 Task: Find connections with filter location José de Freitas with filter topic #blockchainwith filter profile language Potuguese with filter current company HealthKart with filter school Mohanlal Sukhadia University with filter industry Rail Transportation with filter service category Headshot Photography with filter keywords title Hair Stylist
Action: Mouse moved to (560, 193)
Screenshot: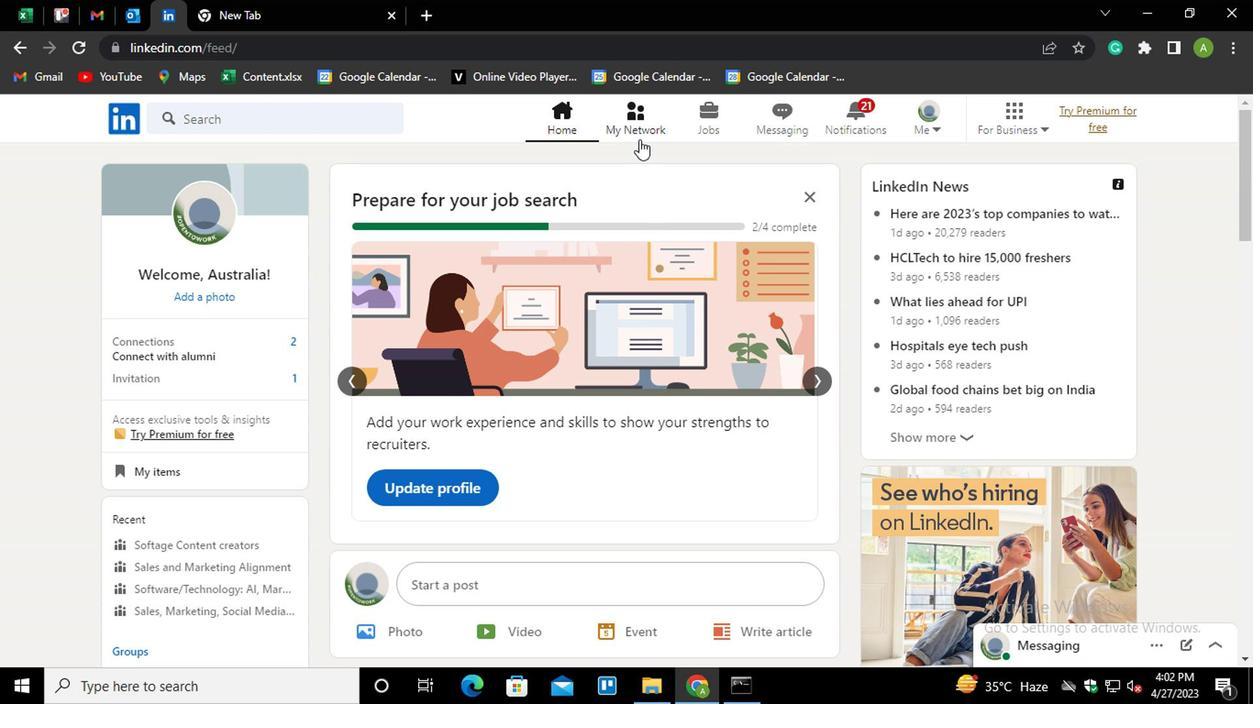 
Action: Mouse pressed left at (560, 193)
Screenshot: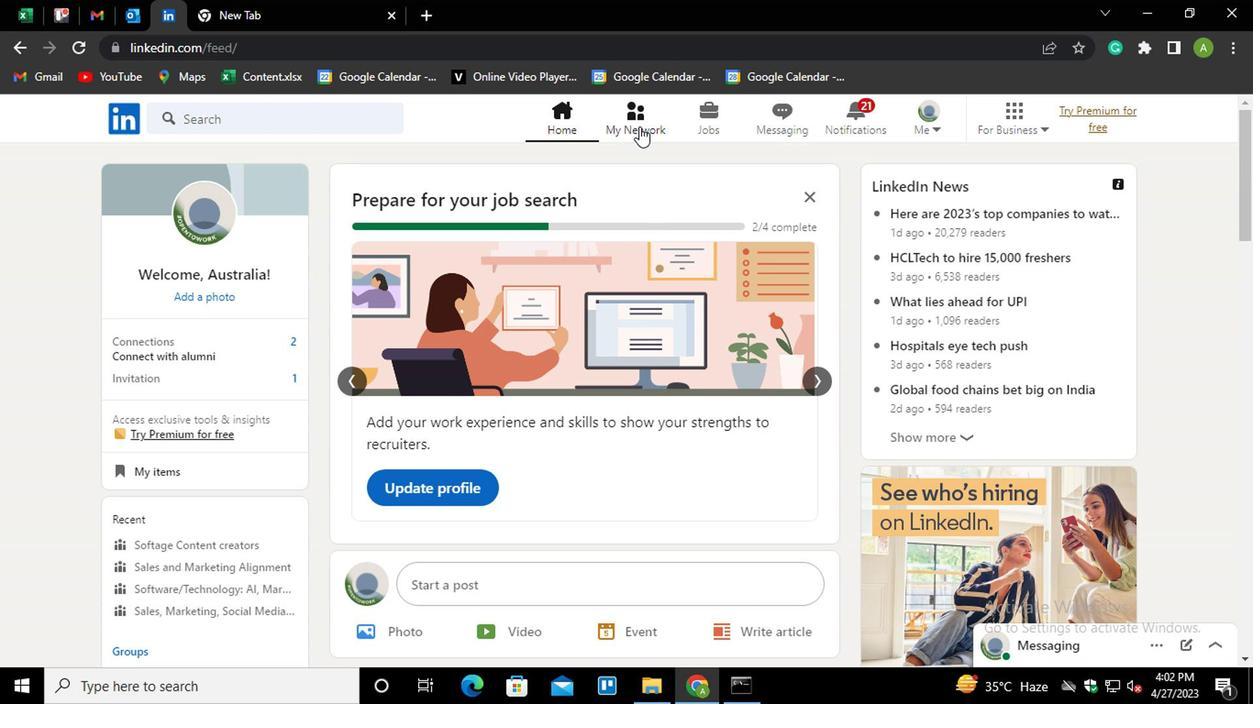 
Action: Mouse moved to (251, 259)
Screenshot: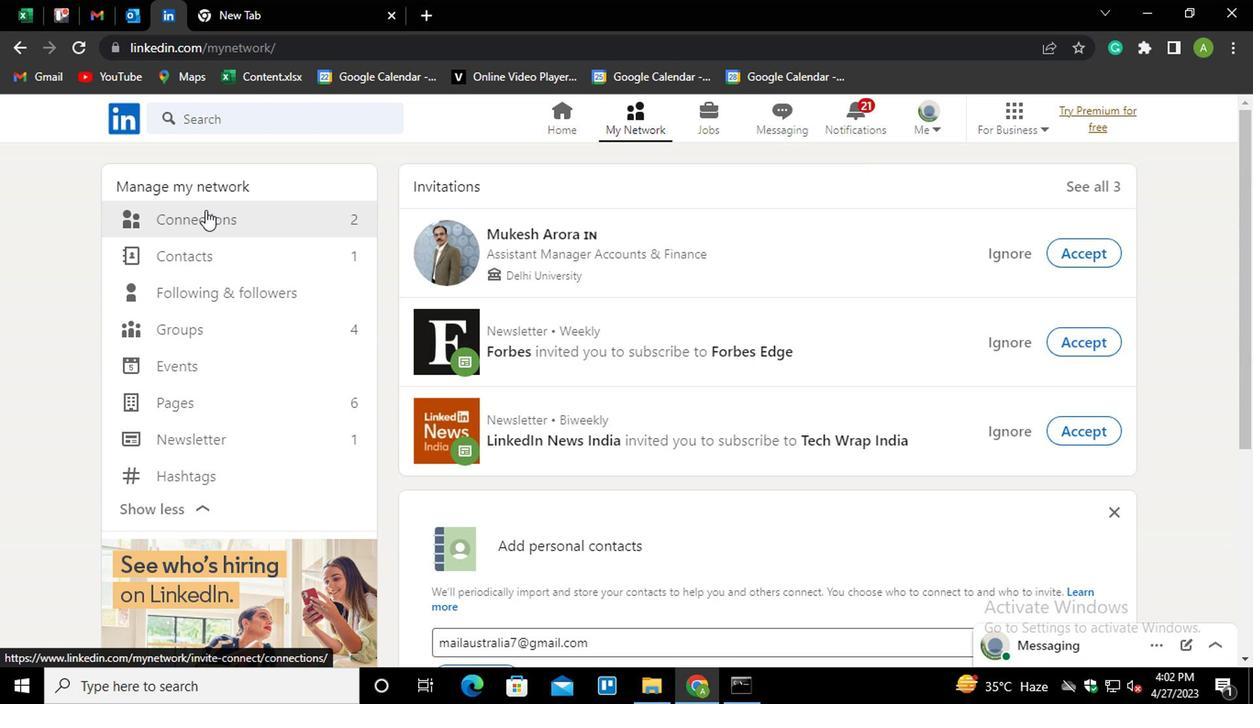 
Action: Mouse pressed left at (251, 259)
Screenshot: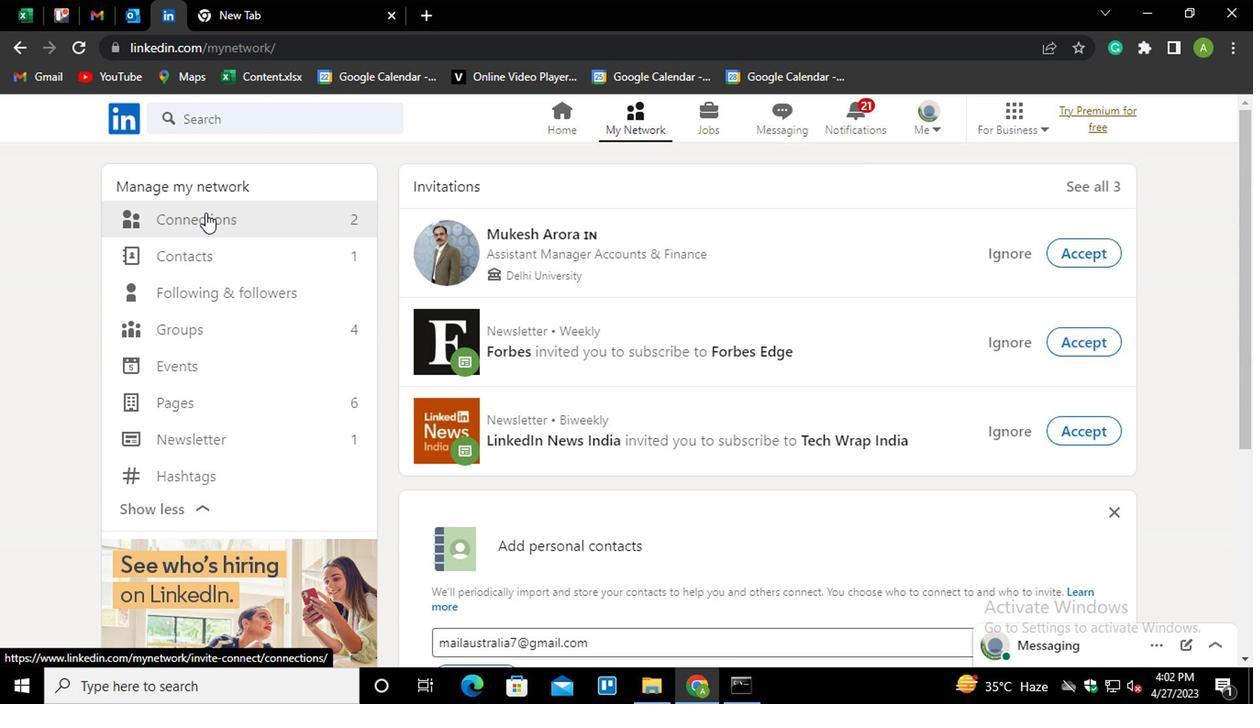 
Action: Mouse moved to (643, 264)
Screenshot: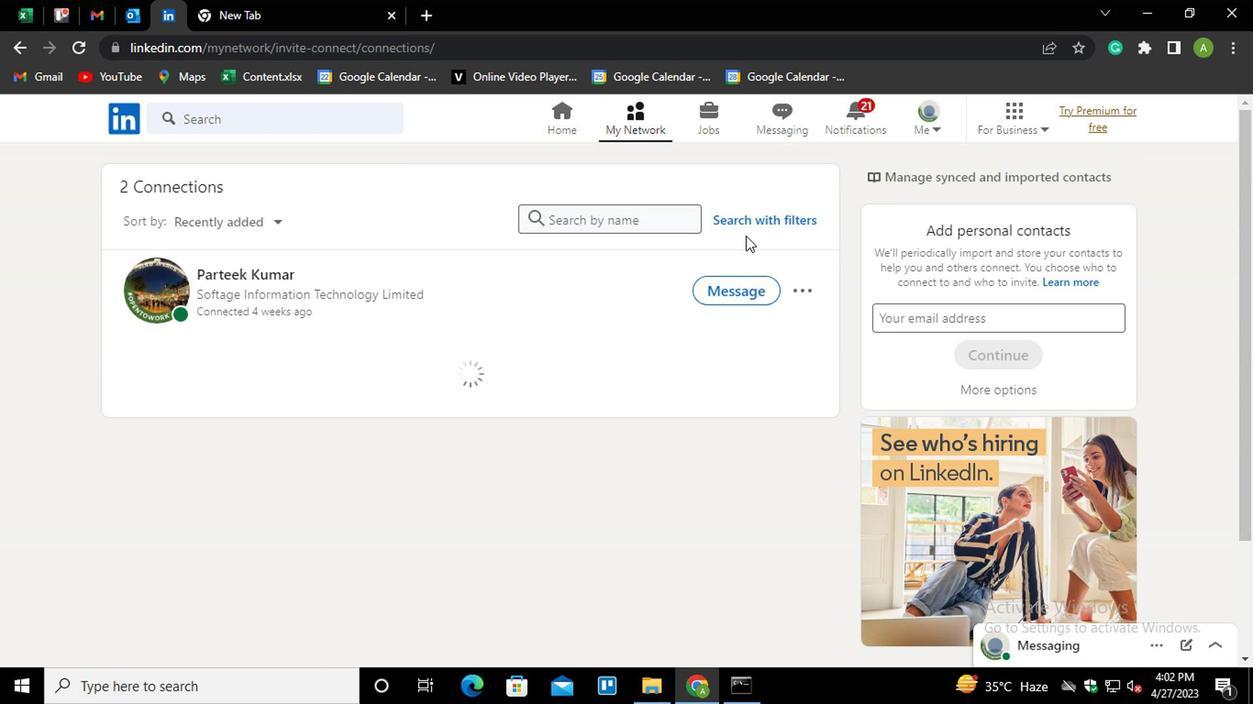 
Action: Mouse pressed left at (643, 264)
Screenshot: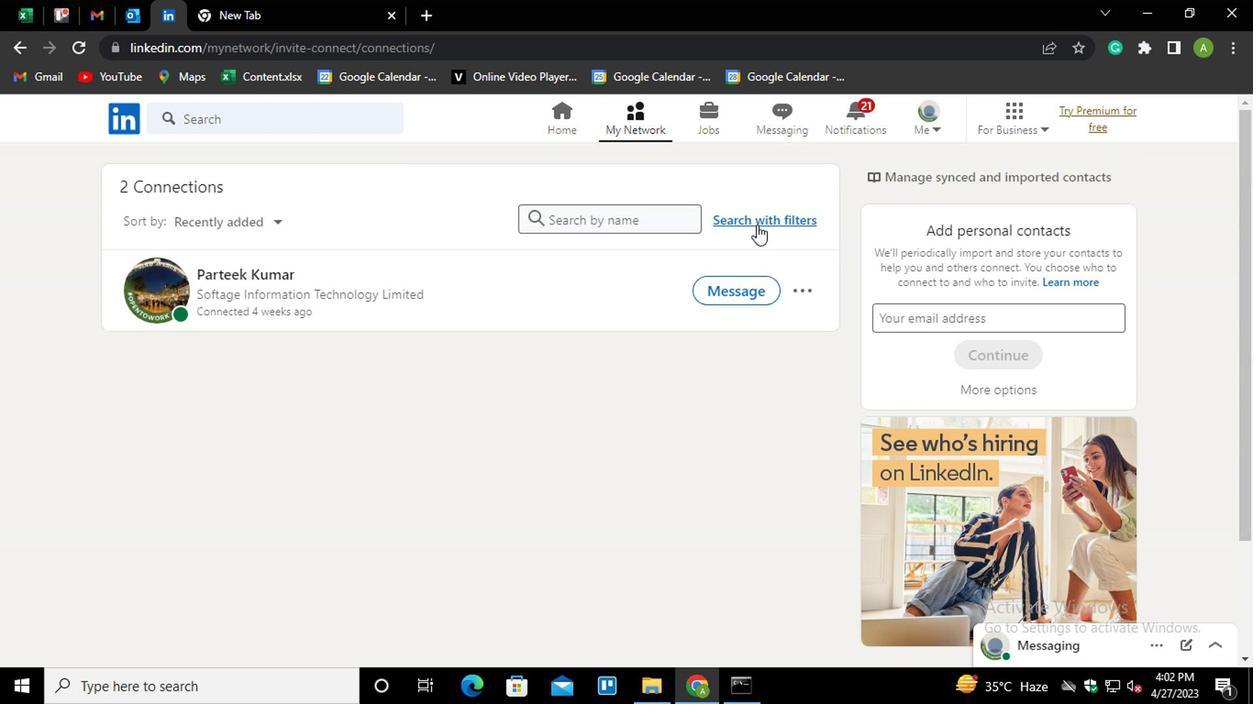 
Action: Mouse moved to (591, 225)
Screenshot: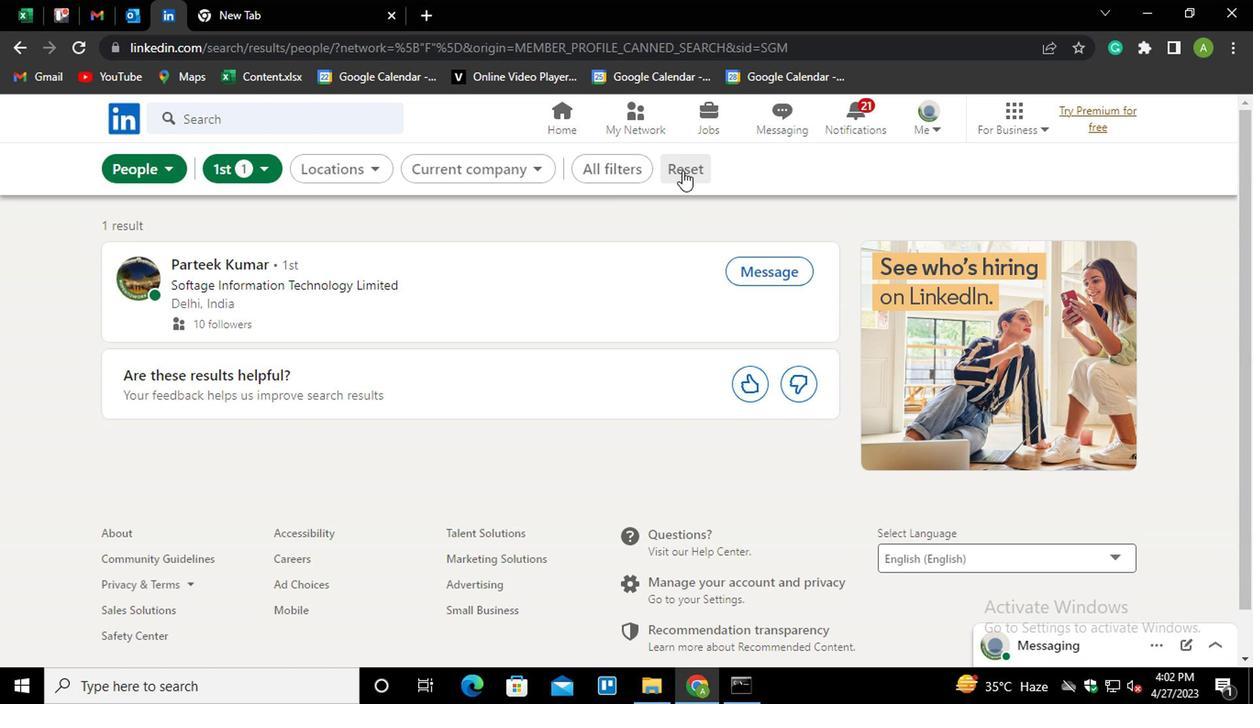 
Action: Mouse pressed left at (591, 225)
Screenshot: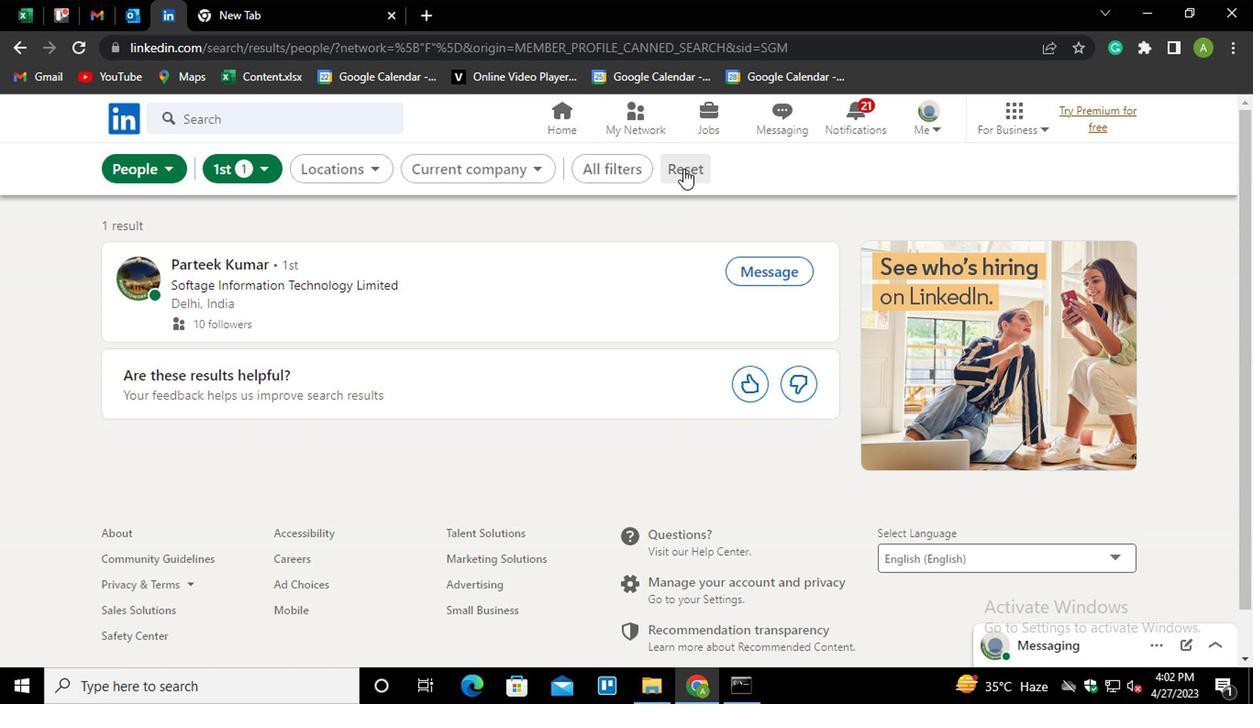 
Action: Mouse moved to (563, 225)
Screenshot: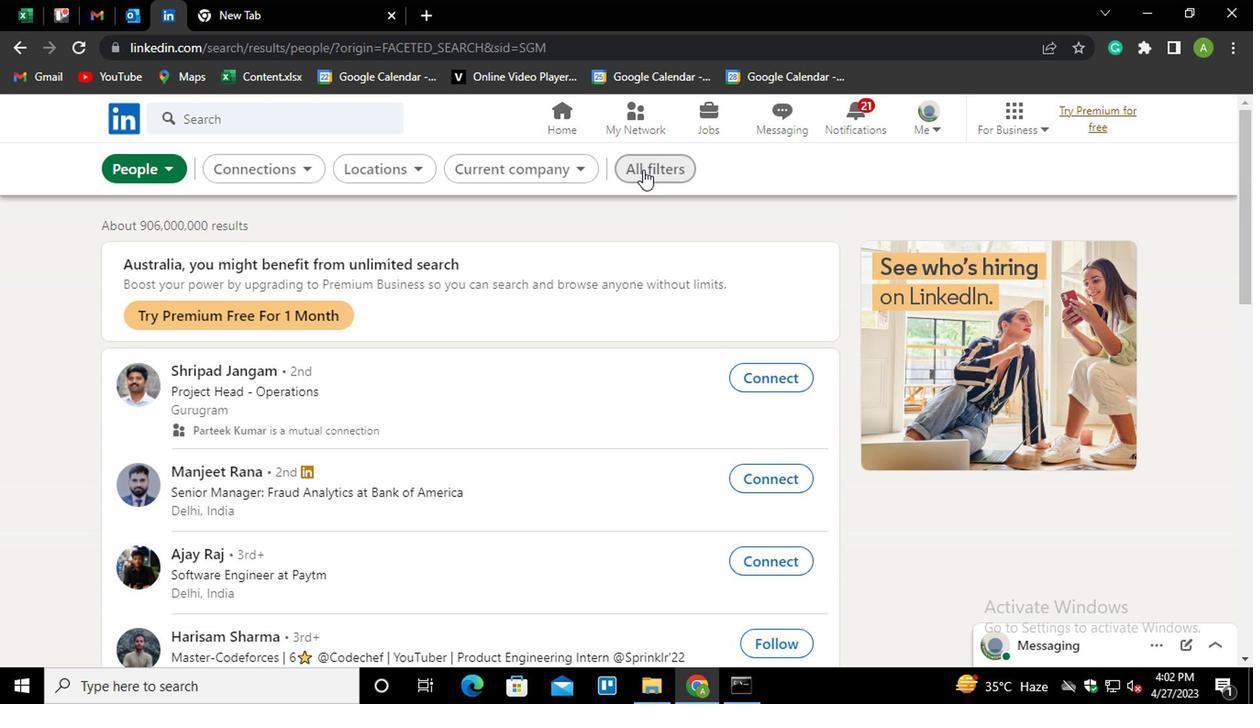 
Action: Mouse pressed left at (563, 225)
Screenshot: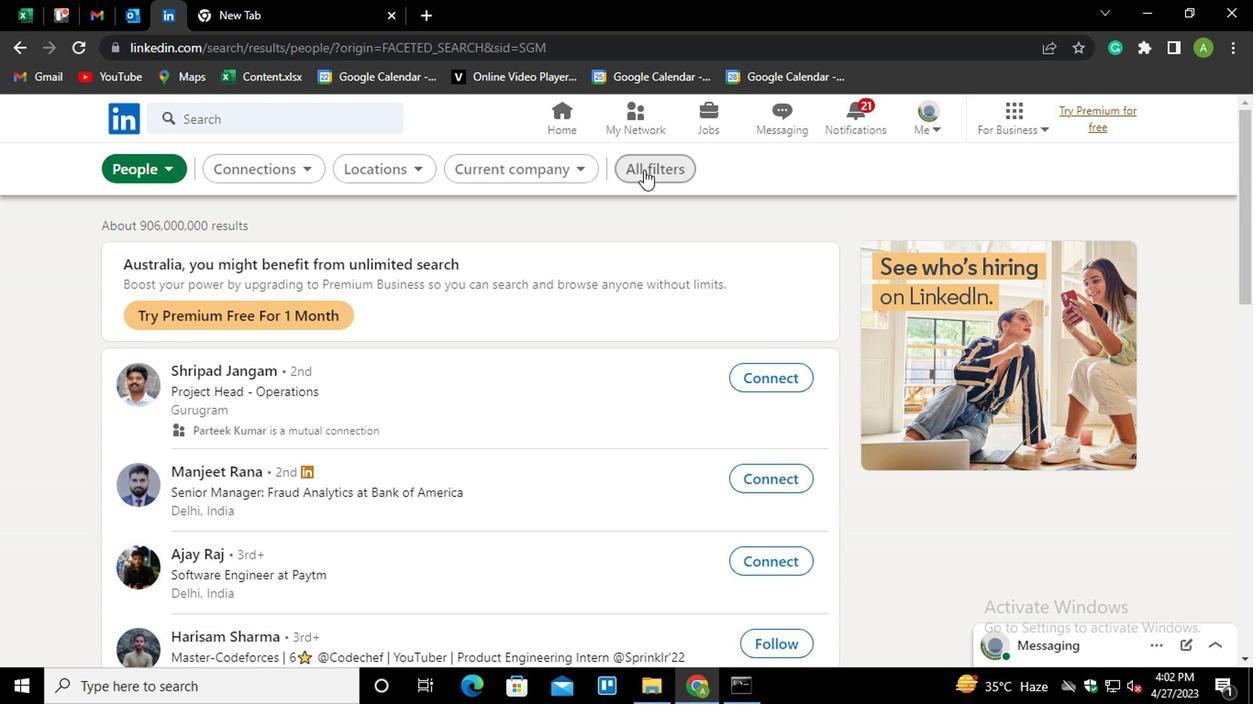 
Action: Mouse moved to (761, 383)
Screenshot: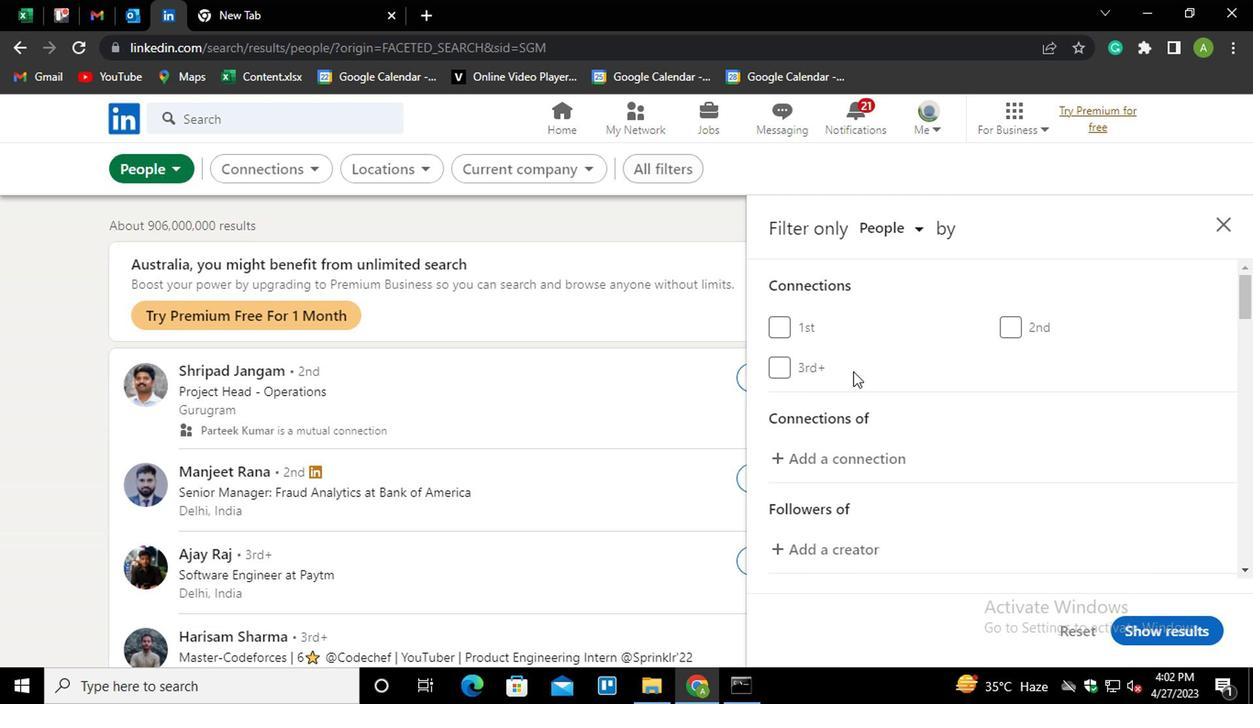
Action: Mouse scrolled (761, 382) with delta (0, 0)
Screenshot: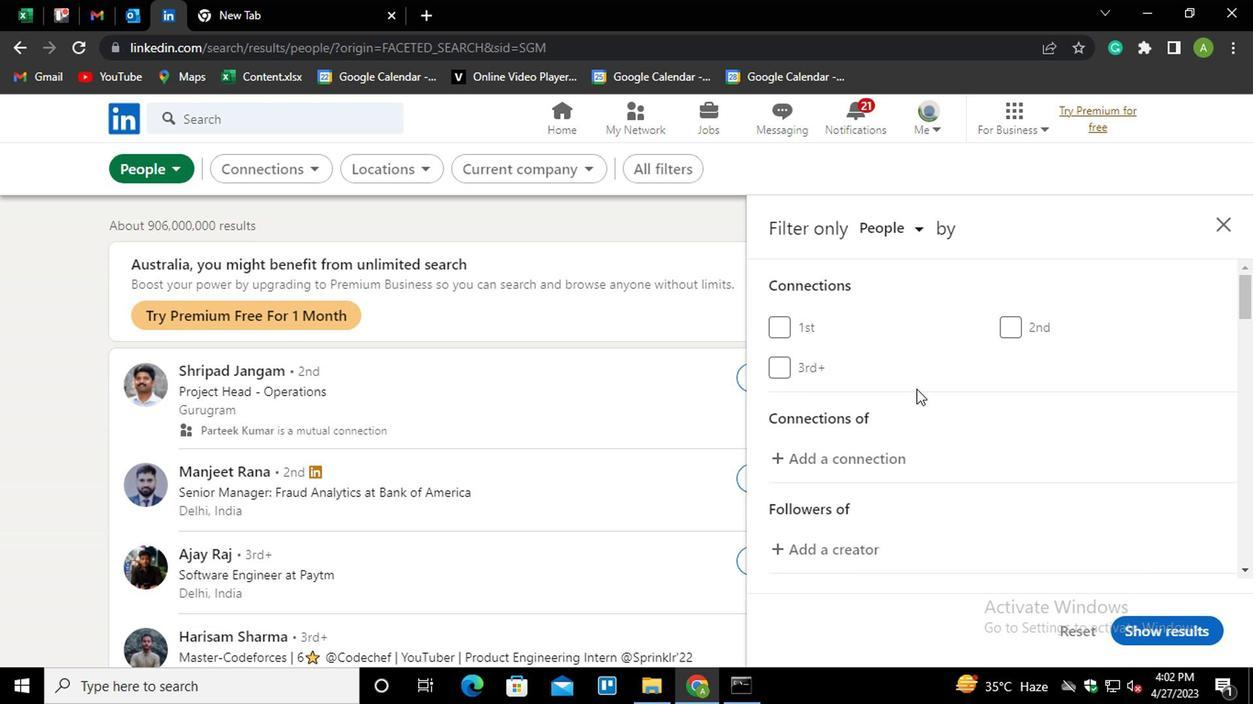 
Action: Mouse scrolled (761, 382) with delta (0, 0)
Screenshot: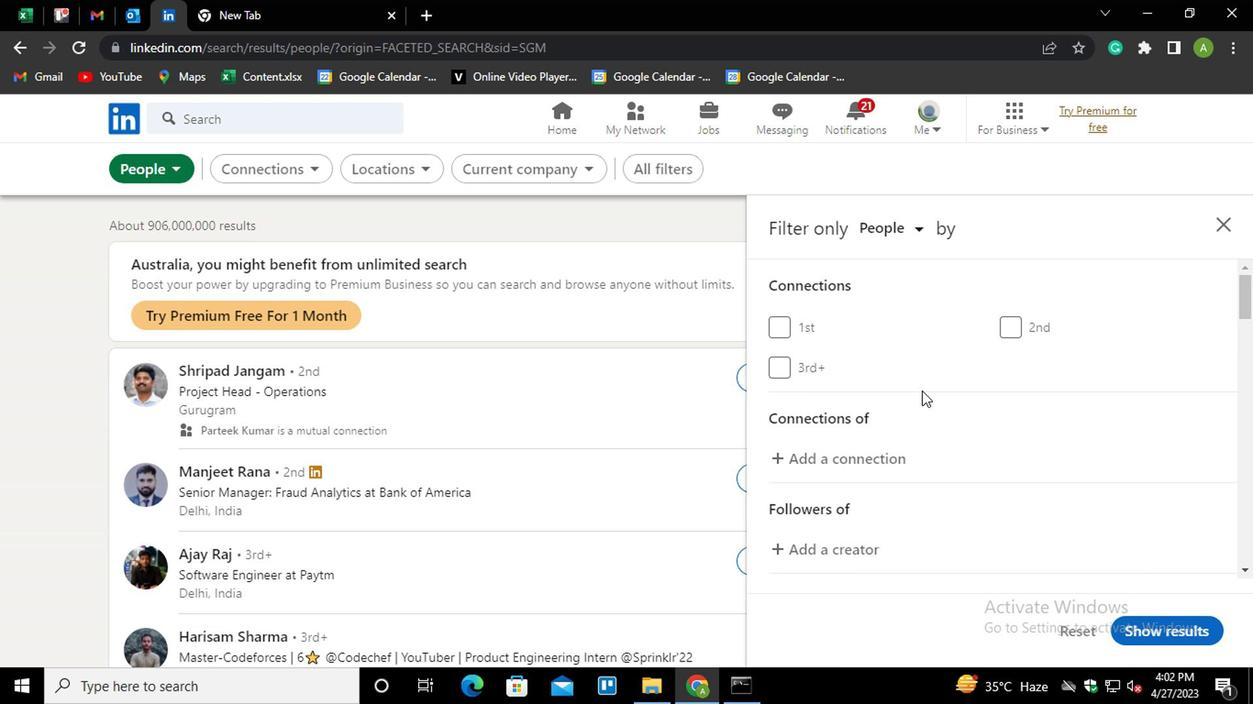 
Action: Mouse scrolled (761, 382) with delta (0, 0)
Screenshot: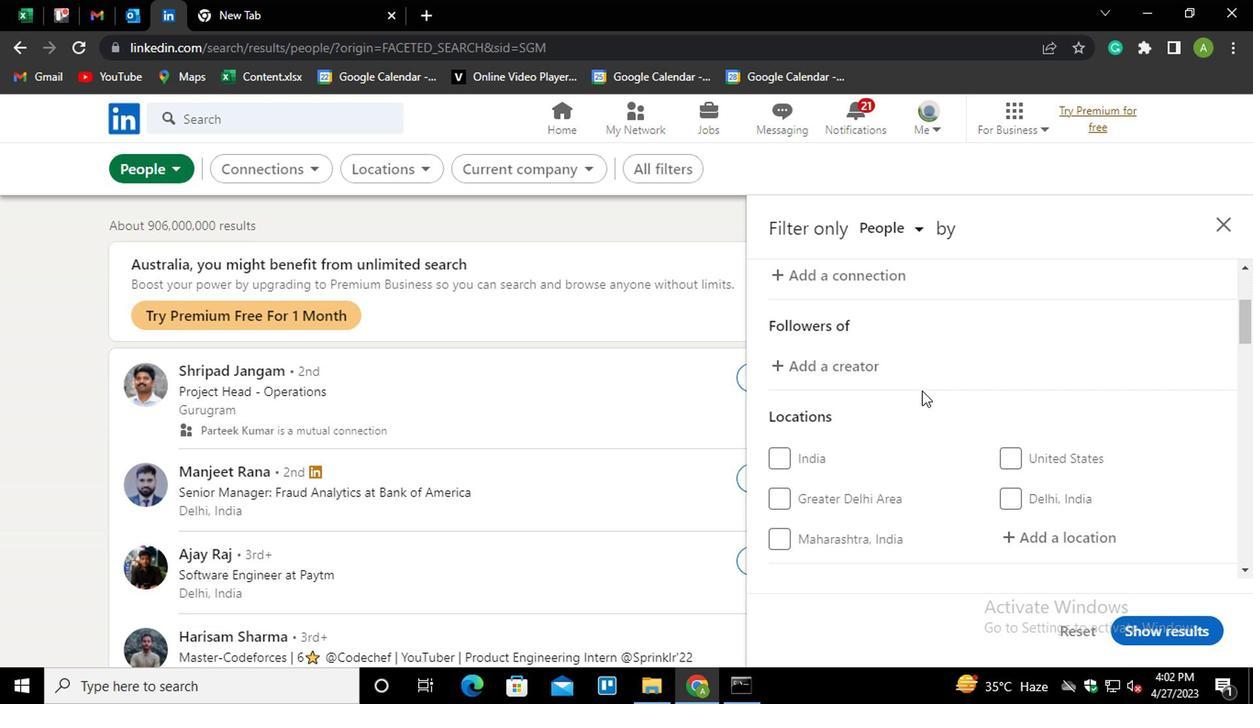 
Action: Mouse scrolled (761, 382) with delta (0, 0)
Screenshot: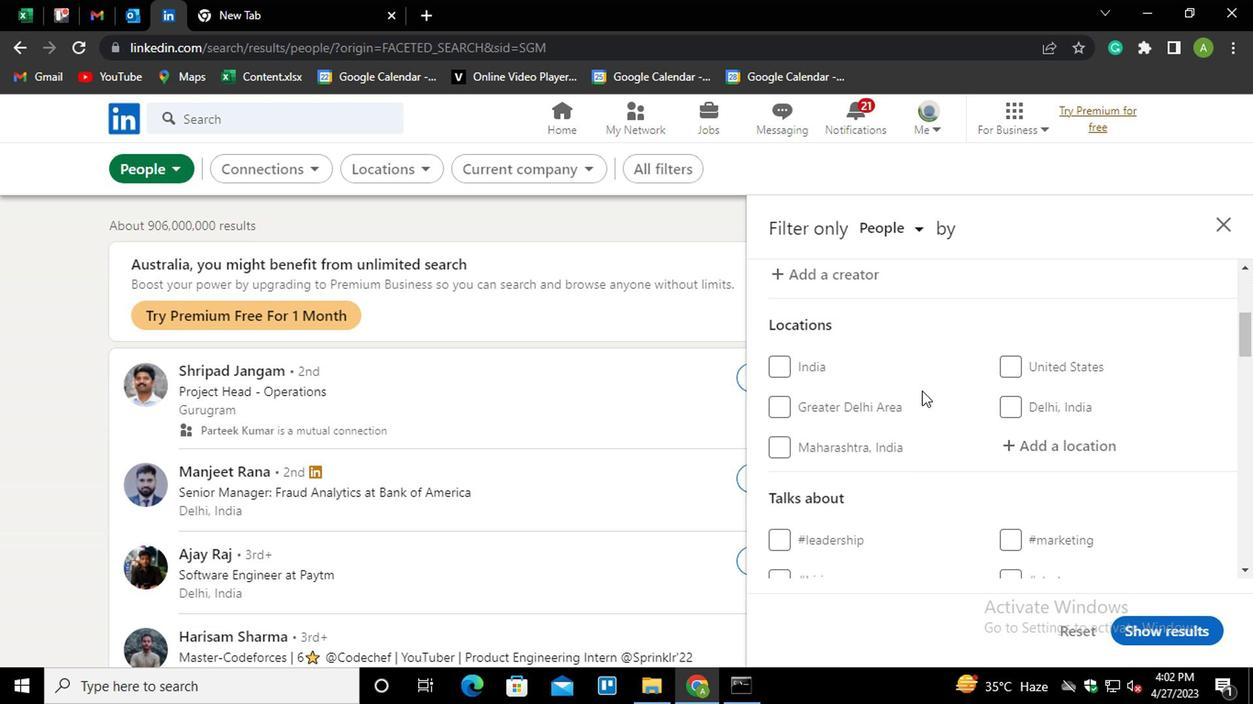 
Action: Mouse moved to (839, 359)
Screenshot: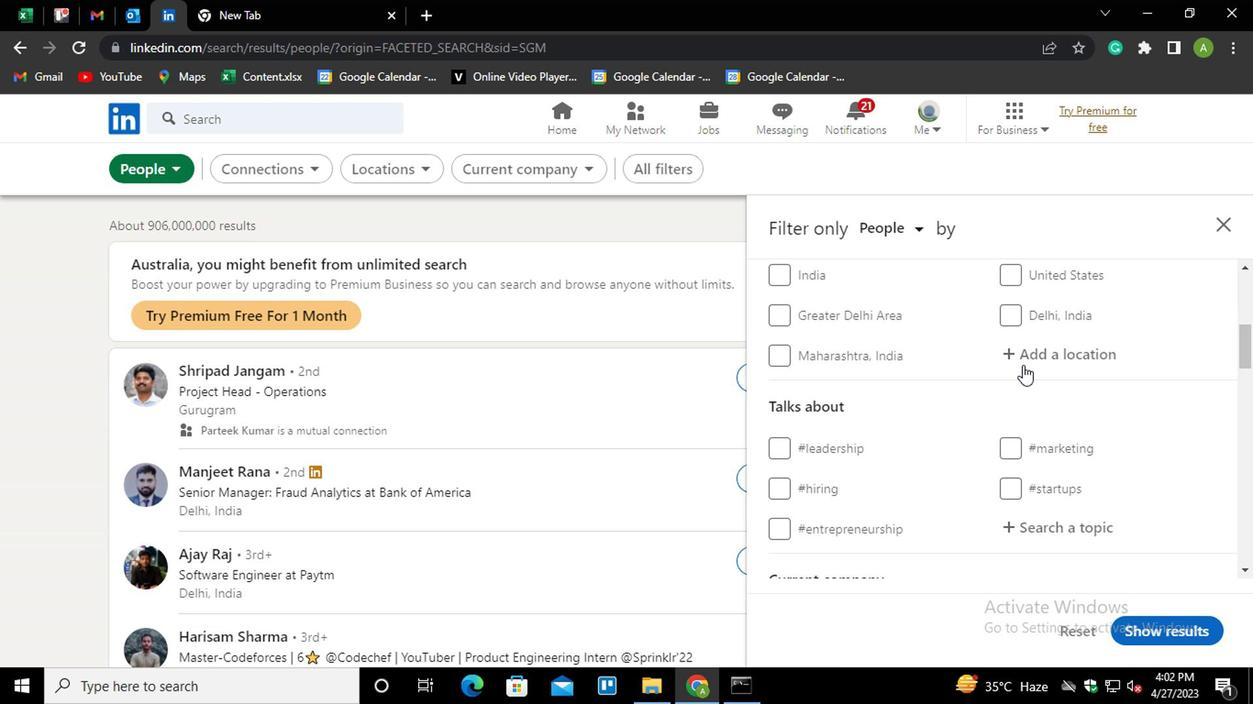 
Action: Mouse pressed left at (839, 359)
Screenshot: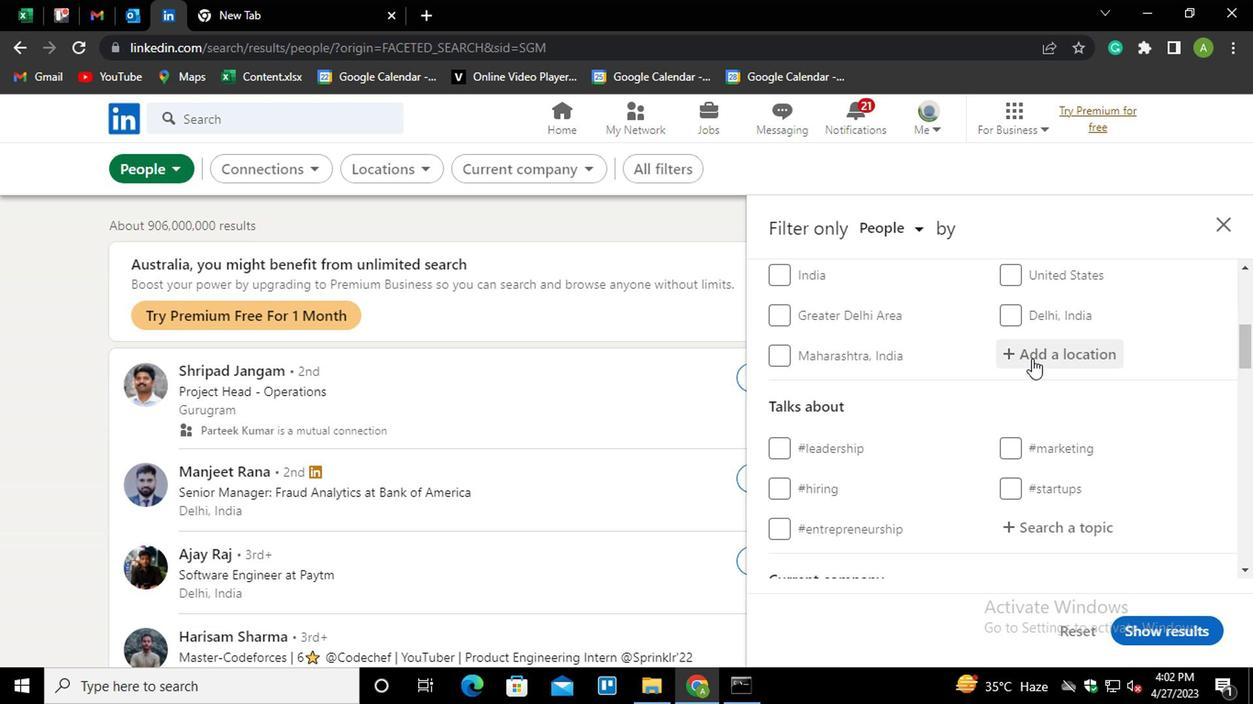 
Action: Mouse moved to (840, 358)
Screenshot: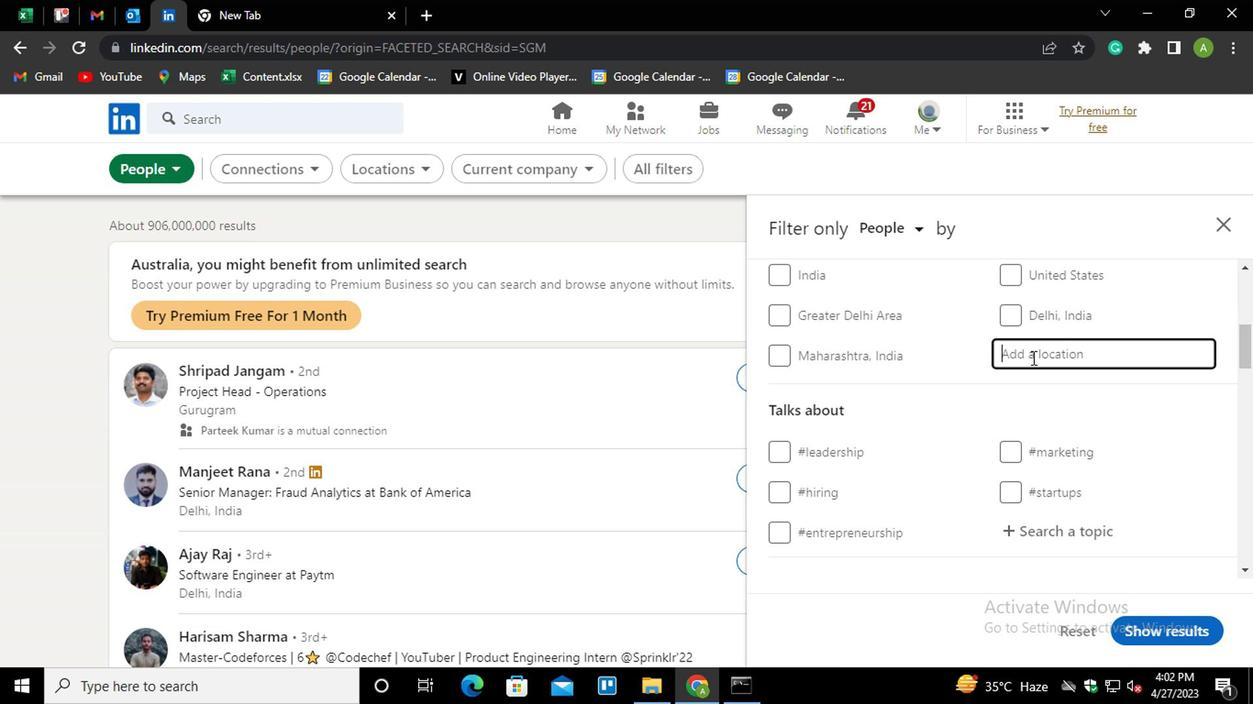 
Action: Mouse pressed left at (840, 358)
Screenshot: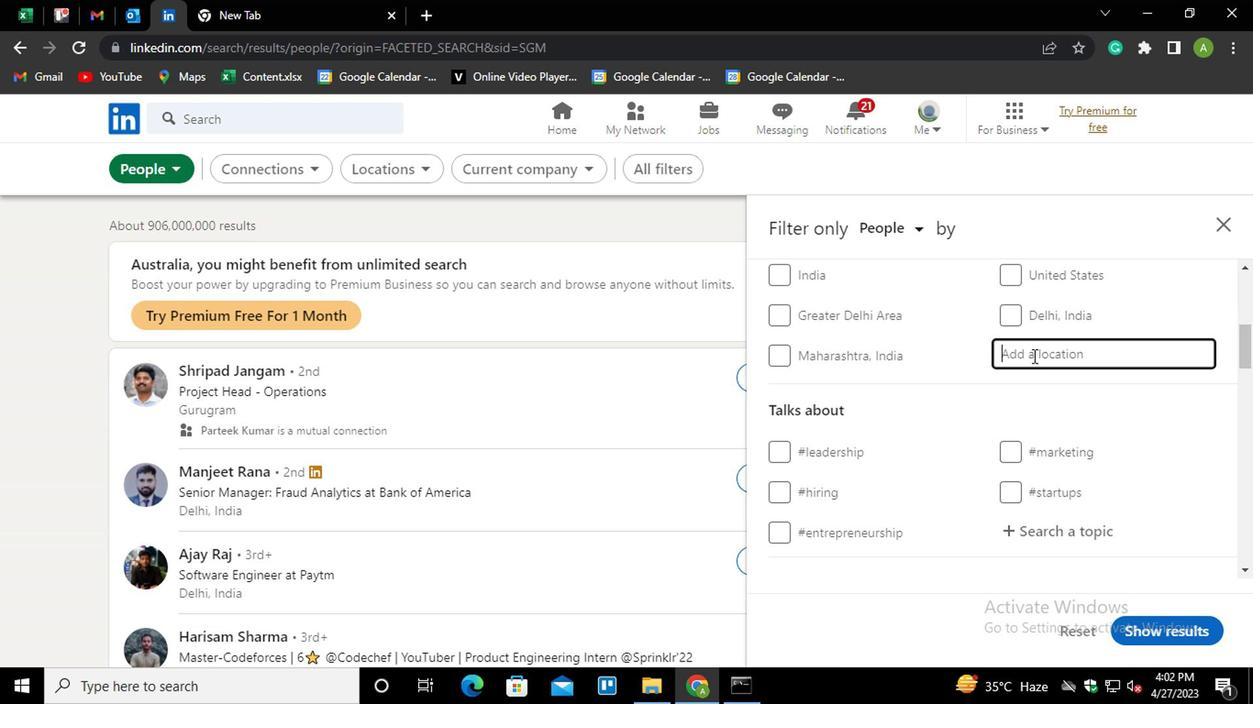 
Action: Key pressed <Key.shift>JOSE<Key.down><Key.down><Key.space>DE<Key.down><Key.down><Key.down><Key.down><Key.down><Key.enter>
Screenshot: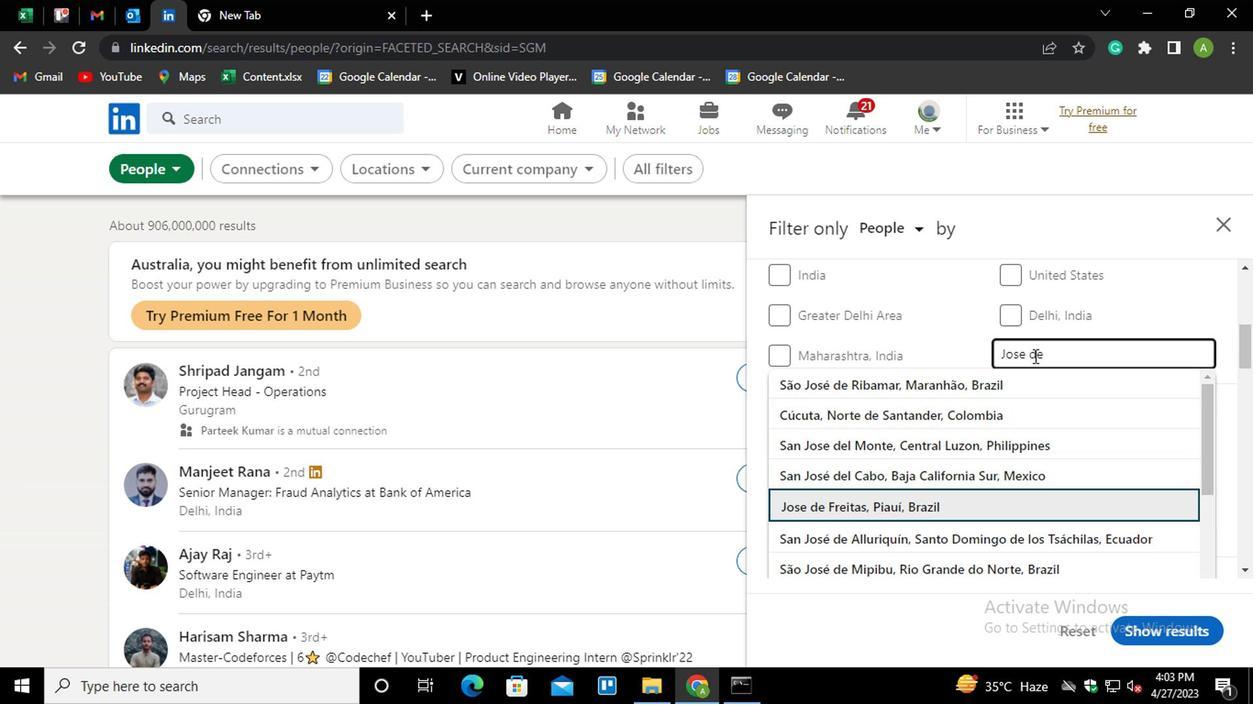 
Action: Mouse scrolled (840, 357) with delta (0, 0)
Screenshot: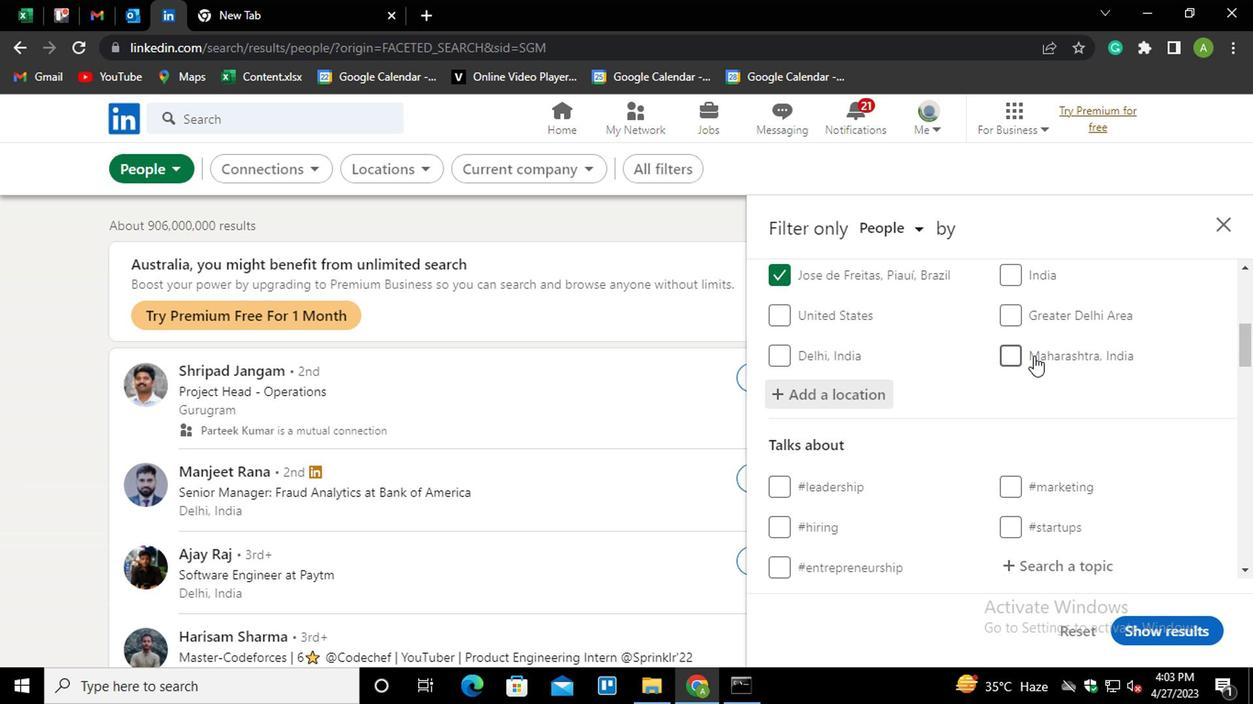 
Action: Mouse scrolled (840, 357) with delta (0, 0)
Screenshot: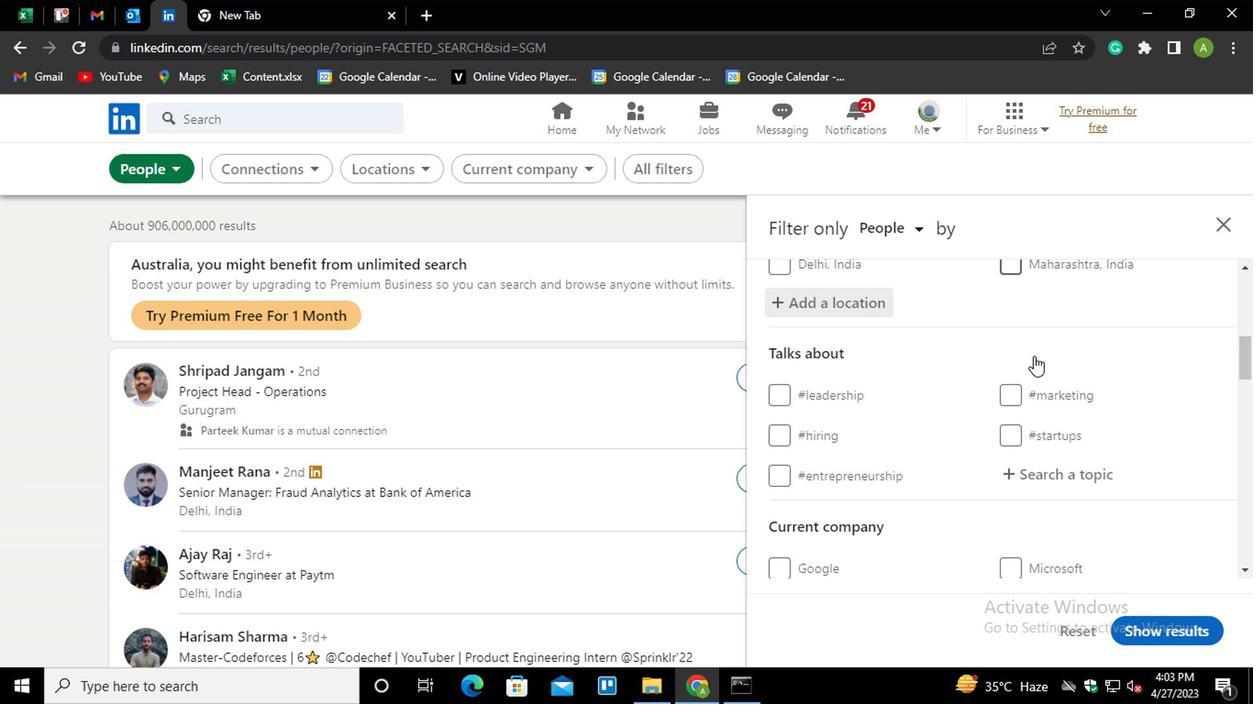
Action: Mouse moved to (847, 375)
Screenshot: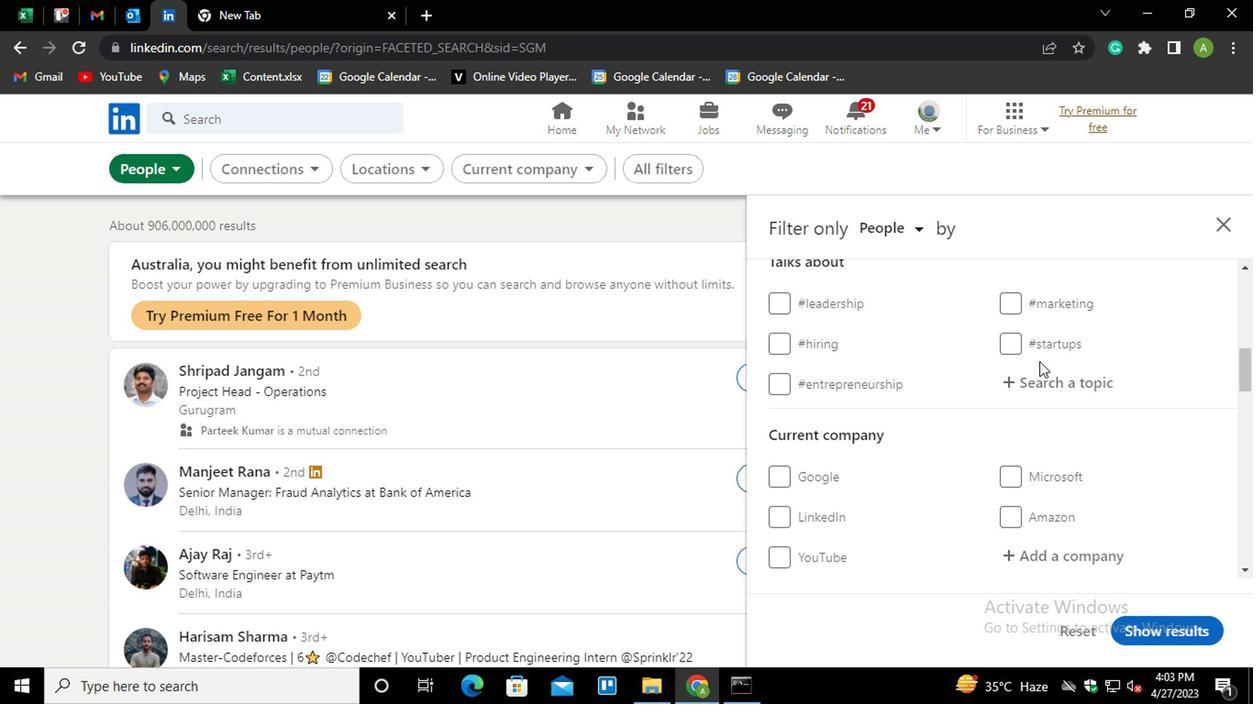 
Action: Mouse pressed left at (847, 375)
Screenshot: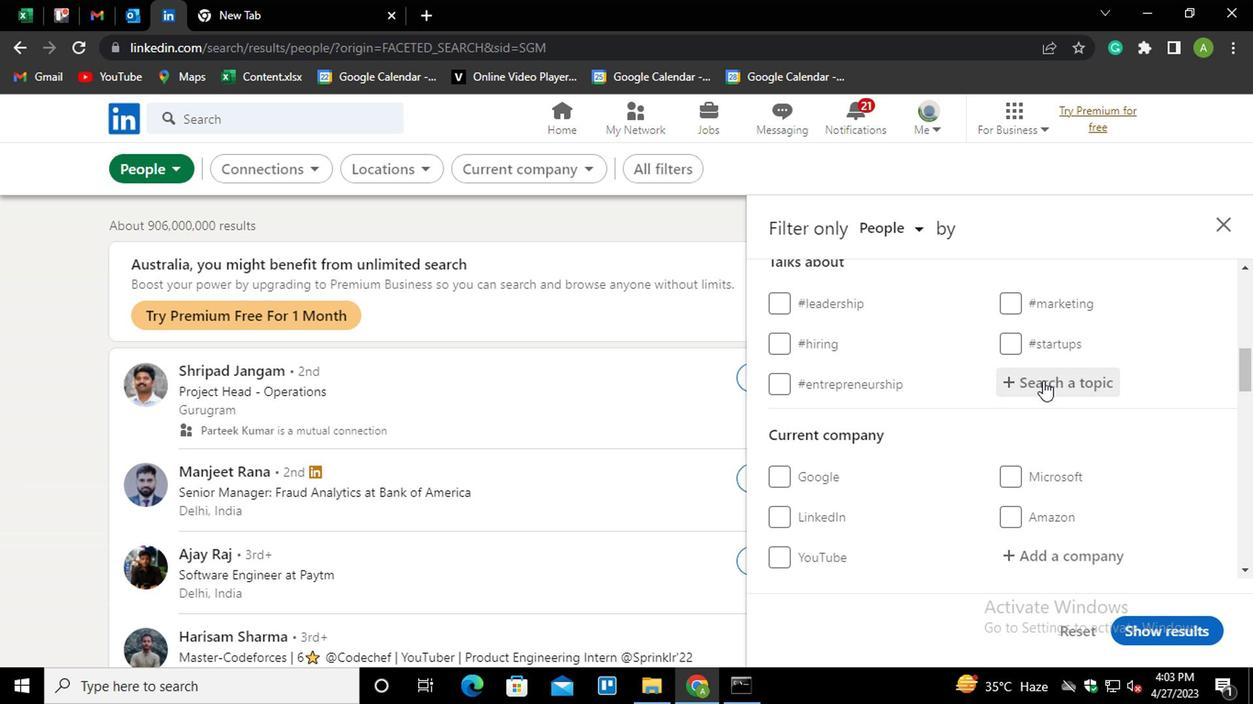 
Action: Mouse moved to (847, 377)
Screenshot: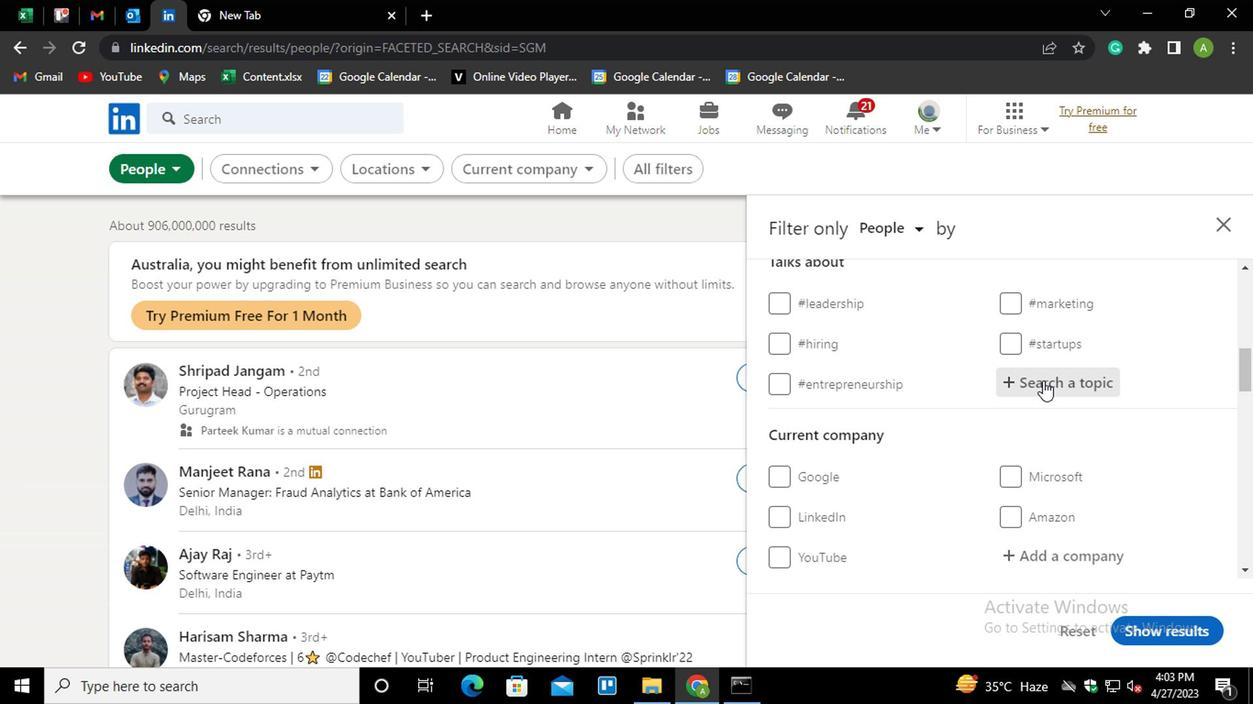 
Action: Key pressed BLACKCHAIN<Key.home><Key.shift>#<Key.right><Key.right><Key.right><Key.right><Key.right><Key.right><Key.right><Key.right><Key.right><Key.right>
Screenshot: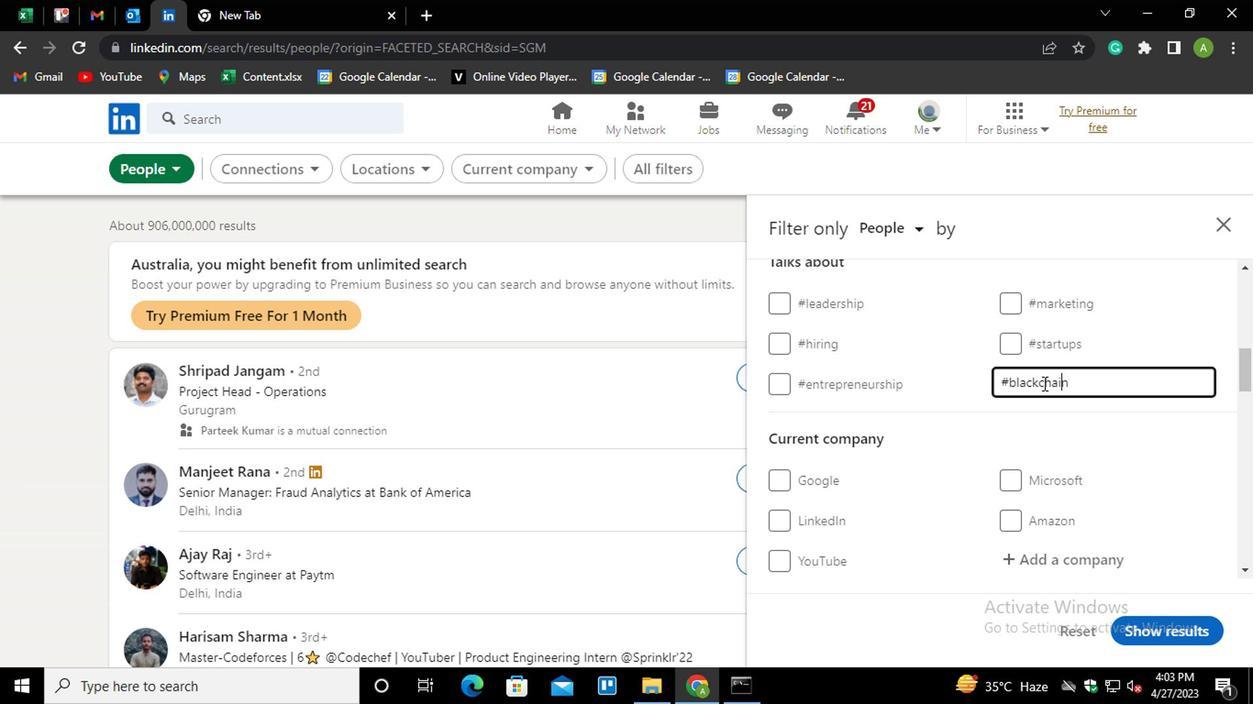
Action: Mouse moved to (860, 407)
Screenshot: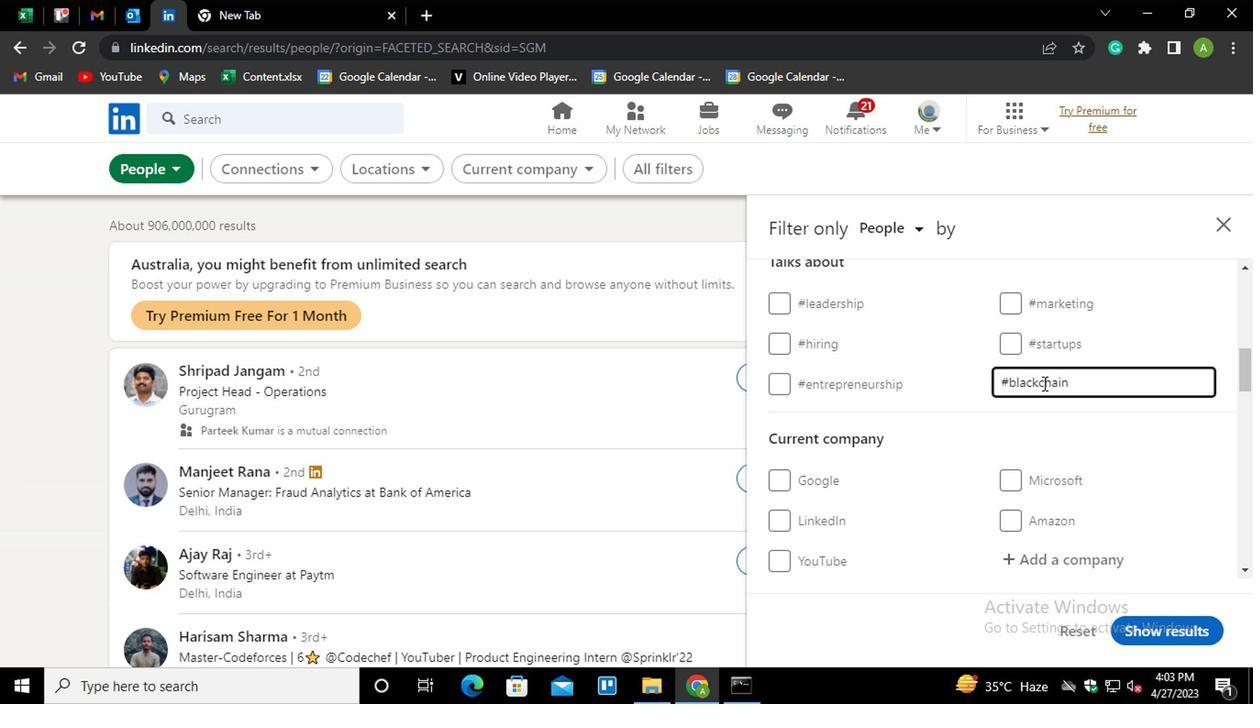 
Action: Mouse pressed left at (860, 407)
Screenshot: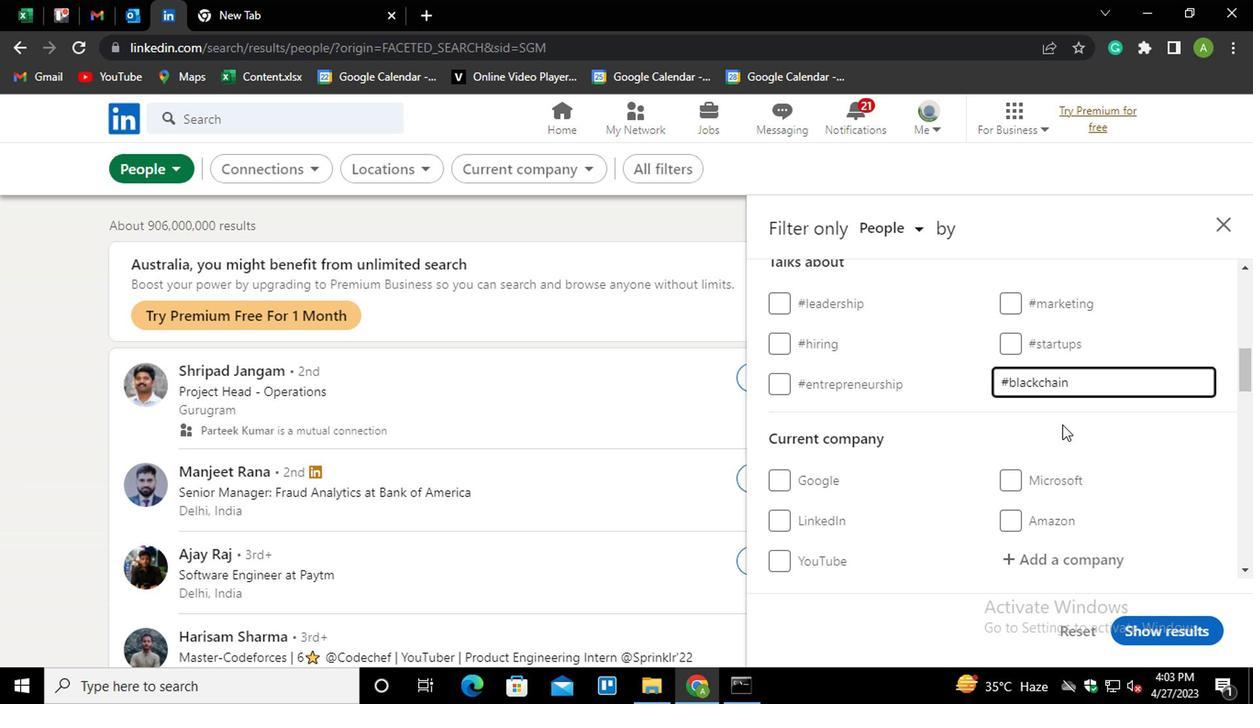 
Action: Mouse scrolled (860, 407) with delta (0, 0)
Screenshot: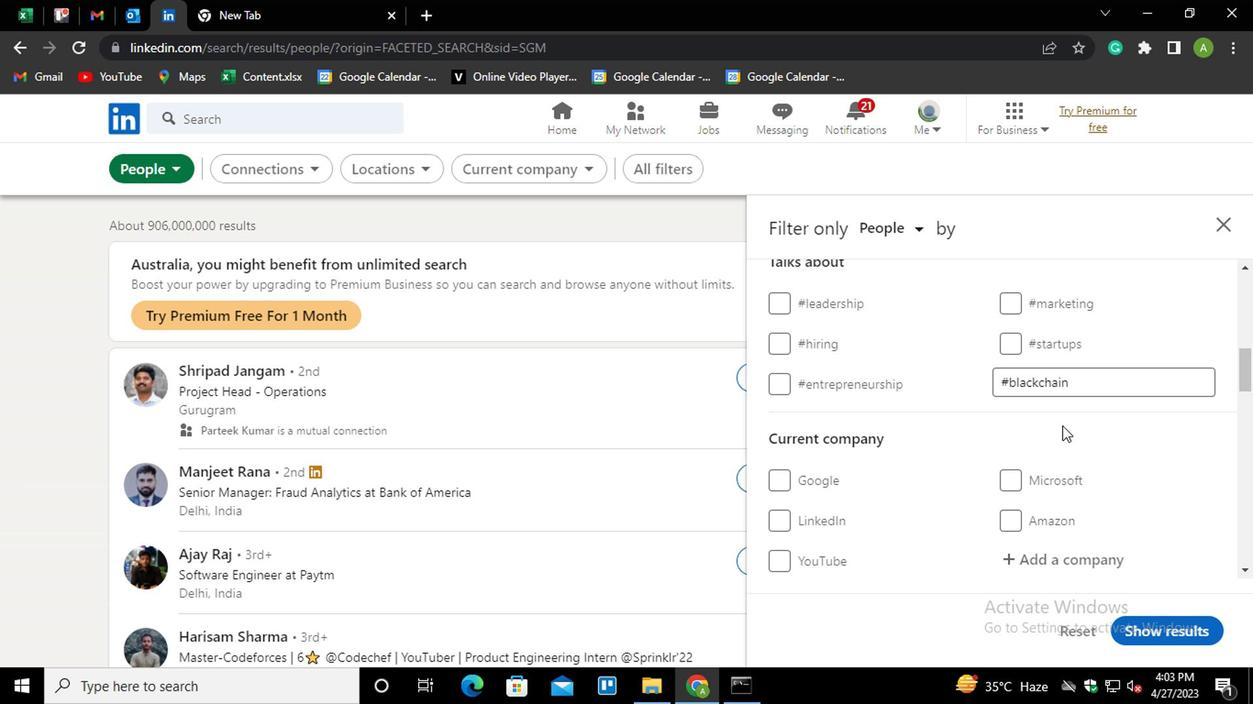 
Action: Mouse scrolled (860, 407) with delta (0, 0)
Screenshot: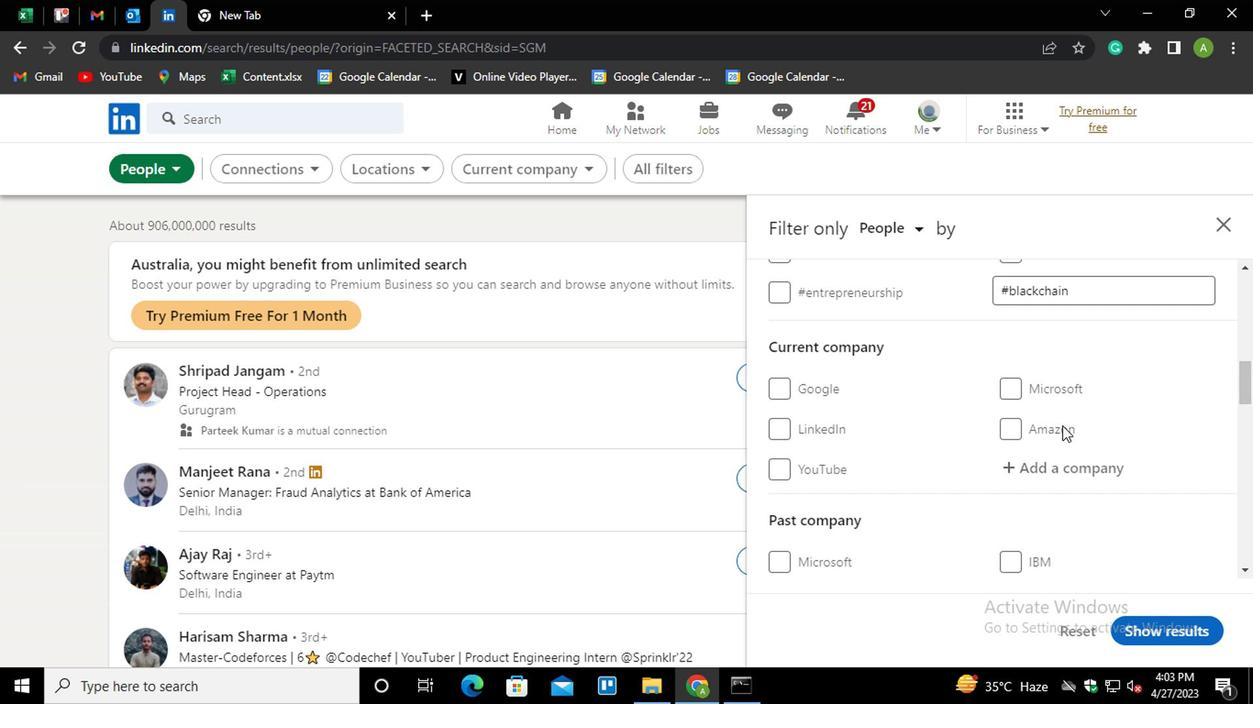 
Action: Mouse moved to (853, 376)
Screenshot: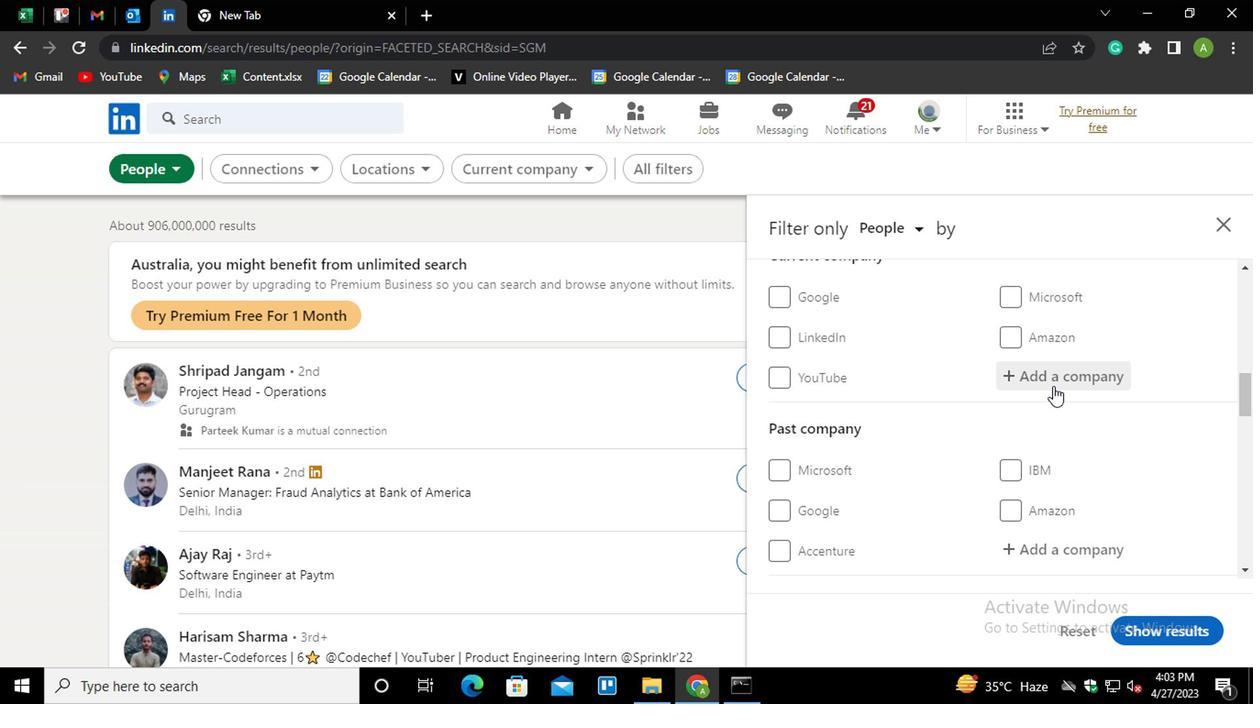 
Action: Mouse scrolled (853, 375) with delta (0, 0)
Screenshot: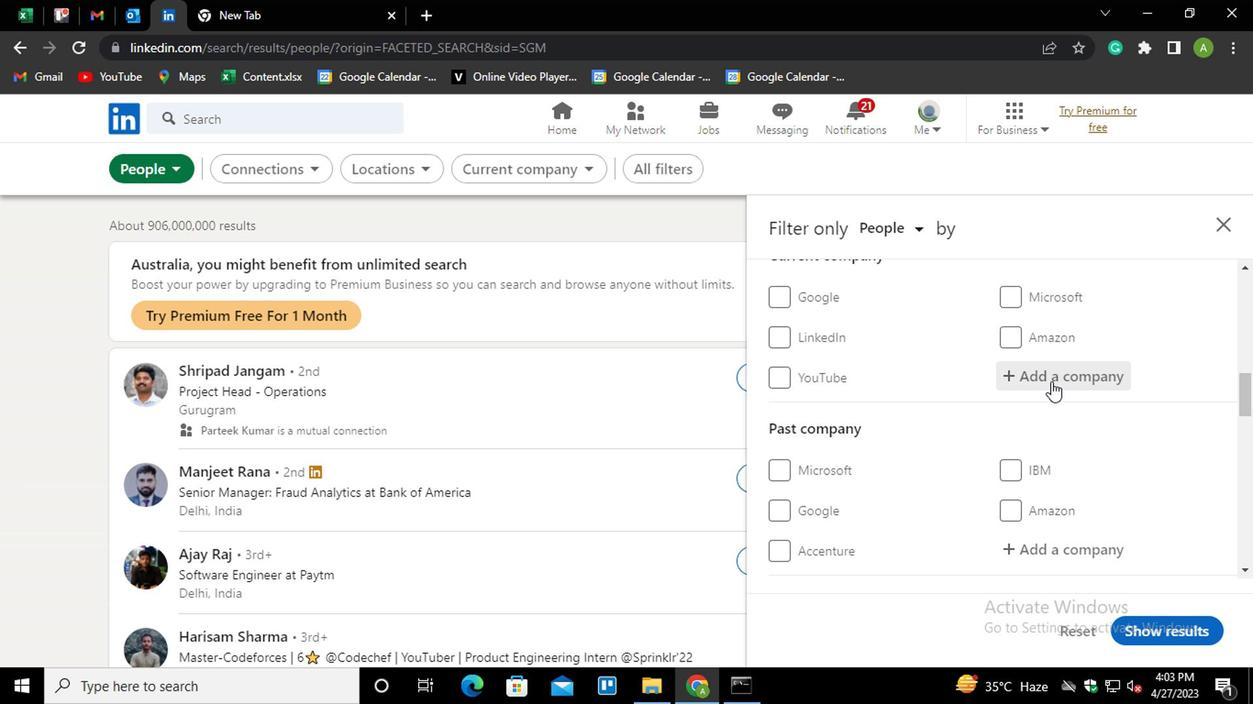 
Action: Mouse scrolled (853, 375) with delta (0, 0)
Screenshot: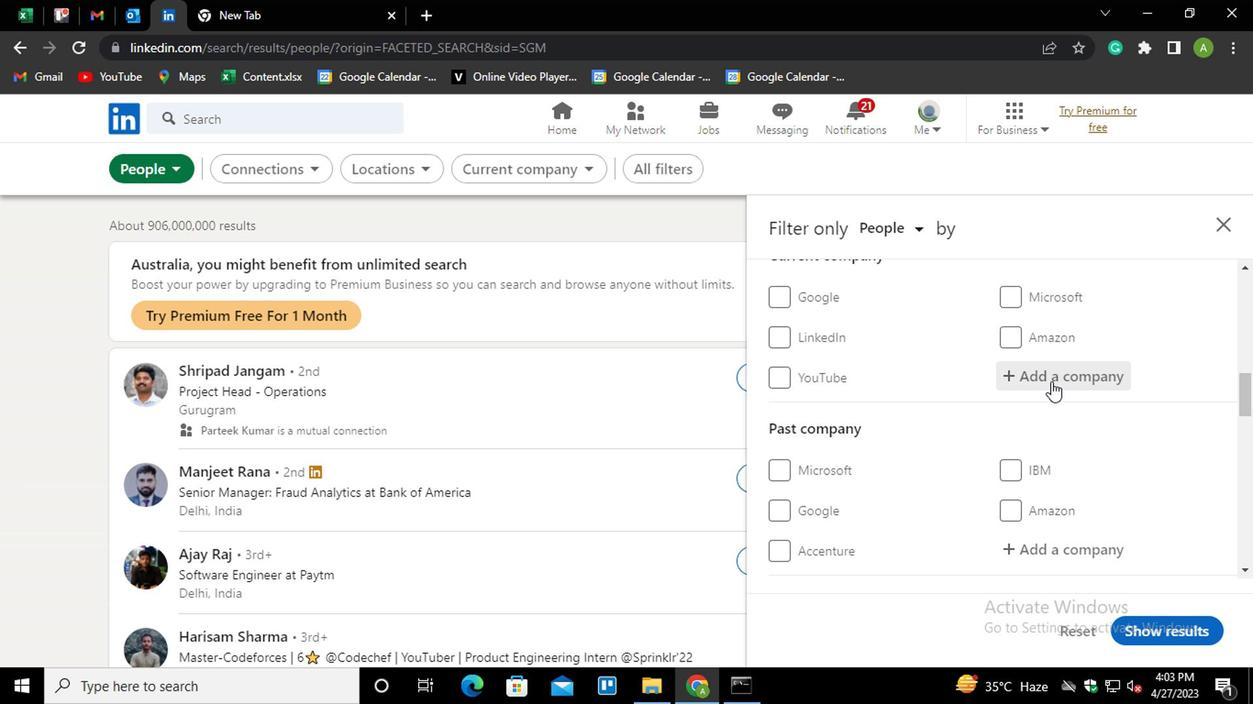 
Action: Mouse scrolled (853, 375) with delta (0, 0)
Screenshot: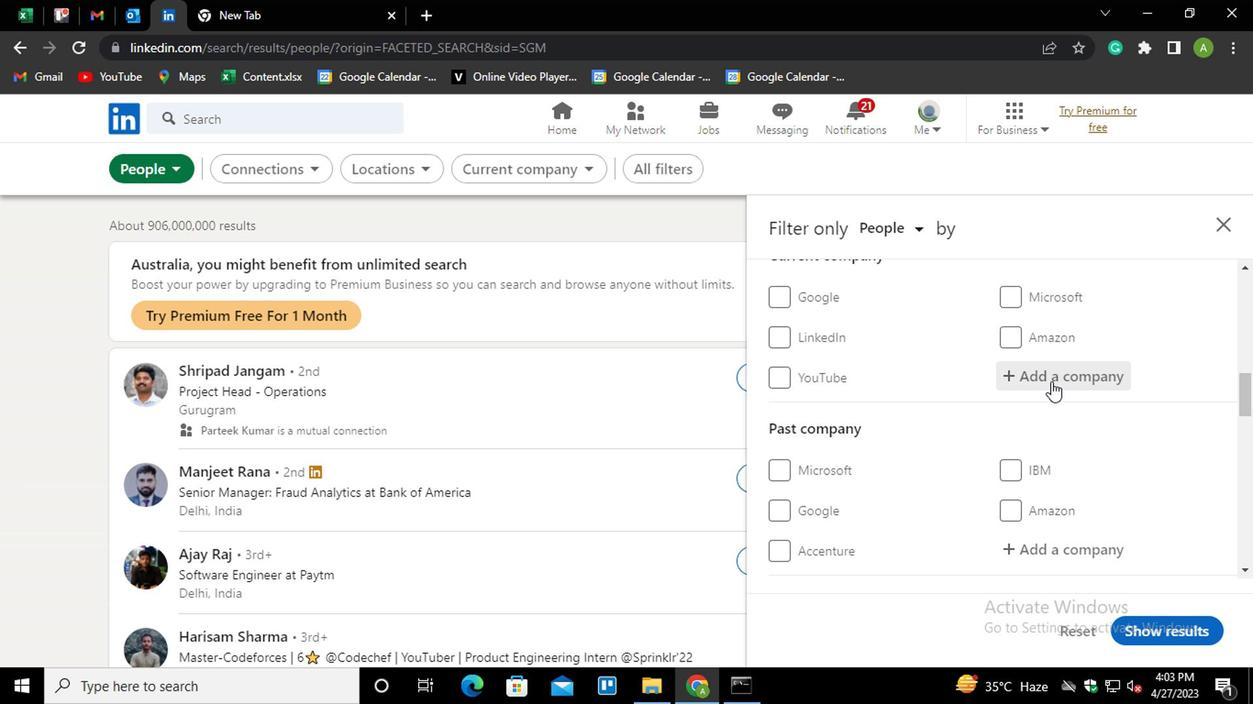 
Action: Mouse scrolled (853, 375) with delta (0, 0)
Screenshot: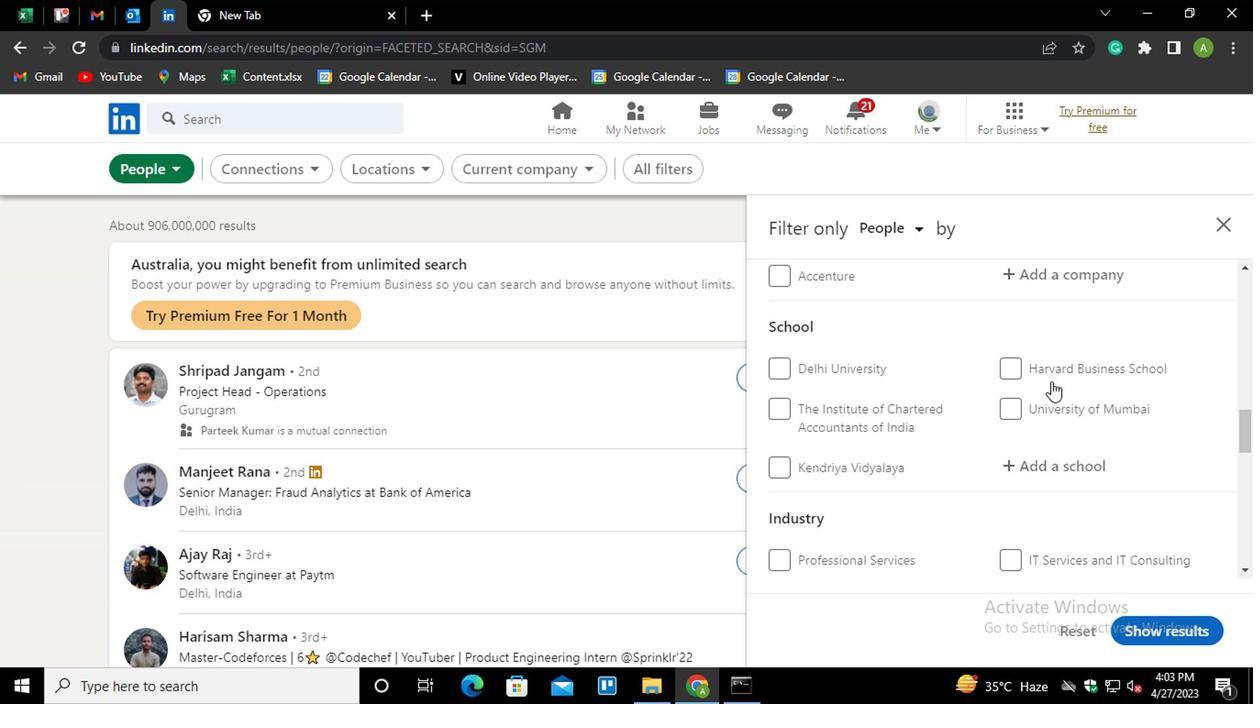 
Action: Mouse scrolled (853, 375) with delta (0, 0)
Screenshot: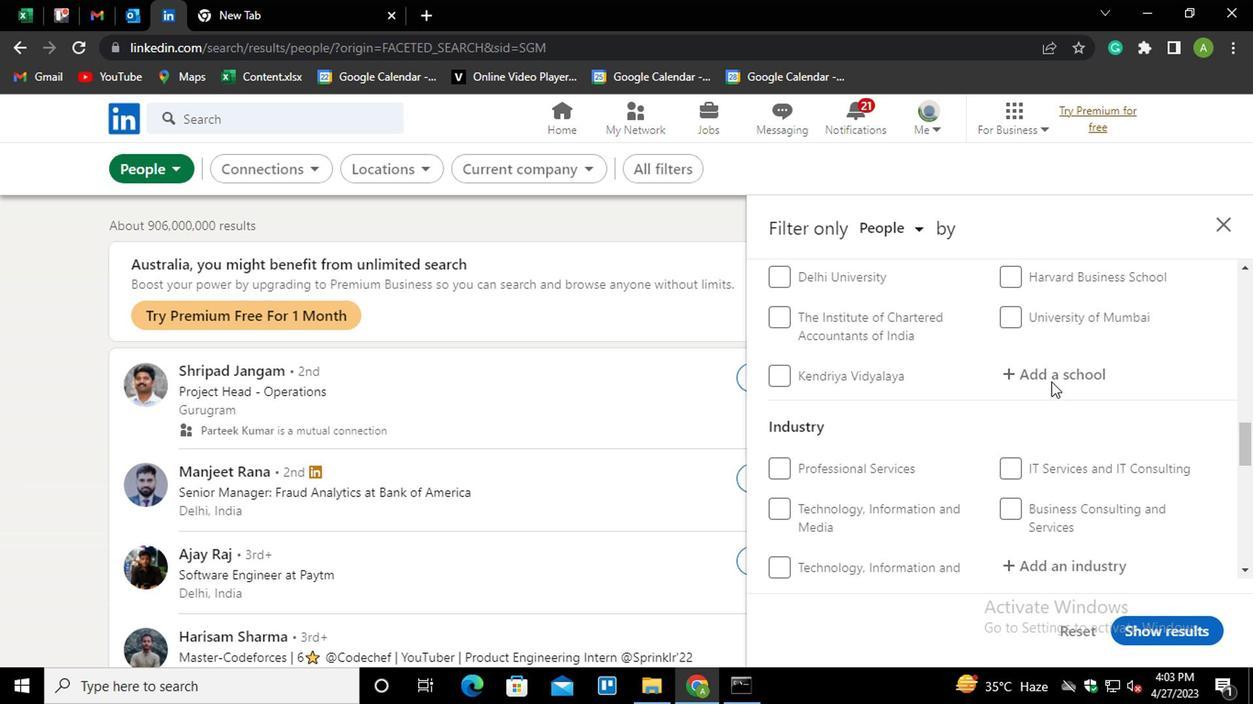 
Action: Mouse scrolled (853, 375) with delta (0, 0)
Screenshot: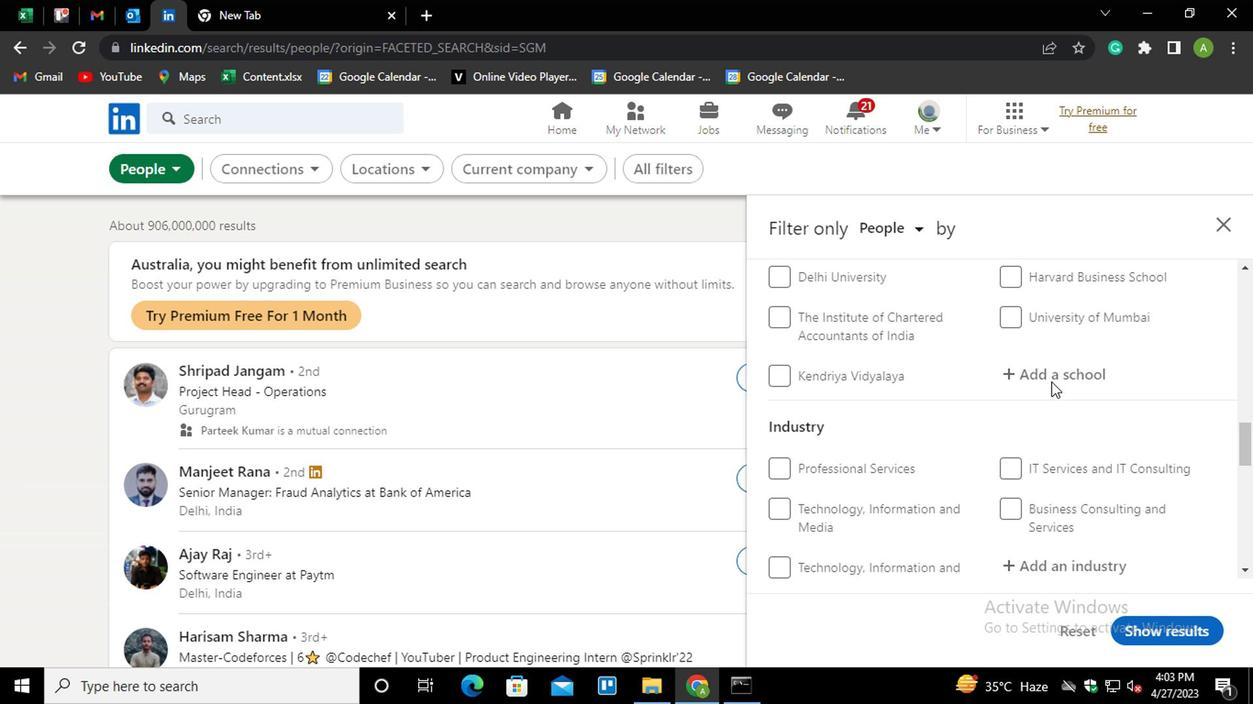 
Action: Mouse scrolled (853, 375) with delta (0, 0)
Screenshot: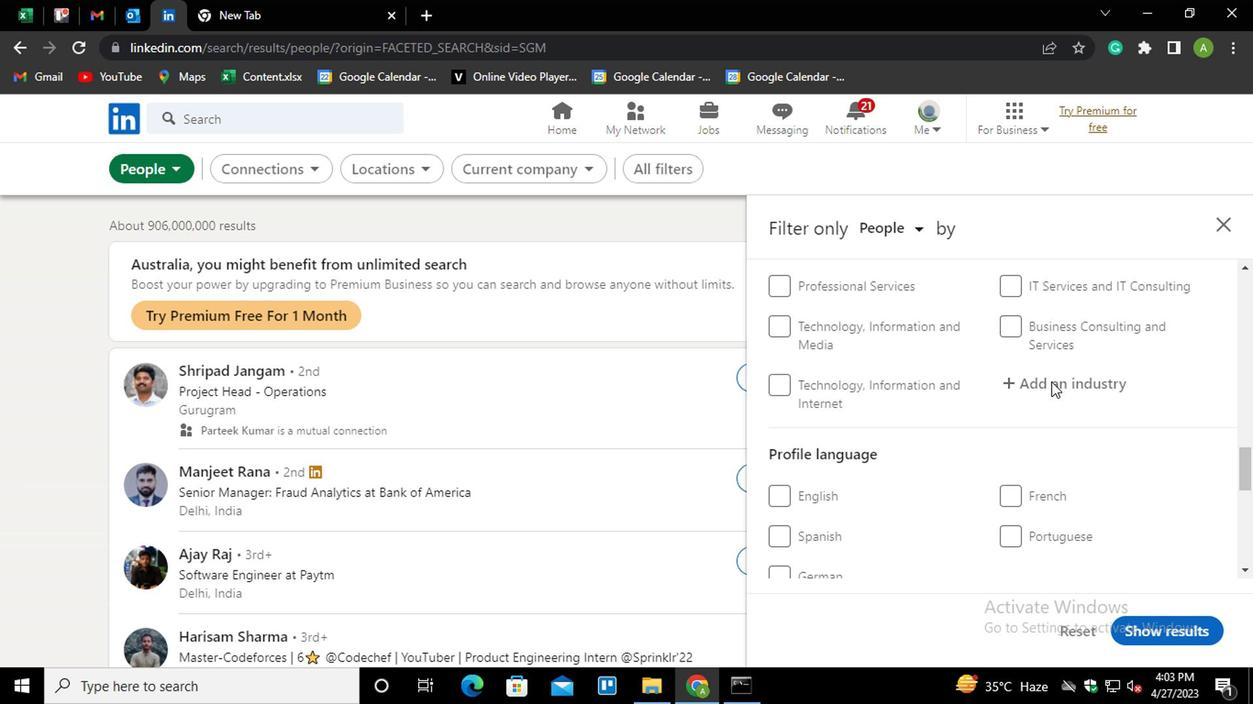 
Action: Mouse moved to (832, 417)
Screenshot: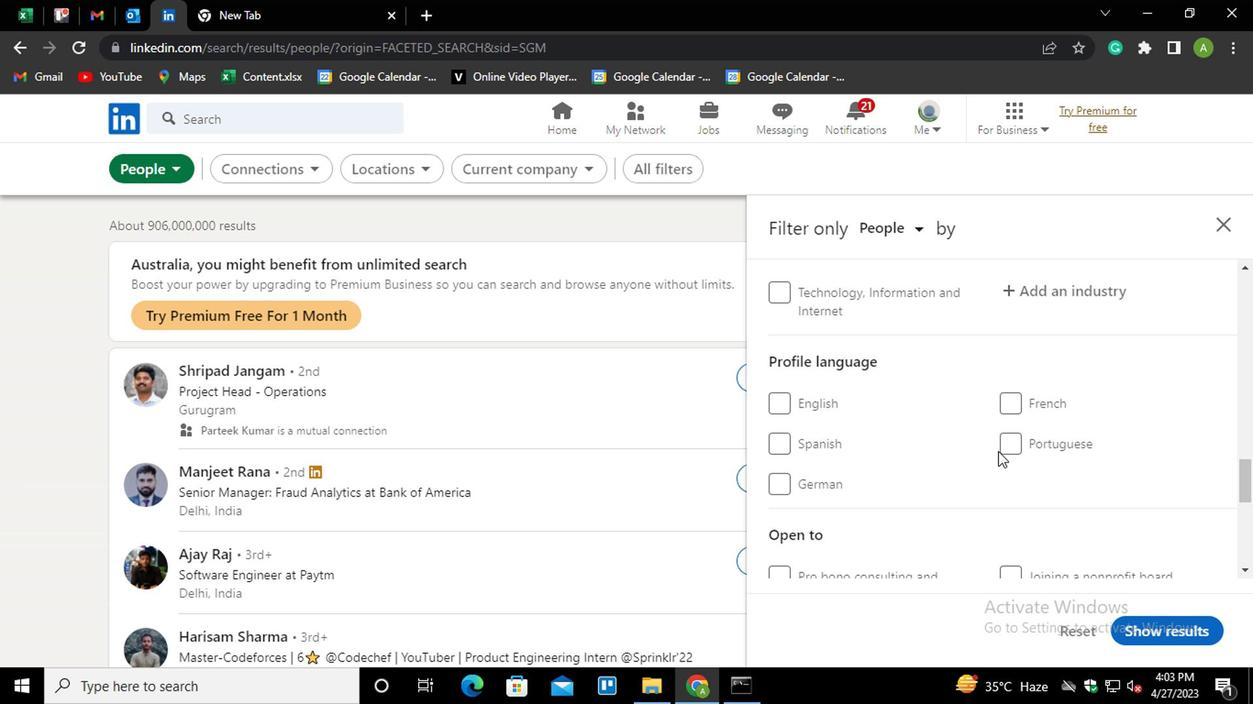 
Action: Mouse pressed left at (832, 417)
Screenshot: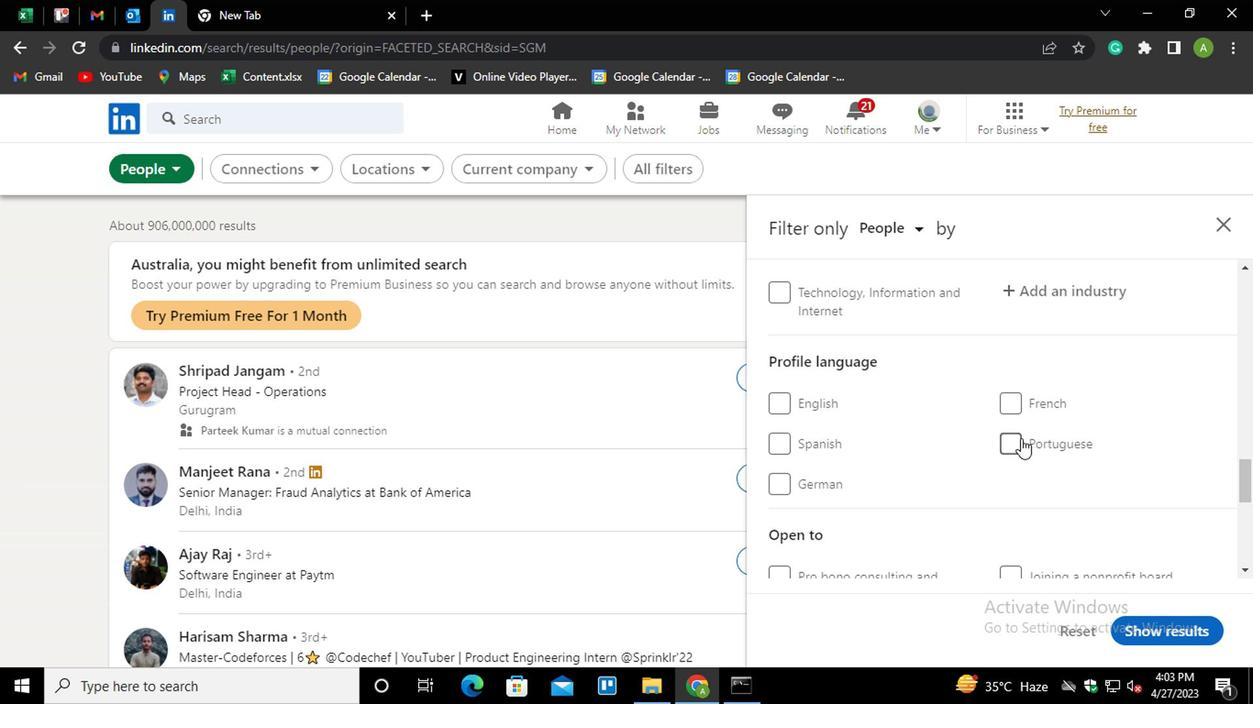 
Action: Mouse moved to (901, 439)
Screenshot: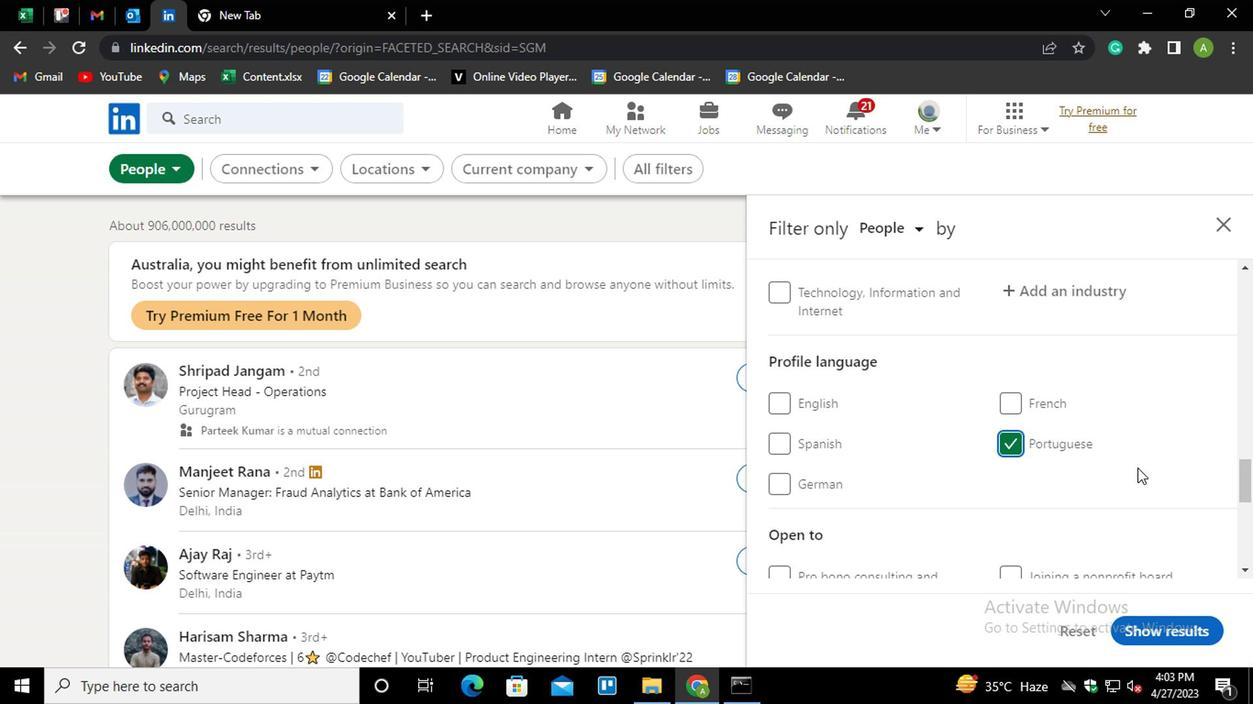 
Action: Mouse scrolled (901, 440) with delta (0, 0)
Screenshot: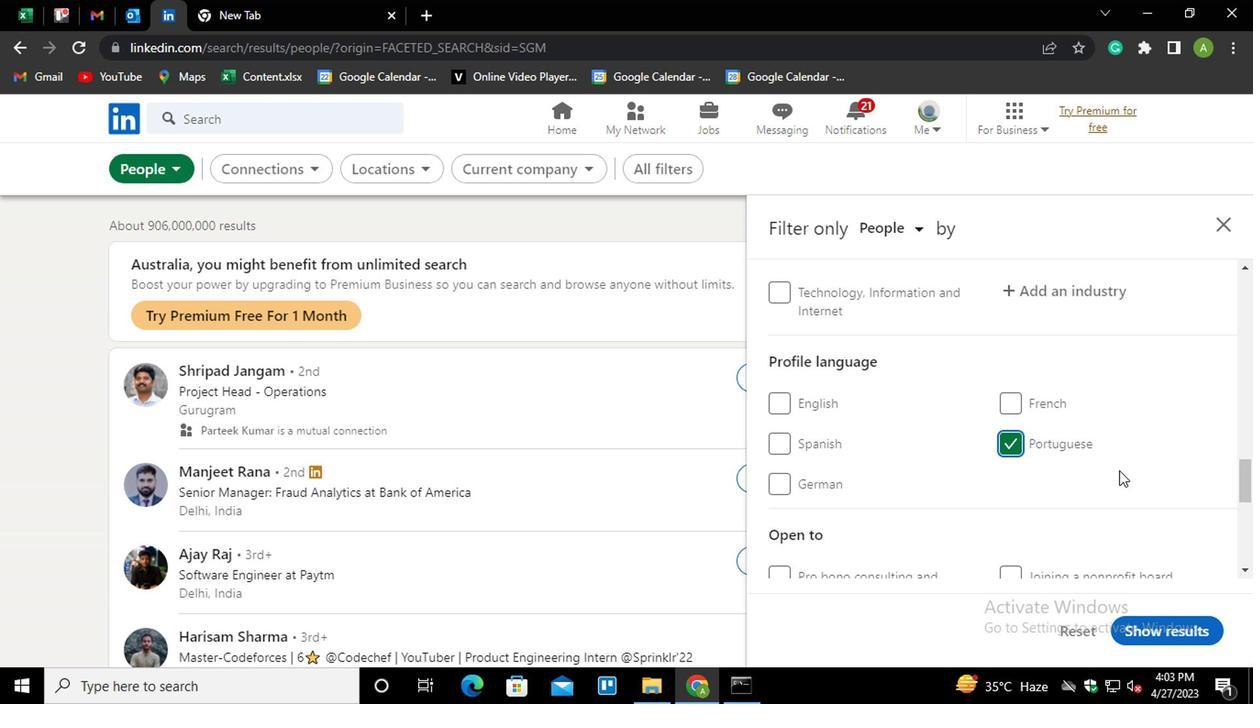 
Action: Mouse scrolled (901, 440) with delta (0, 0)
Screenshot: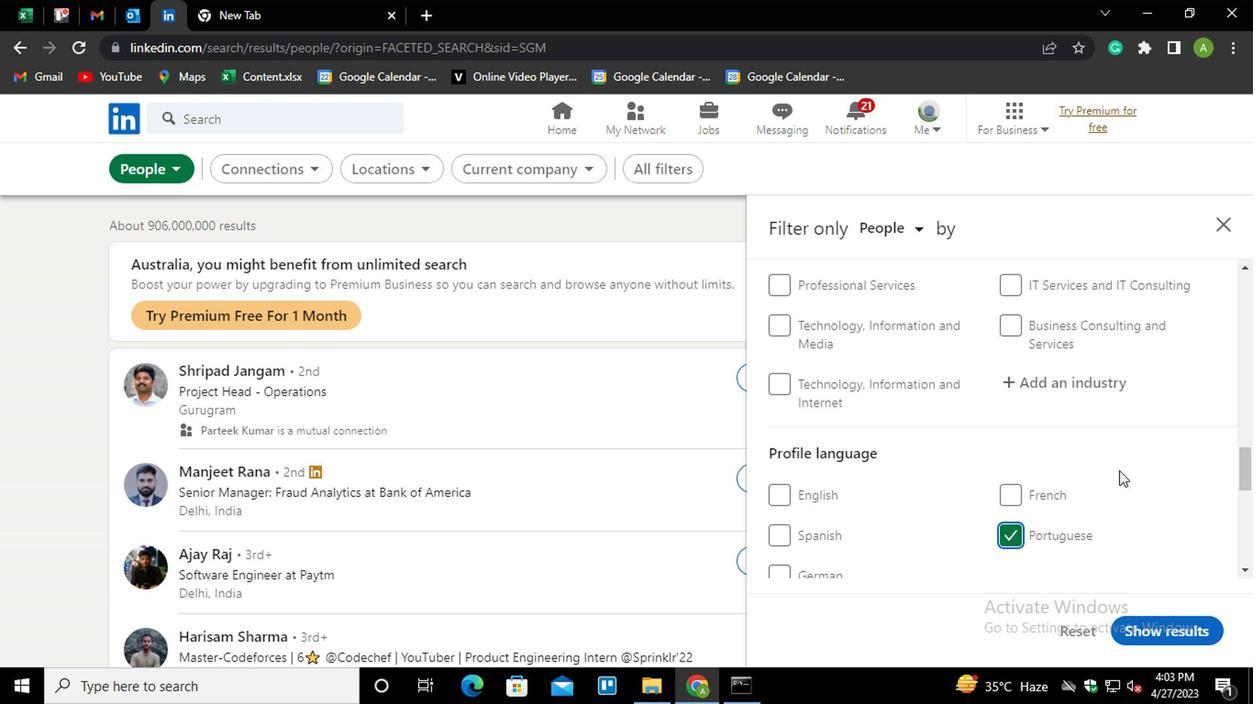 
Action: Mouse scrolled (901, 440) with delta (0, 0)
Screenshot: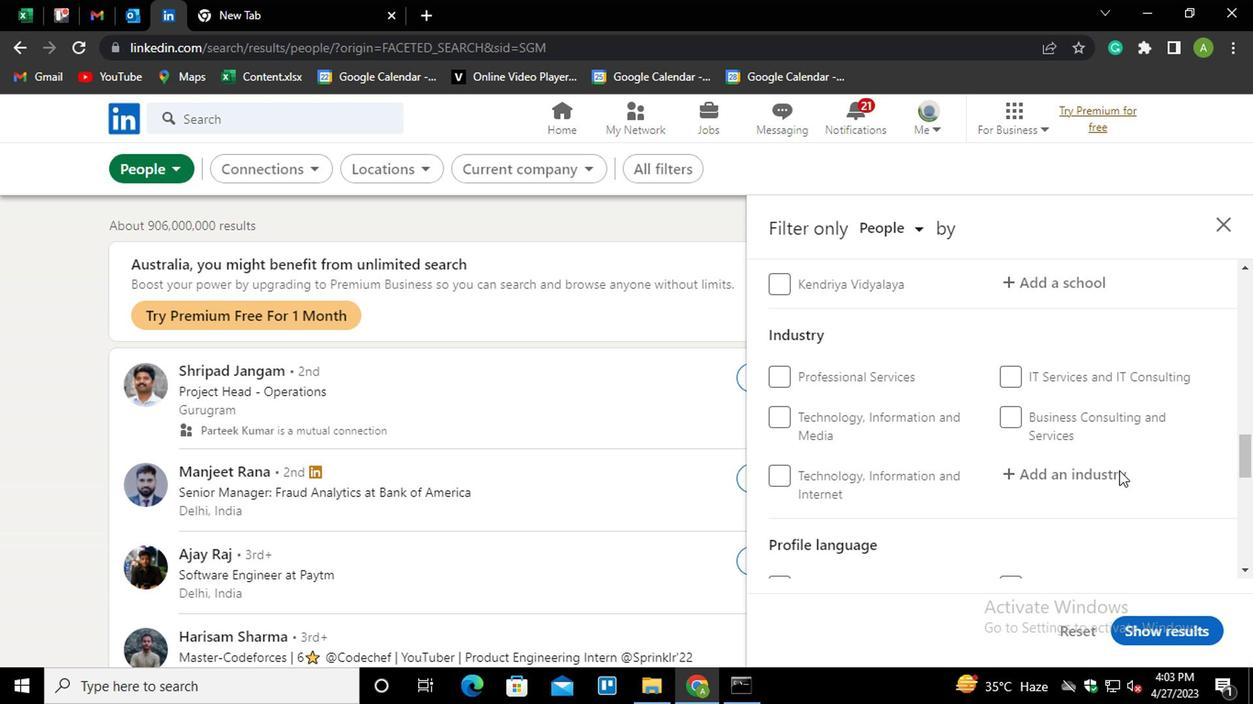 
Action: Mouse scrolled (901, 440) with delta (0, 0)
Screenshot: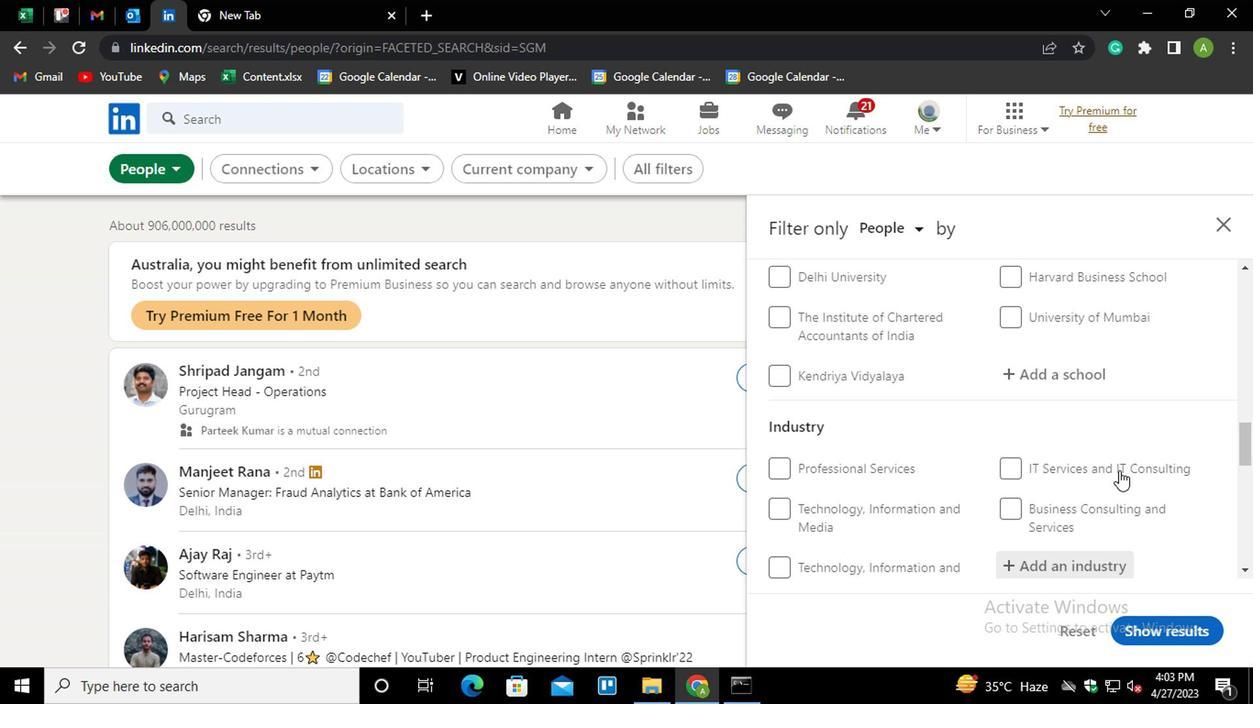 
Action: Mouse scrolled (901, 440) with delta (0, 0)
Screenshot: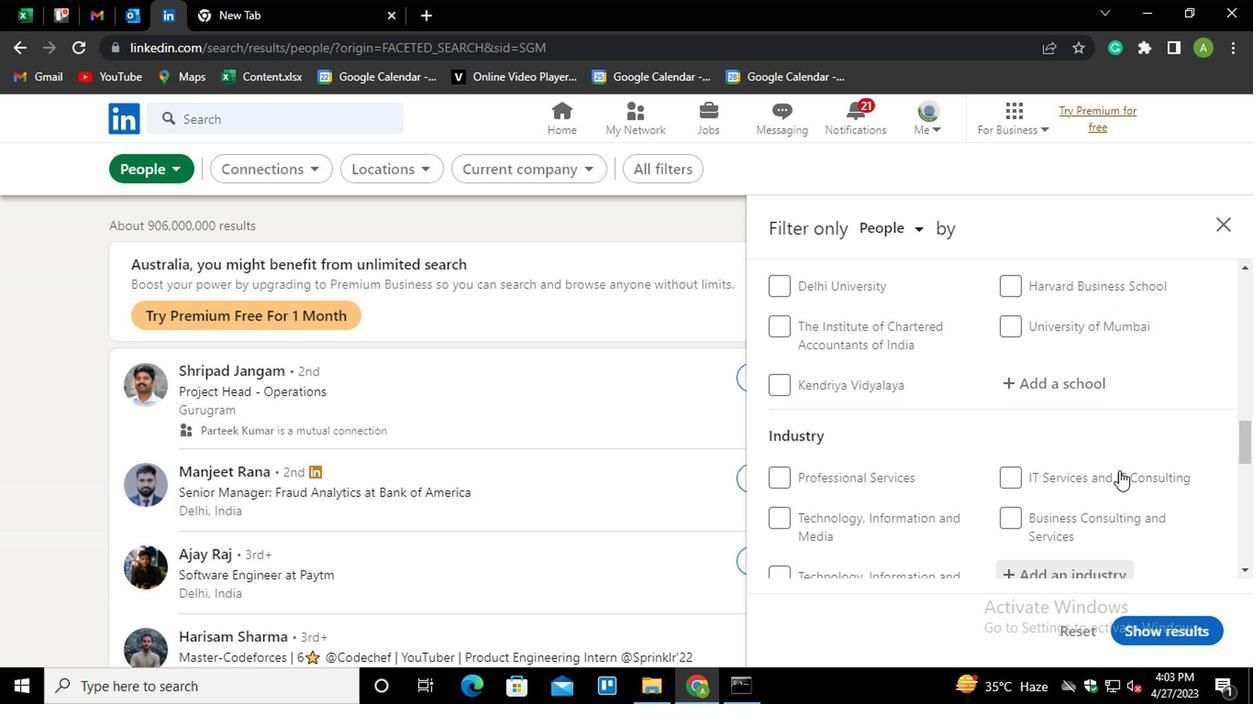 
Action: Mouse scrolled (901, 439) with delta (0, 0)
Screenshot: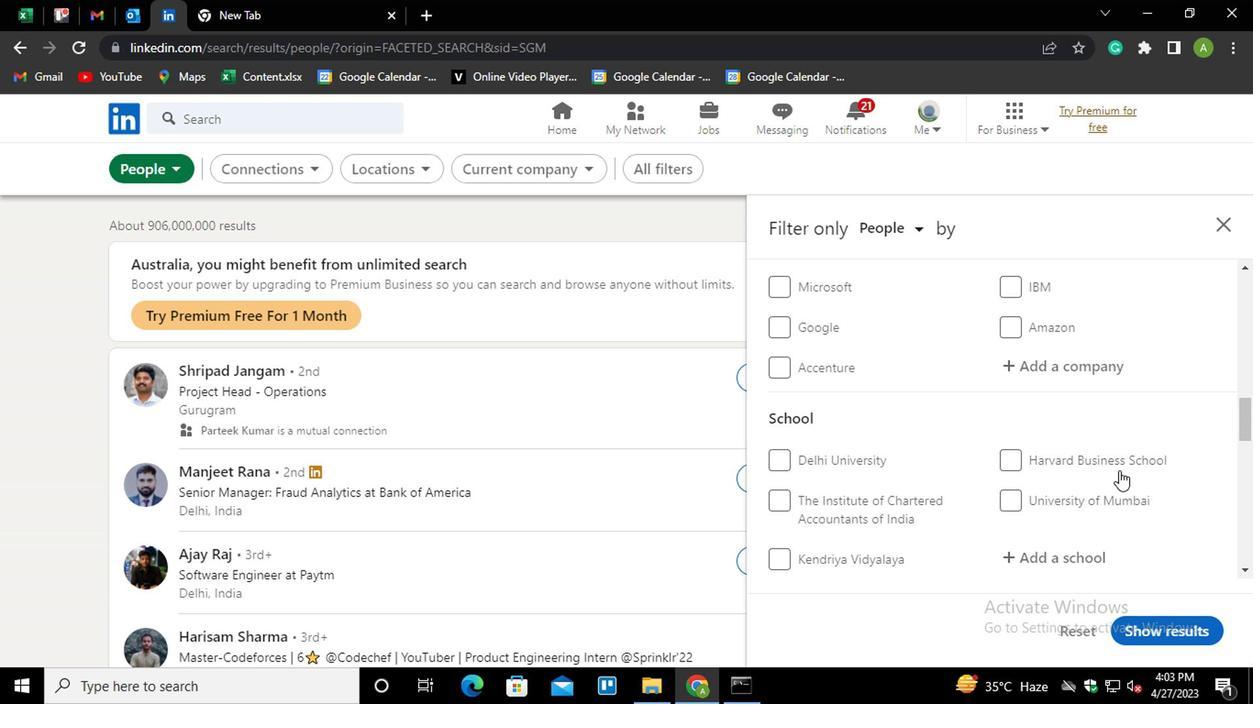 
Action: Mouse scrolled (901, 440) with delta (0, 0)
Screenshot: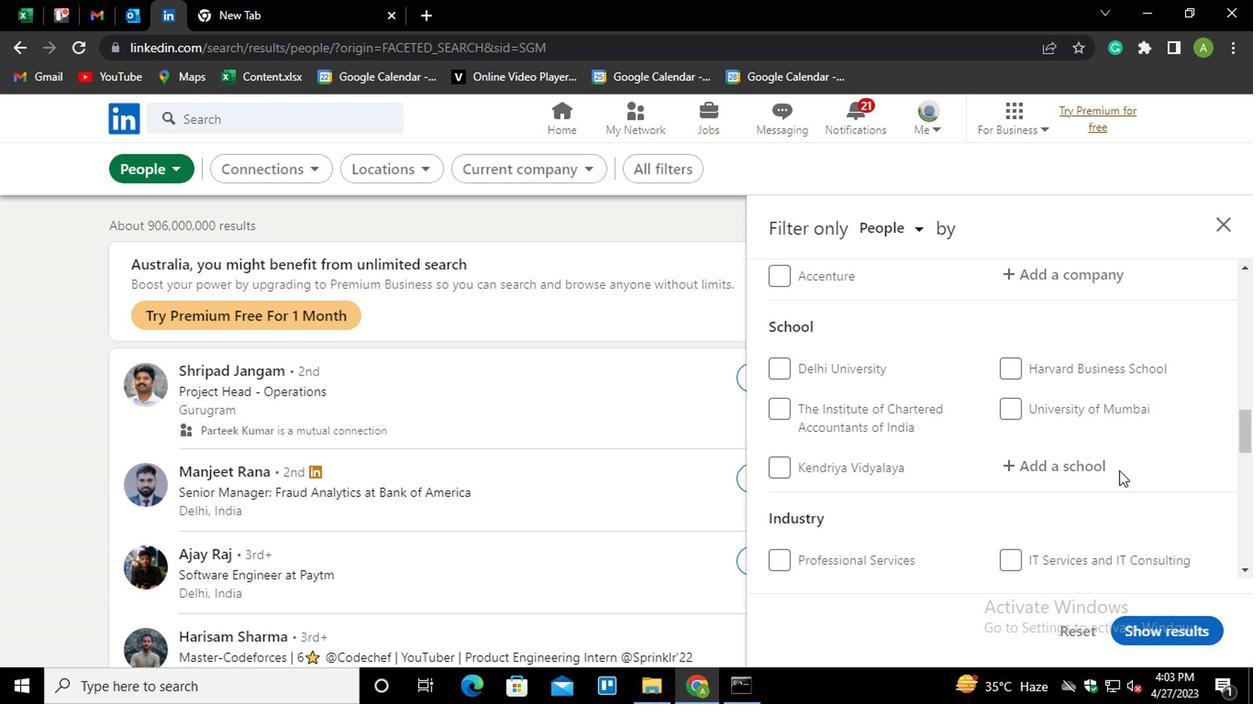 
Action: Mouse scrolled (901, 440) with delta (0, 0)
Screenshot: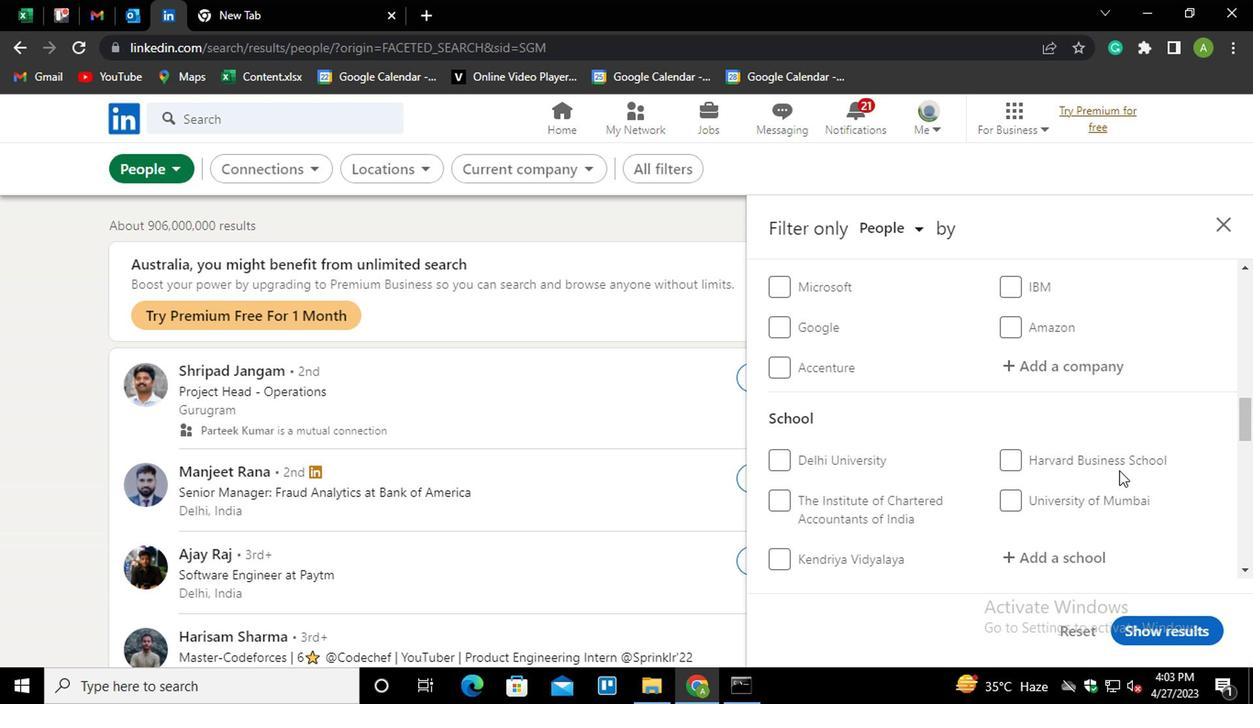 
Action: Mouse moved to (841, 417)
Screenshot: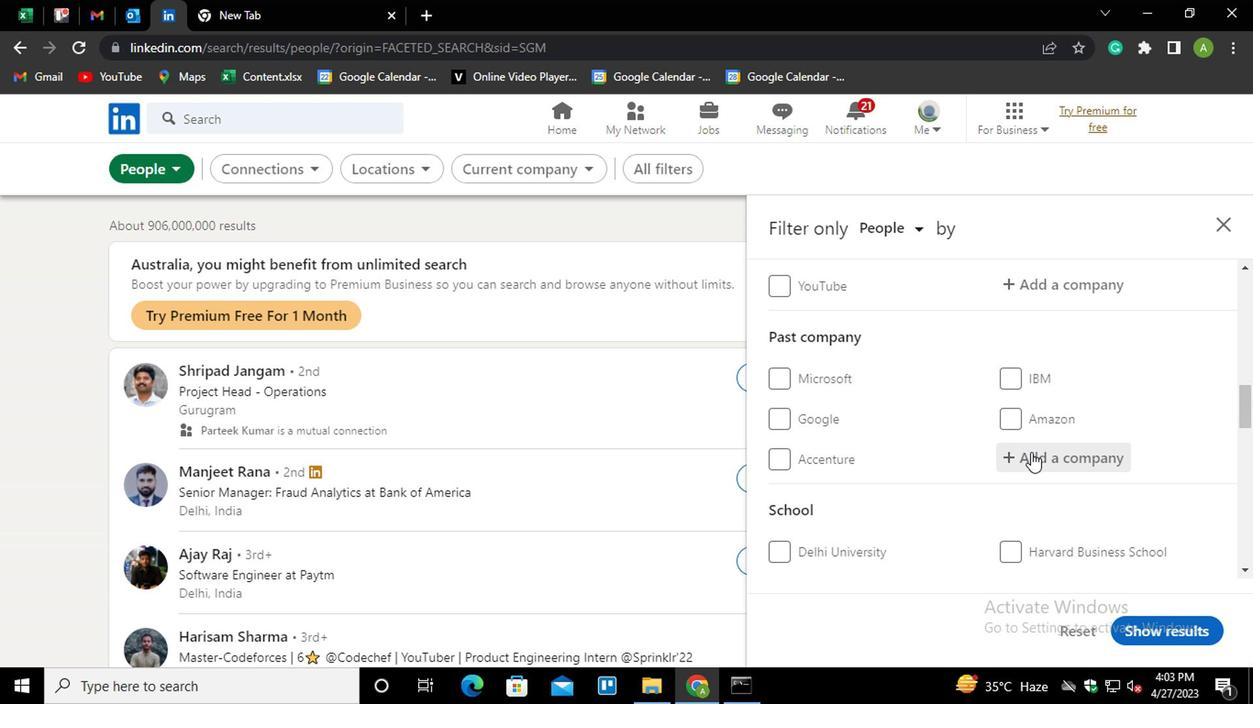 
Action: Mouse scrolled (841, 418) with delta (0, 0)
Screenshot: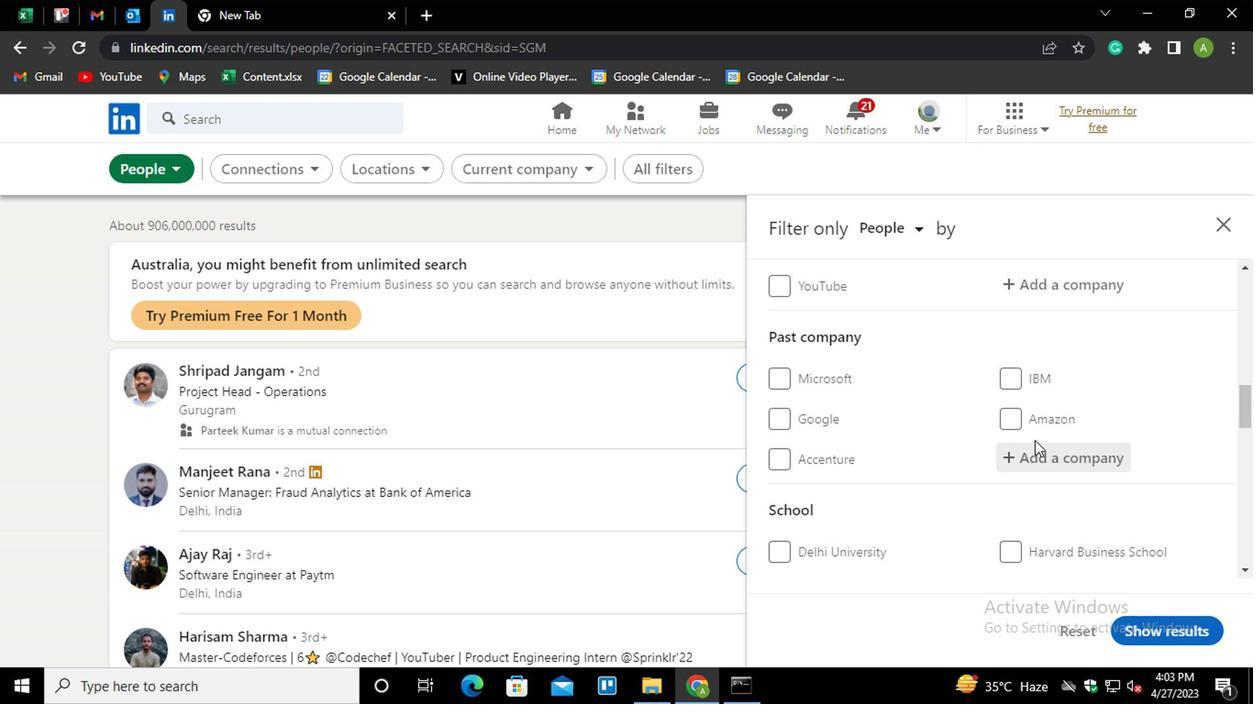 
Action: Mouse scrolled (841, 418) with delta (0, 0)
Screenshot: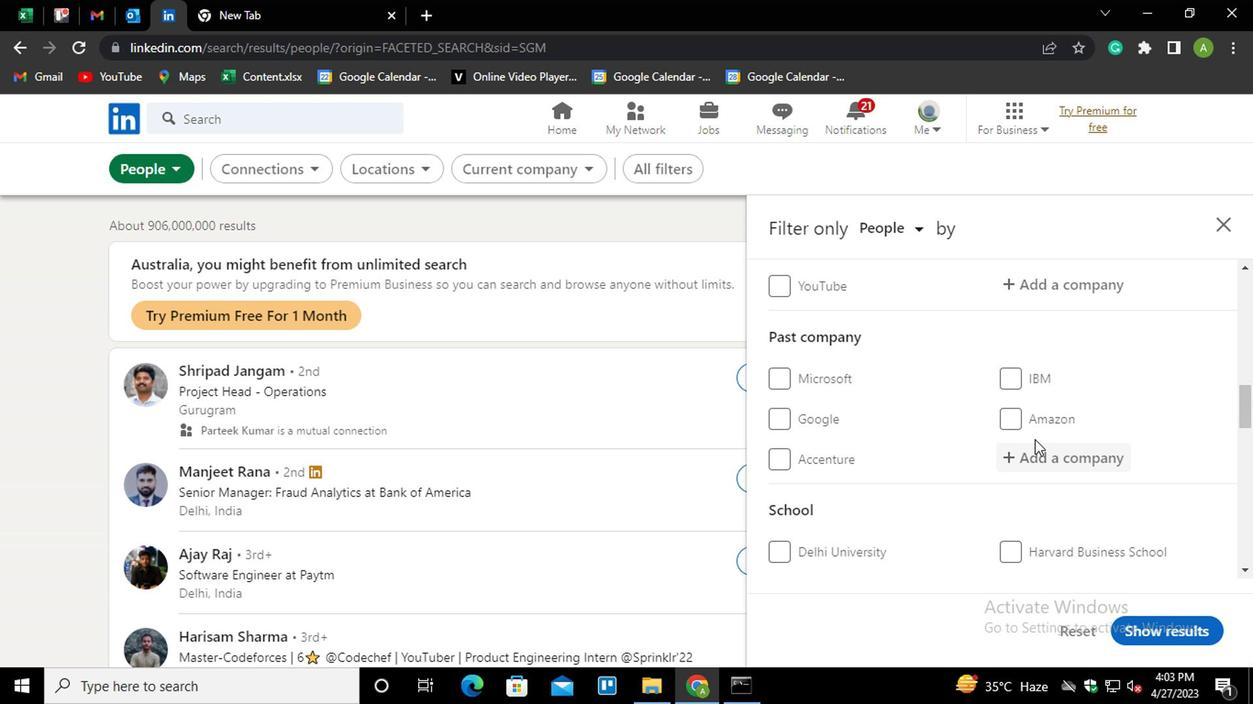 
Action: Mouse scrolled (841, 418) with delta (0, 0)
Screenshot: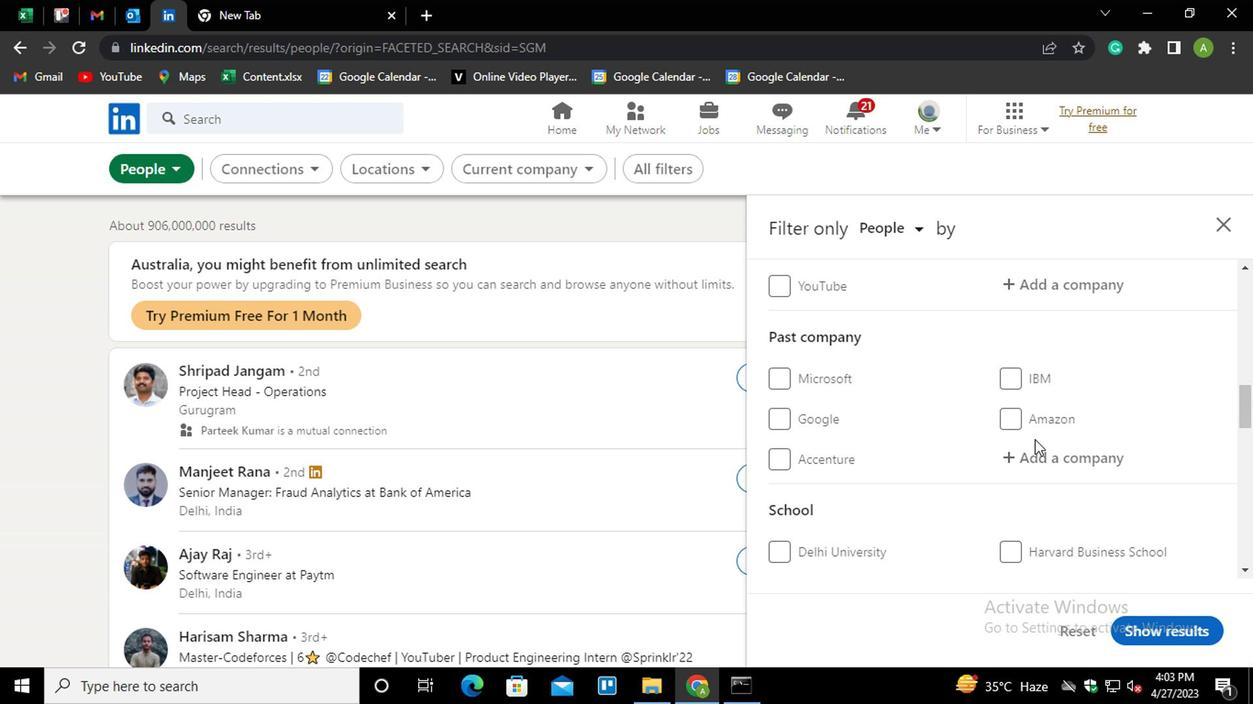 
Action: Mouse moved to (847, 499)
Screenshot: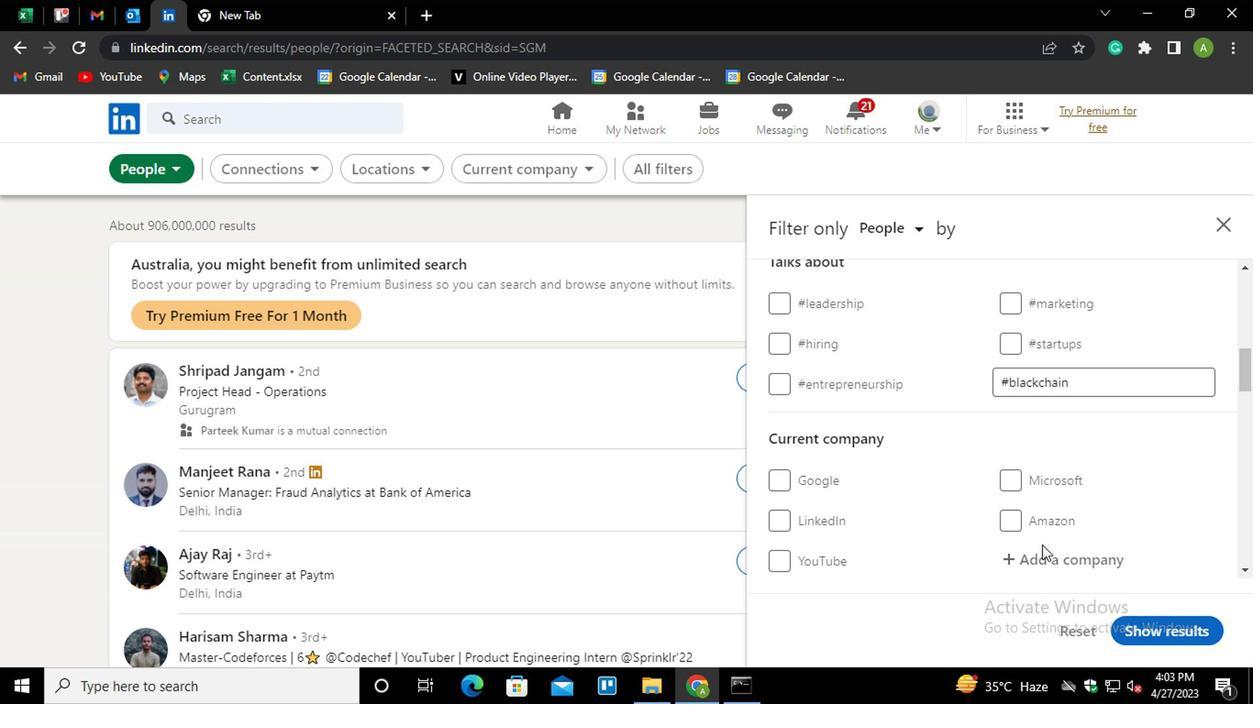 
Action: Mouse pressed left at (847, 499)
Screenshot: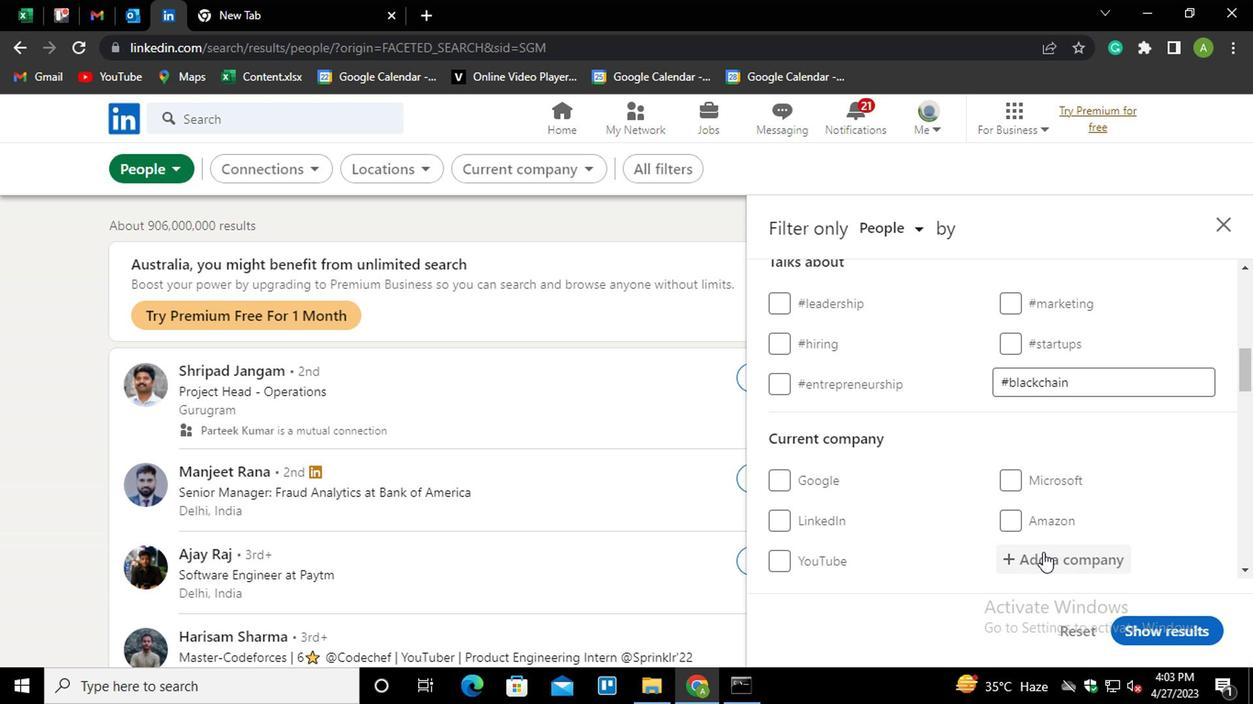
Action: Key pressed <Key.shift>HEALTH
Screenshot: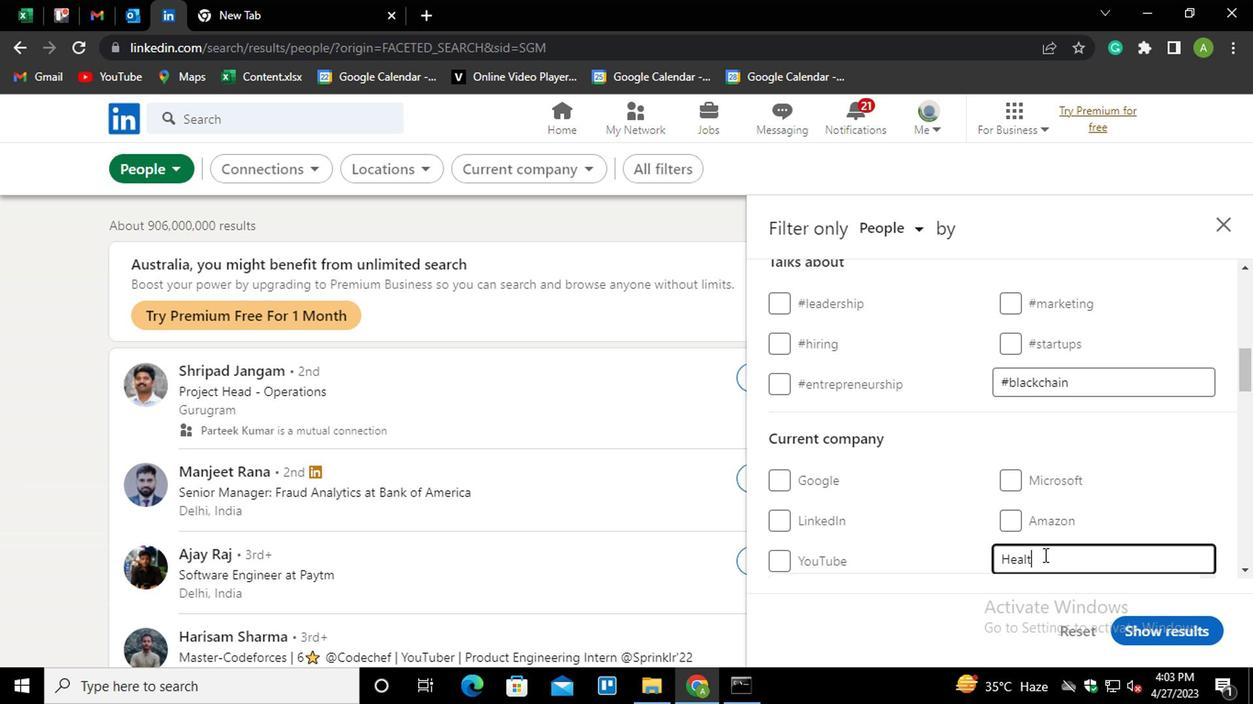
Action: Mouse moved to (847, 500)
Screenshot: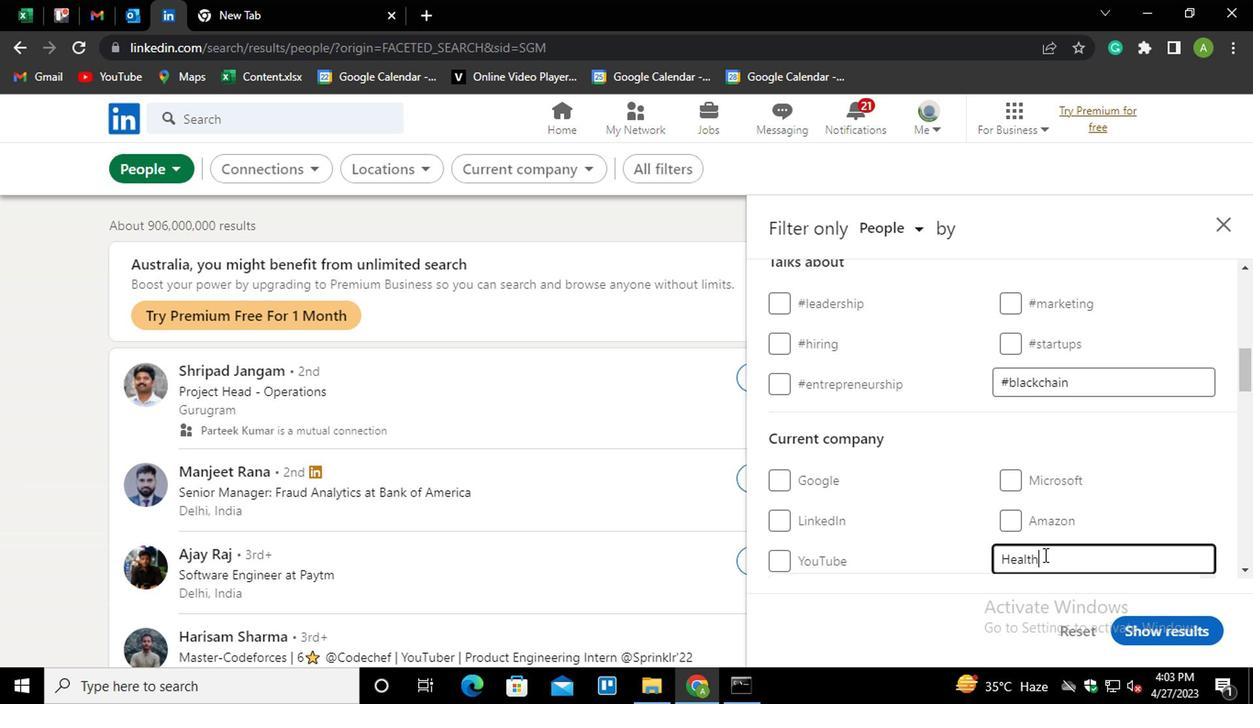 
Action: Mouse scrolled (847, 499) with delta (0, 0)
Screenshot: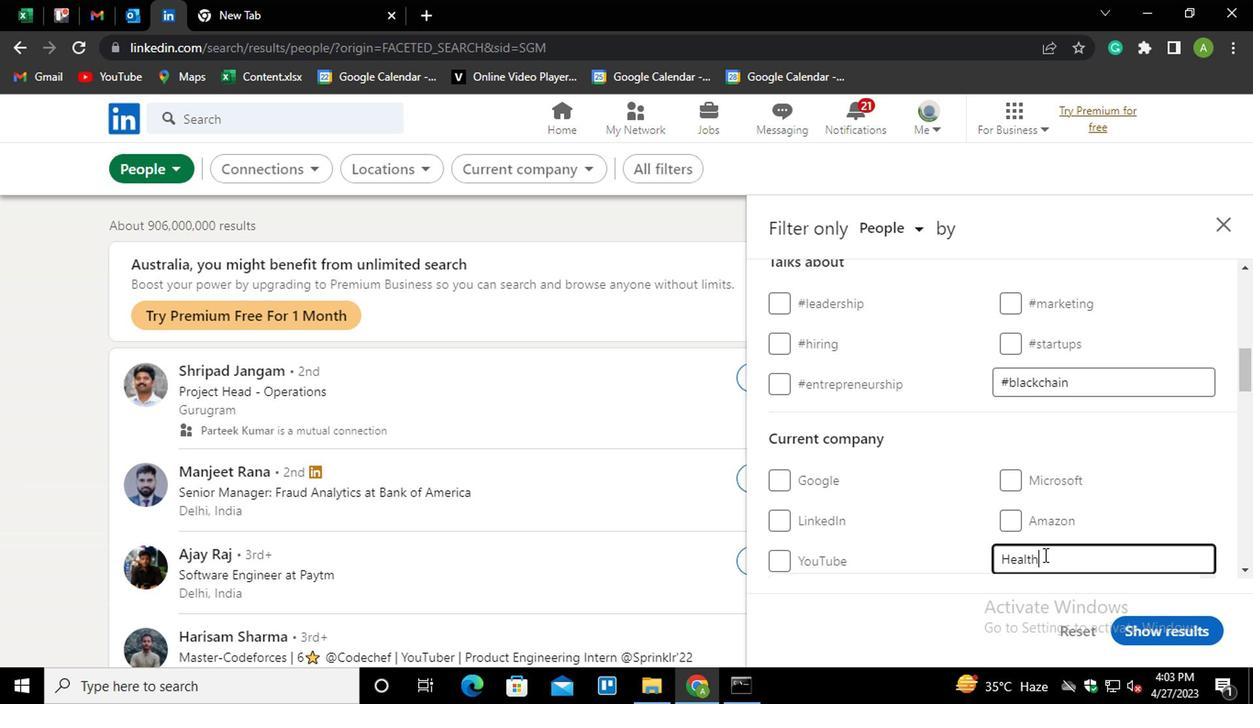
Action: Mouse scrolled (847, 499) with delta (0, 0)
Screenshot: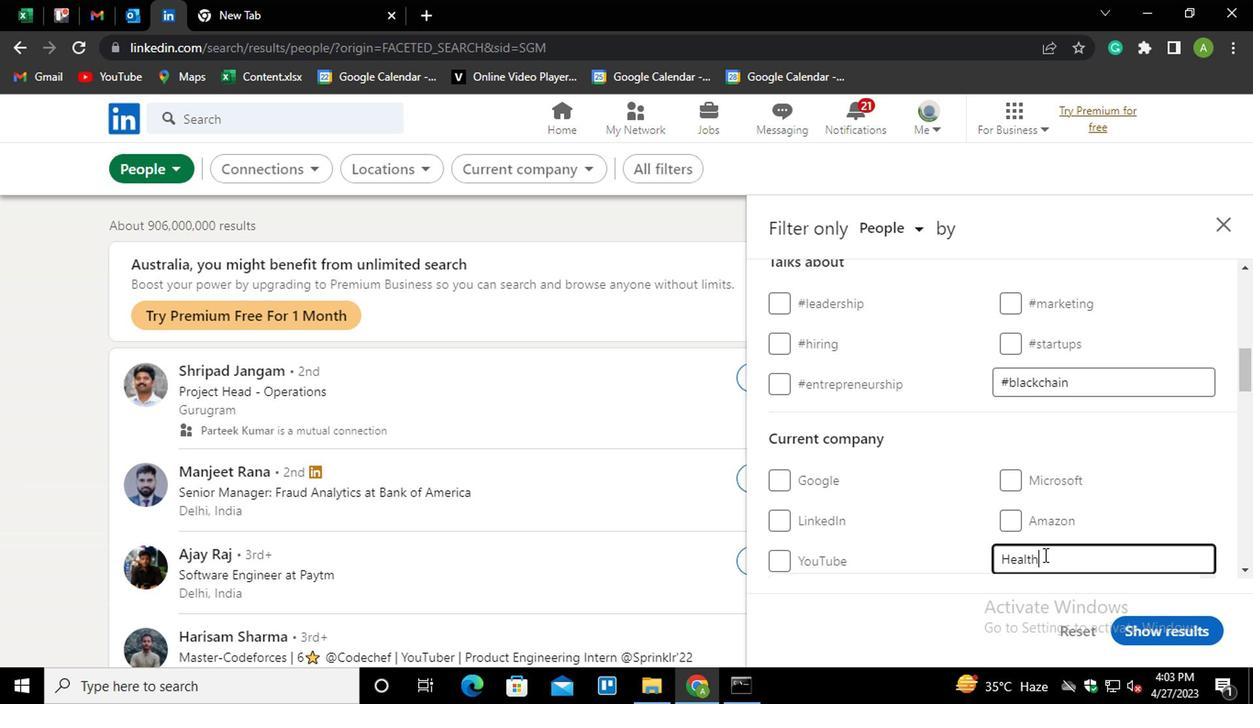 
Action: Key pressed KART<Key.down><Key.enter>
Screenshot: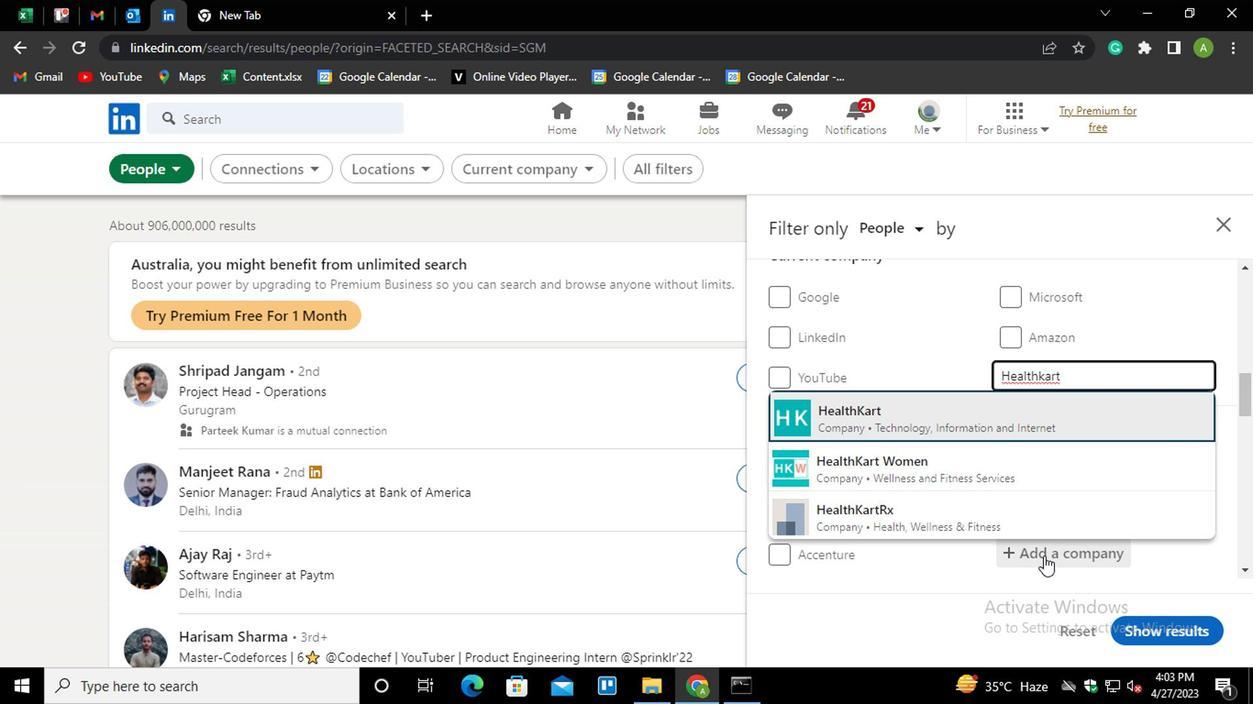 
Action: Mouse scrolled (847, 499) with delta (0, 0)
Screenshot: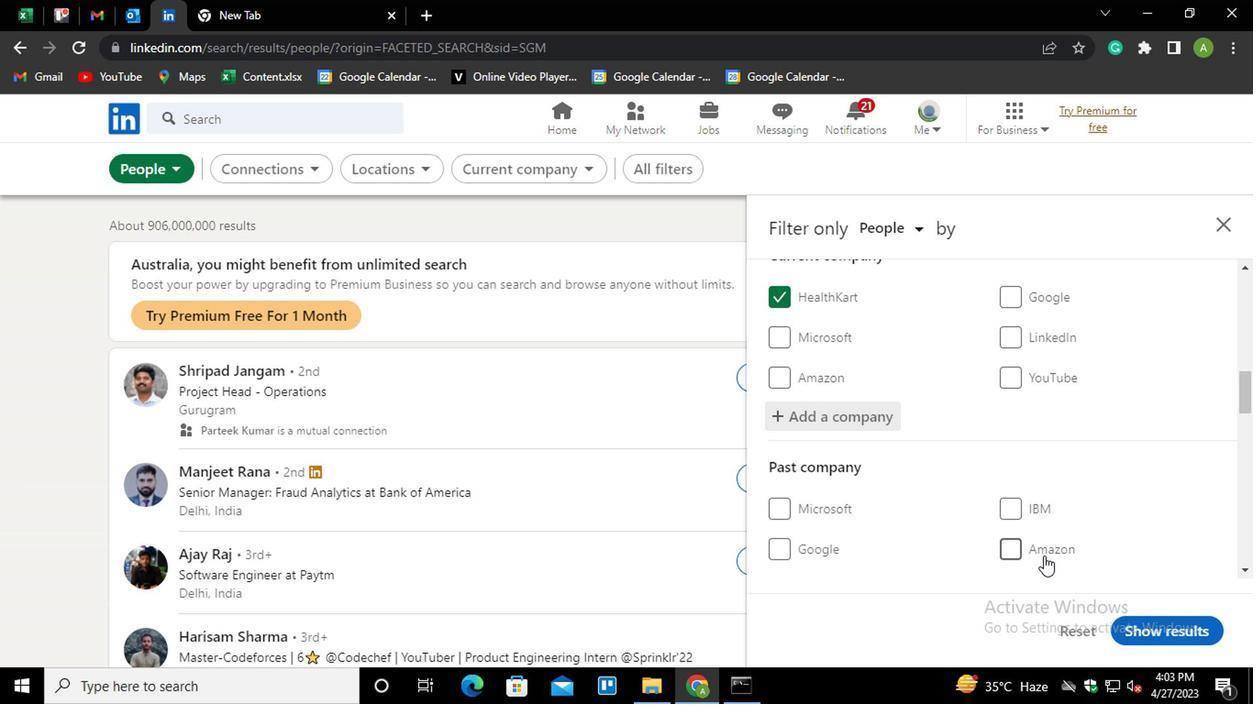 
Action: Mouse scrolled (847, 499) with delta (0, 0)
Screenshot: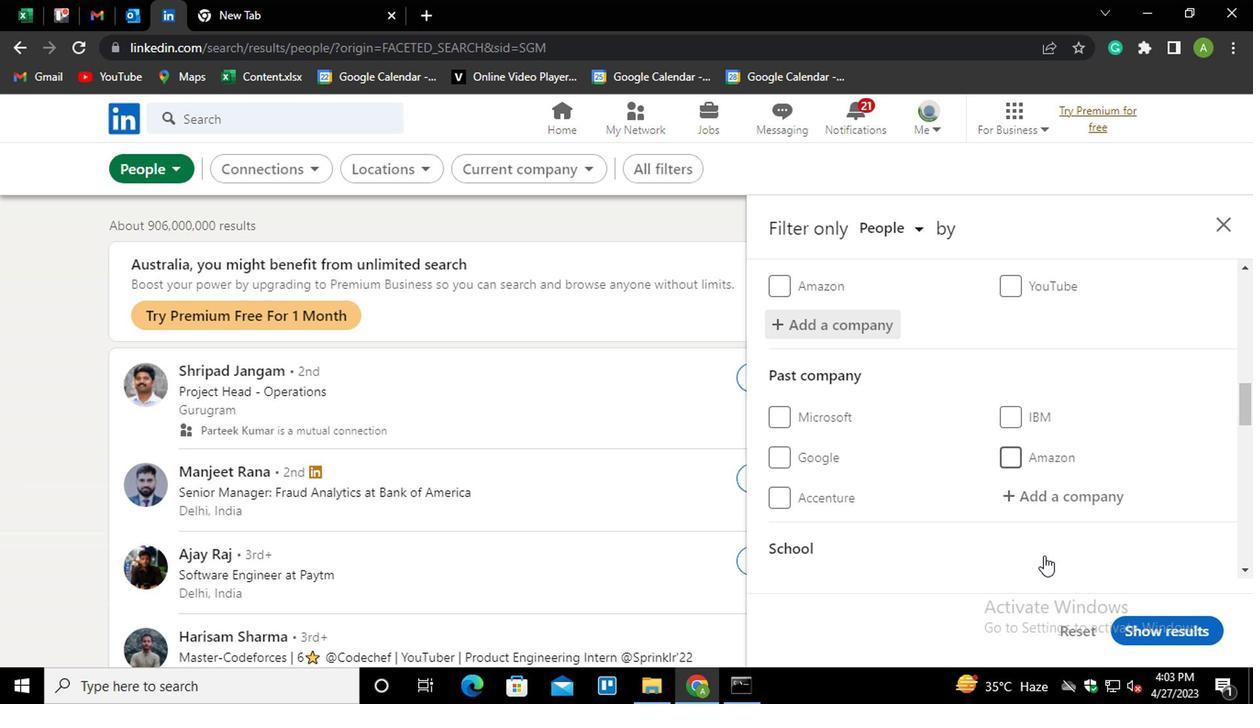 
Action: Mouse scrolled (847, 499) with delta (0, 0)
Screenshot: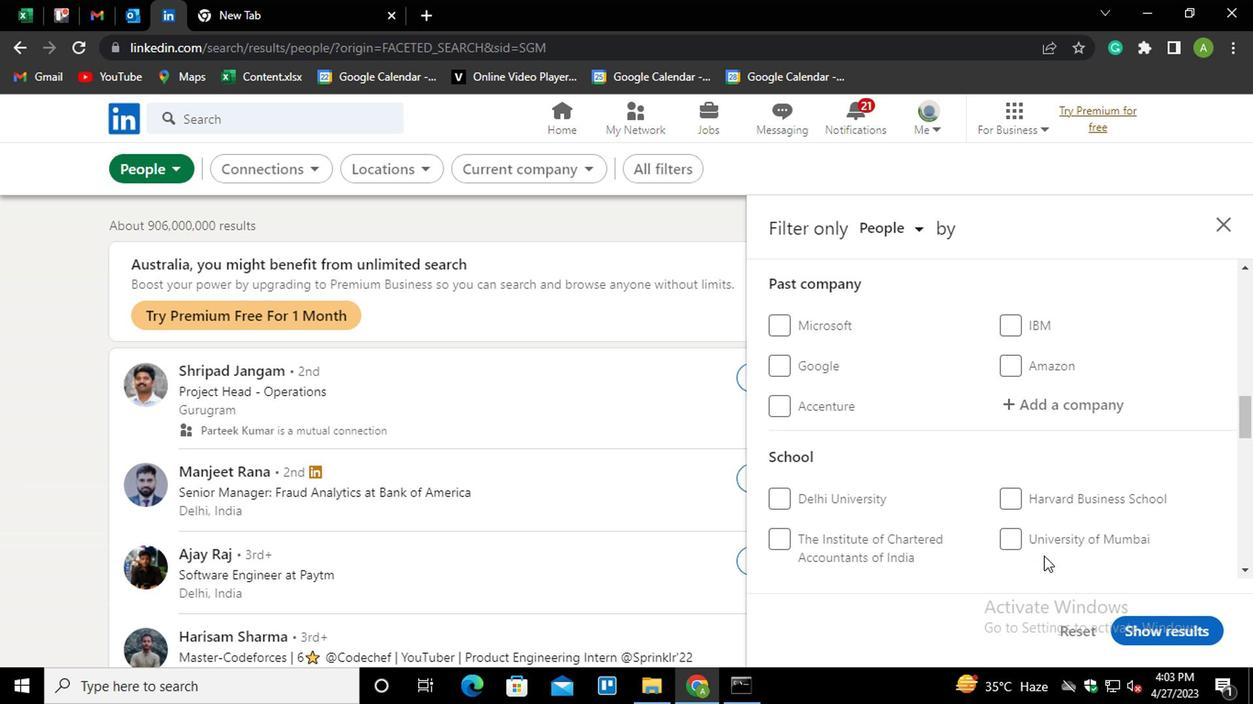 
Action: Mouse scrolled (847, 499) with delta (0, 0)
Screenshot: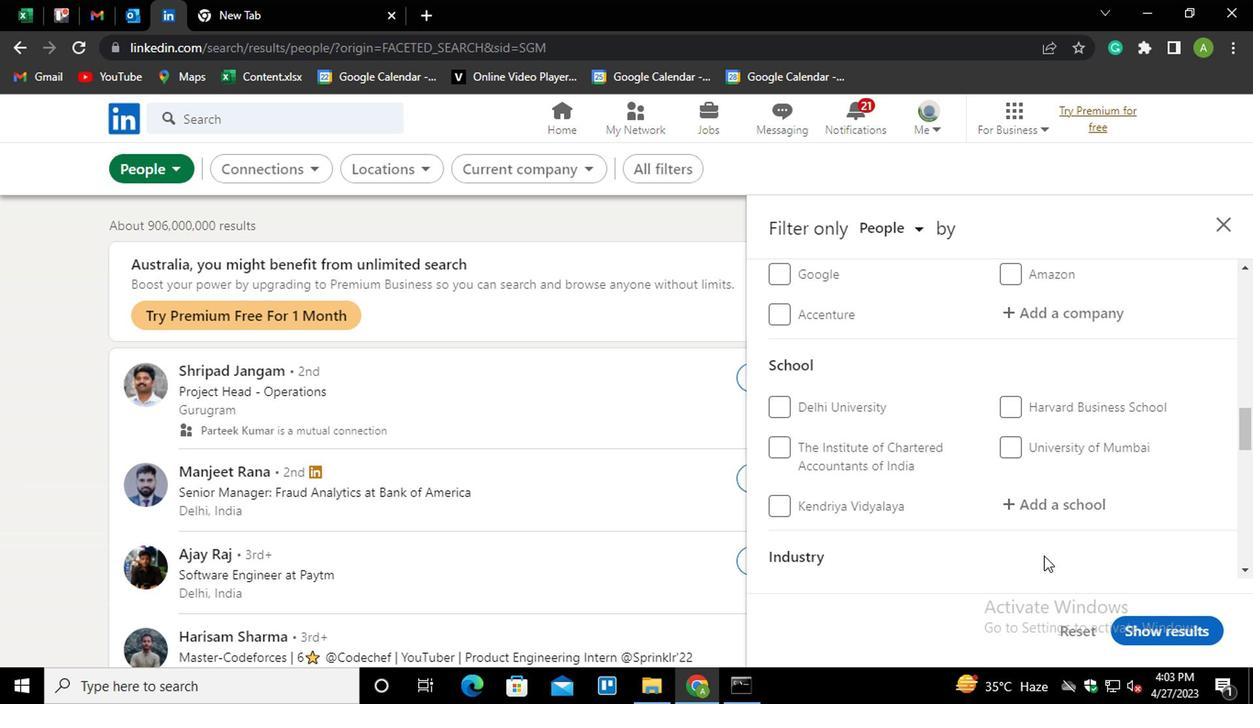 
Action: Mouse moved to (843, 400)
Screenshot: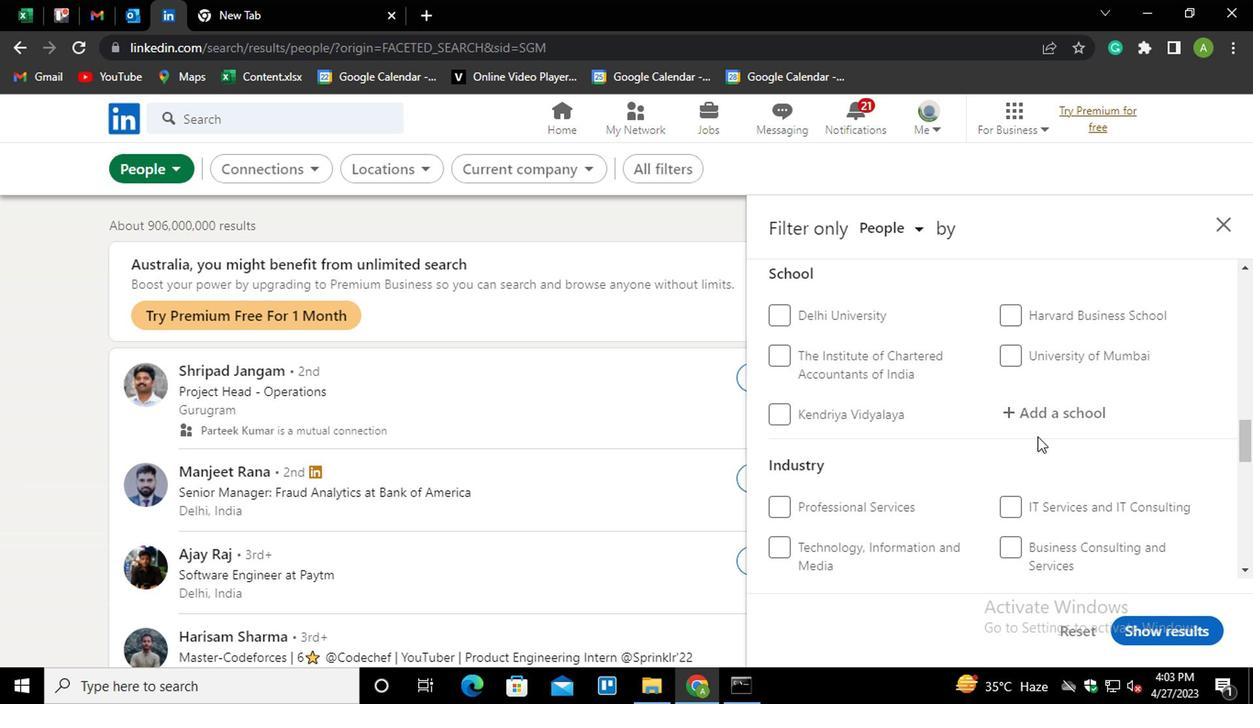 
Action: Mouse pressed left at (843, 400)
Screenshot: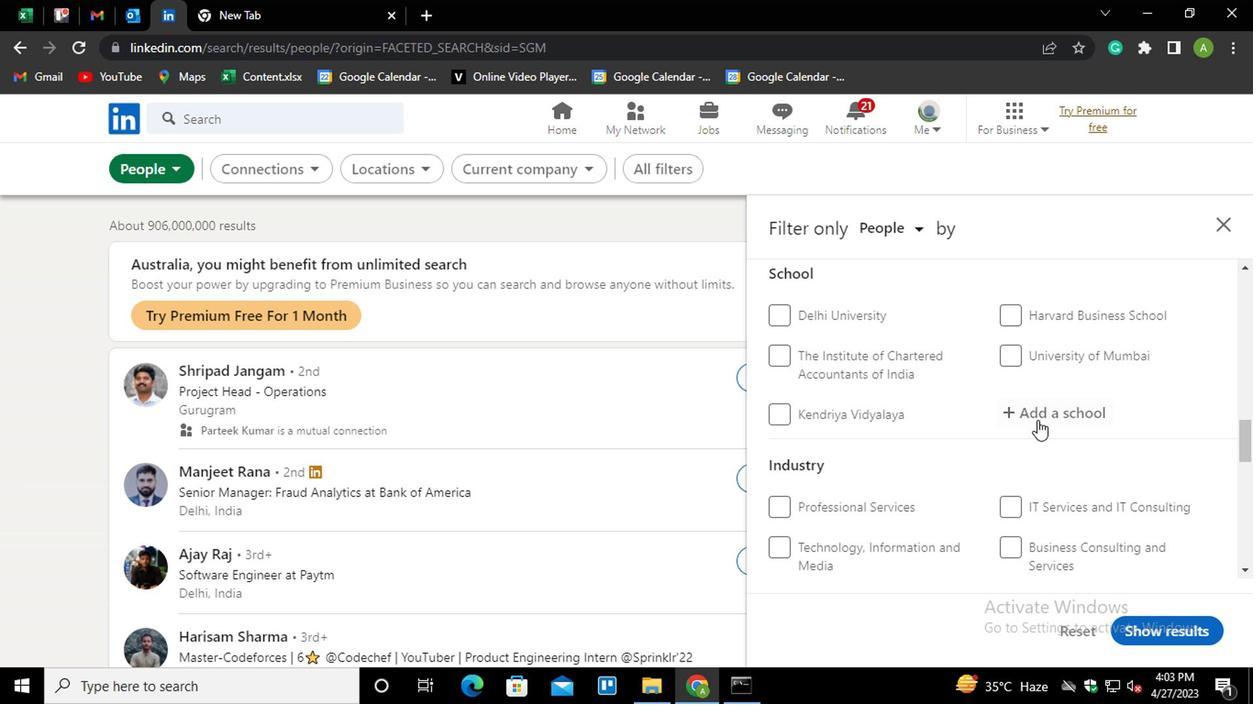 
Action: Key pressed <Key.shift>MOHANL<Key.down><Key.enter>
Screenshot: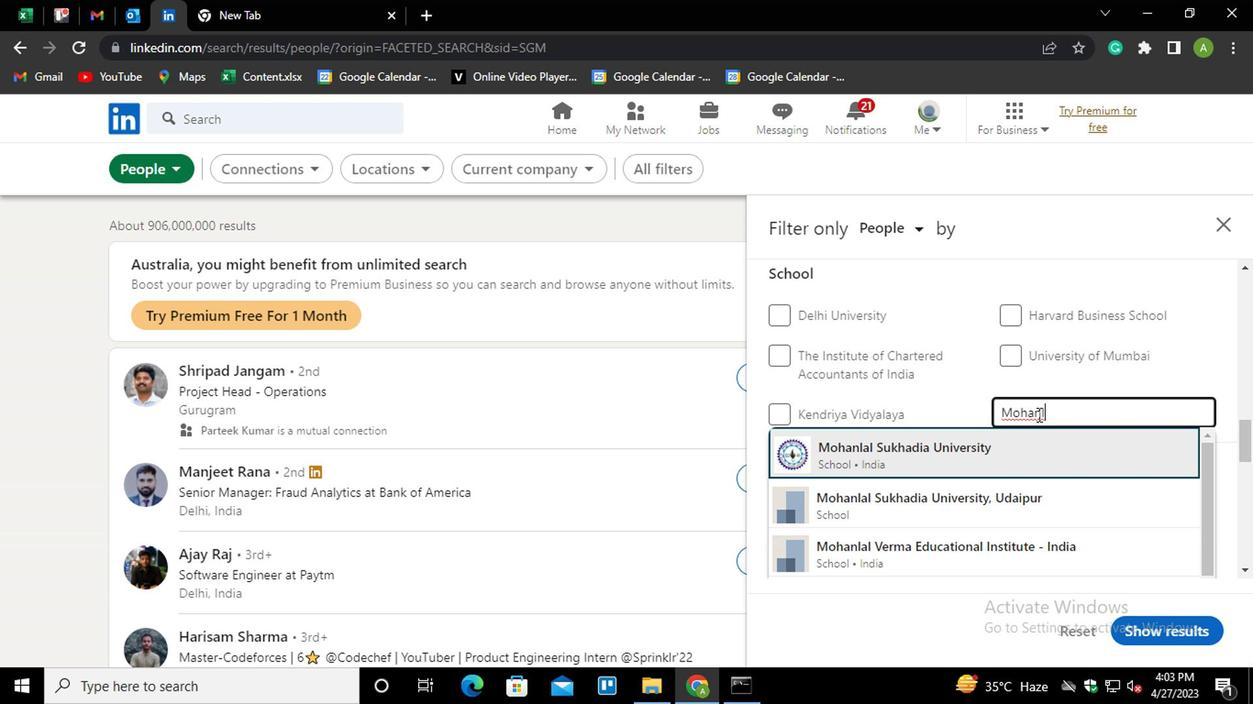 
Action: Mouse scrolled (843, 399) with delta (0, 0)
Screenshot: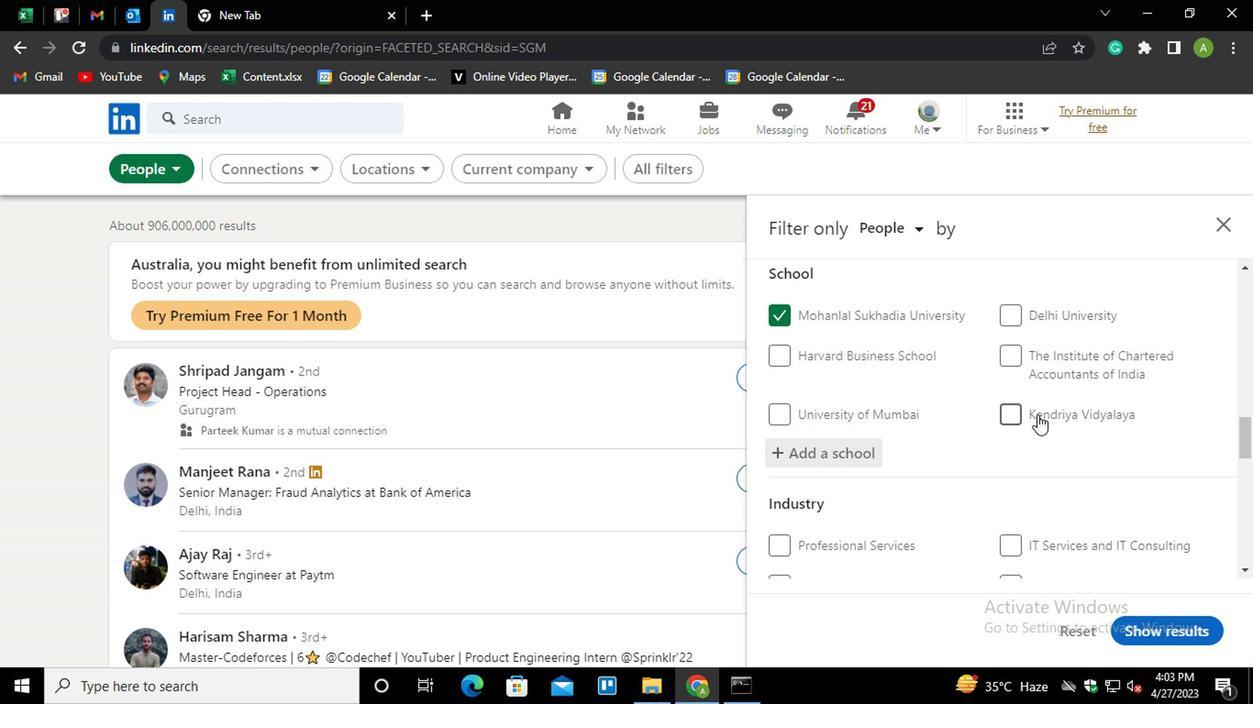 
Action: Mouse scrolled (843, 399) with delta (0, 0)
Screenshot: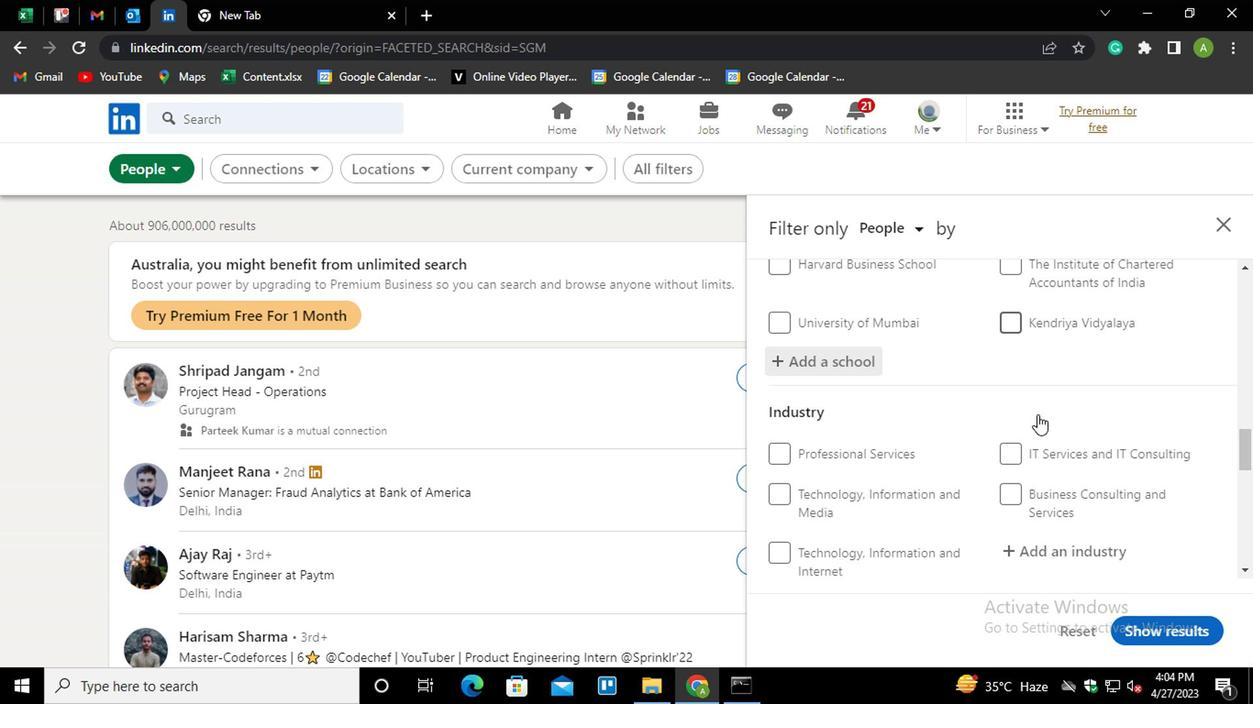 
Action: Mouse scrolled (843, 399) with delta (0, 0)
Screenshot: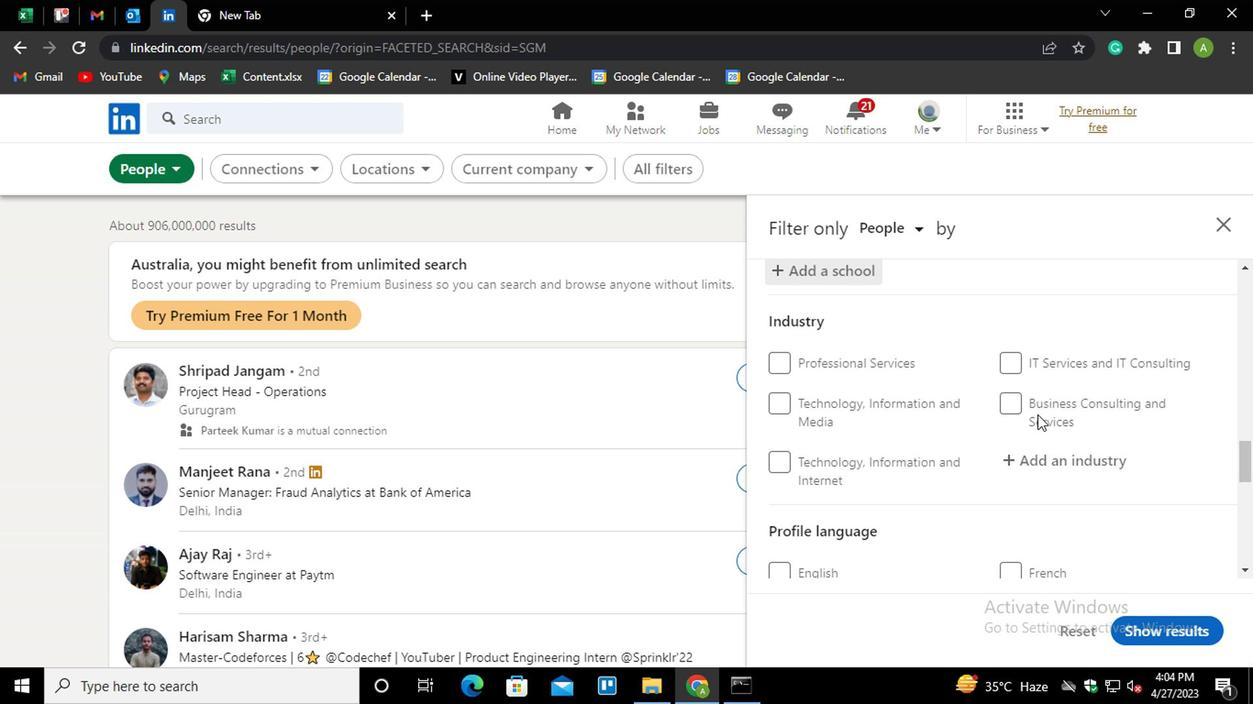 
Action: Mouse moved to (847, 371)
Screenshot: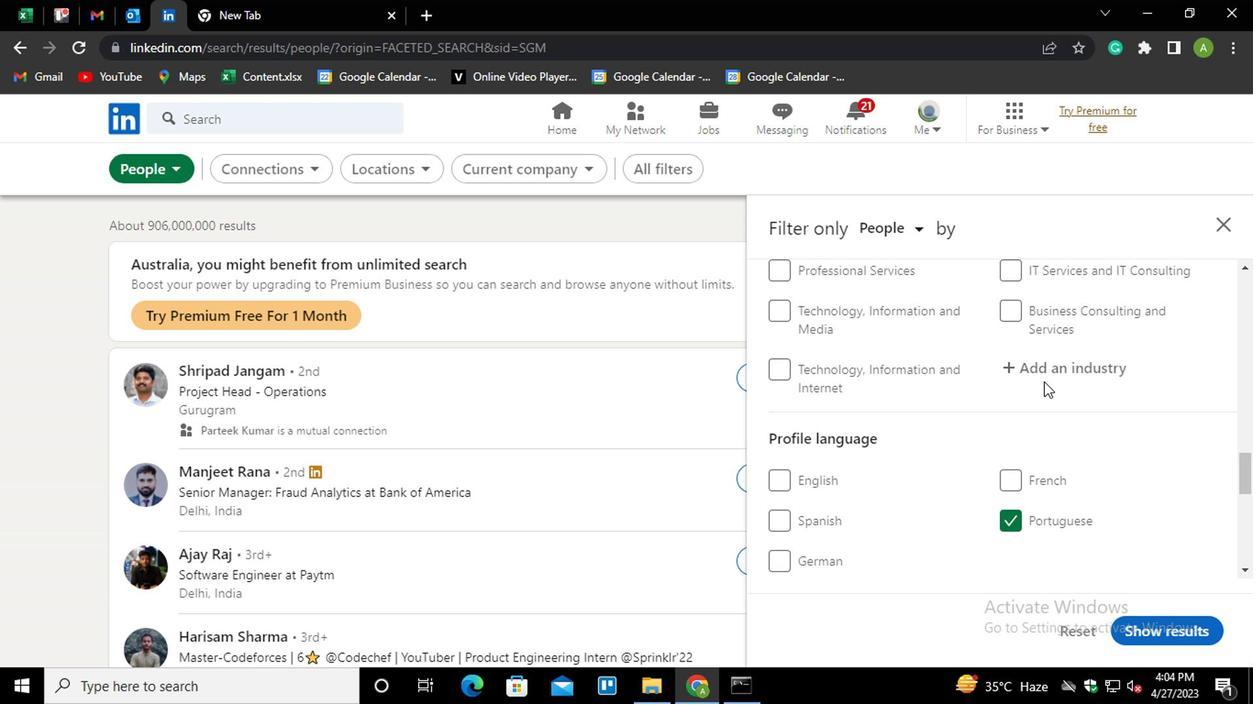 
Action: Mouse pressed left at (847, 371)
Screenshot: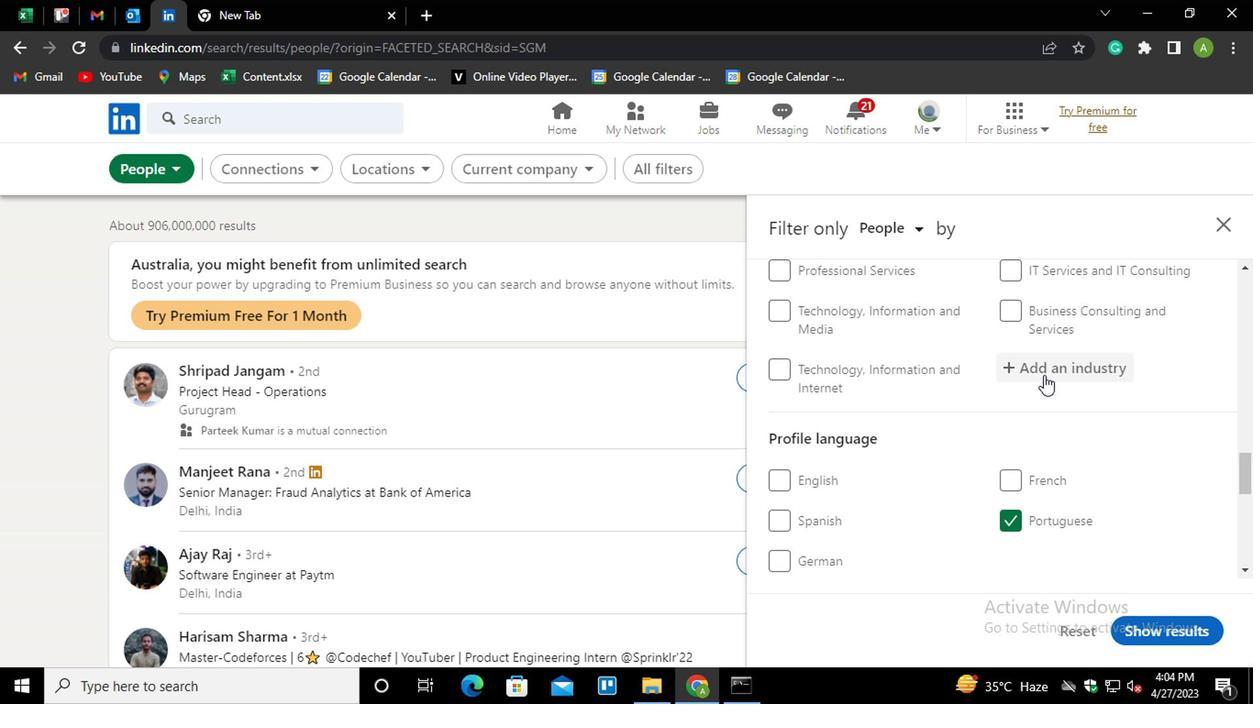 
Action: Mouse moved to (852, 368)
Screenshot: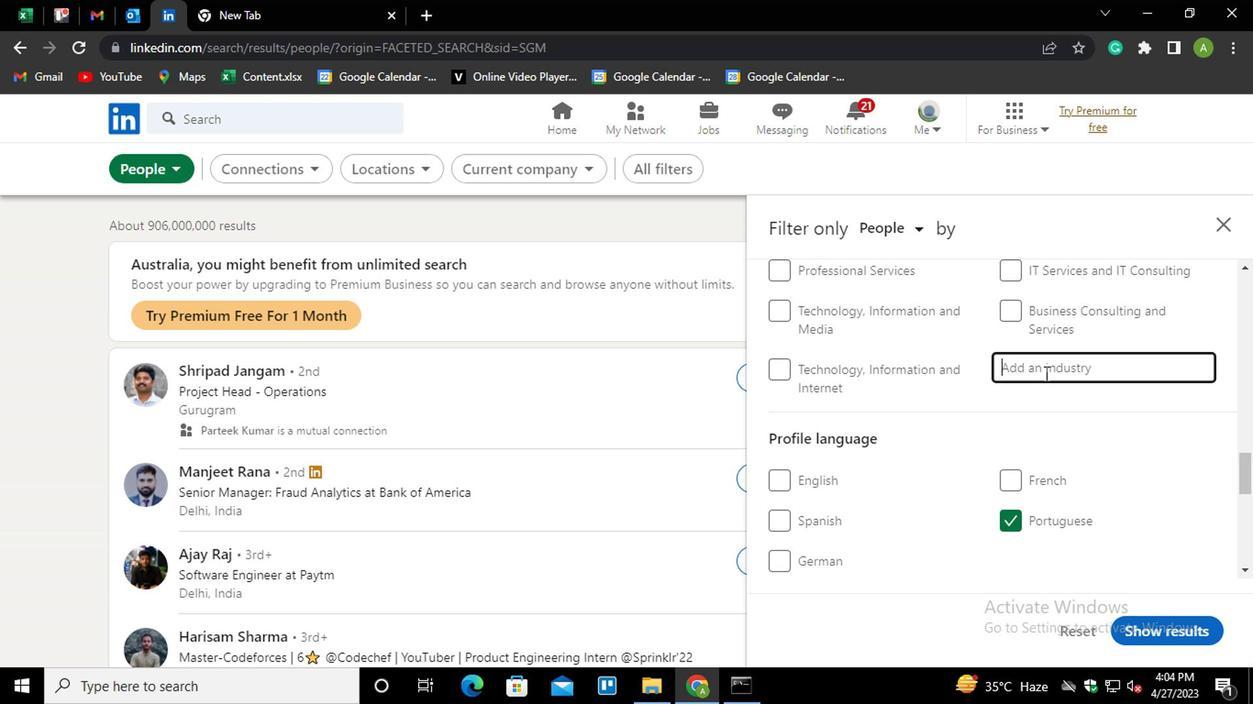 
Action: Mouse pressed left at (852, 368)
Screenshot: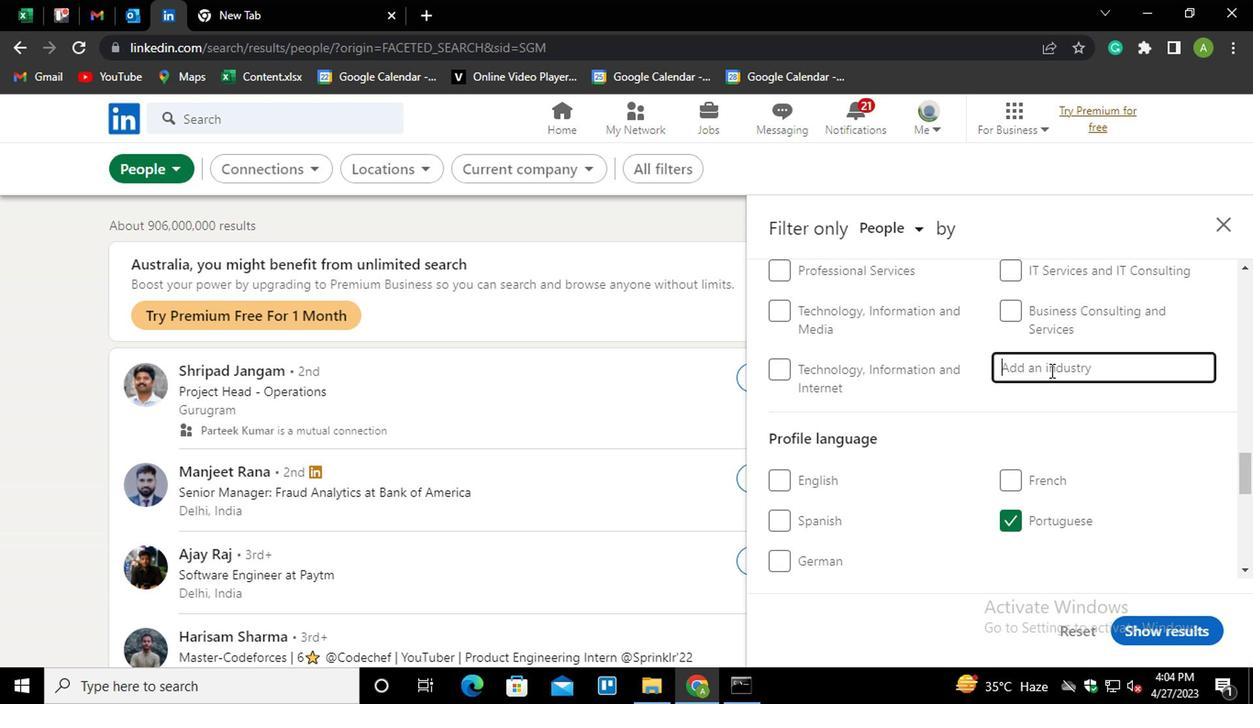 
Action: Key pressed <Key.shift><Key.shift><Key.shift><Key.shift><Key.shift><Key.shift><Key.shift><Key.shift><Key.shift><Key.shift><Key.shift><Key.shift><Key.shift><Key.shift><Key.shift><Key.shift><Key.shift><Key.shift><Key.shift><Key.shift><Key.shift><Key.shift><Key.shift><Key.shift><Key.shift><Key.shift><Key.shift><Key.shift><Key.shift><Key.shift><Key.shift><Key.shift><Key.shift><Key.shift><Key.shift><Key.shift>RAIL<Key.space><Key.down><Key.enter>
Screenshot: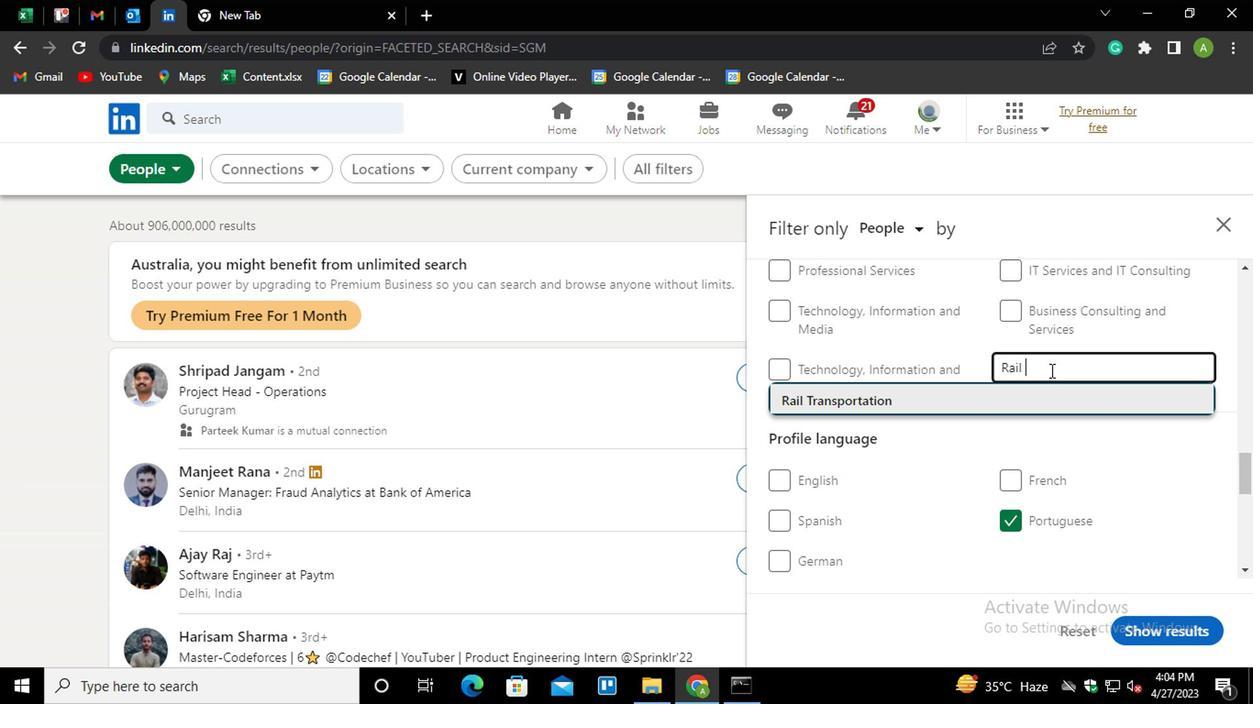 
Action: Mouse scrolled (852, 368) with delta (0, 0)
Screenshot: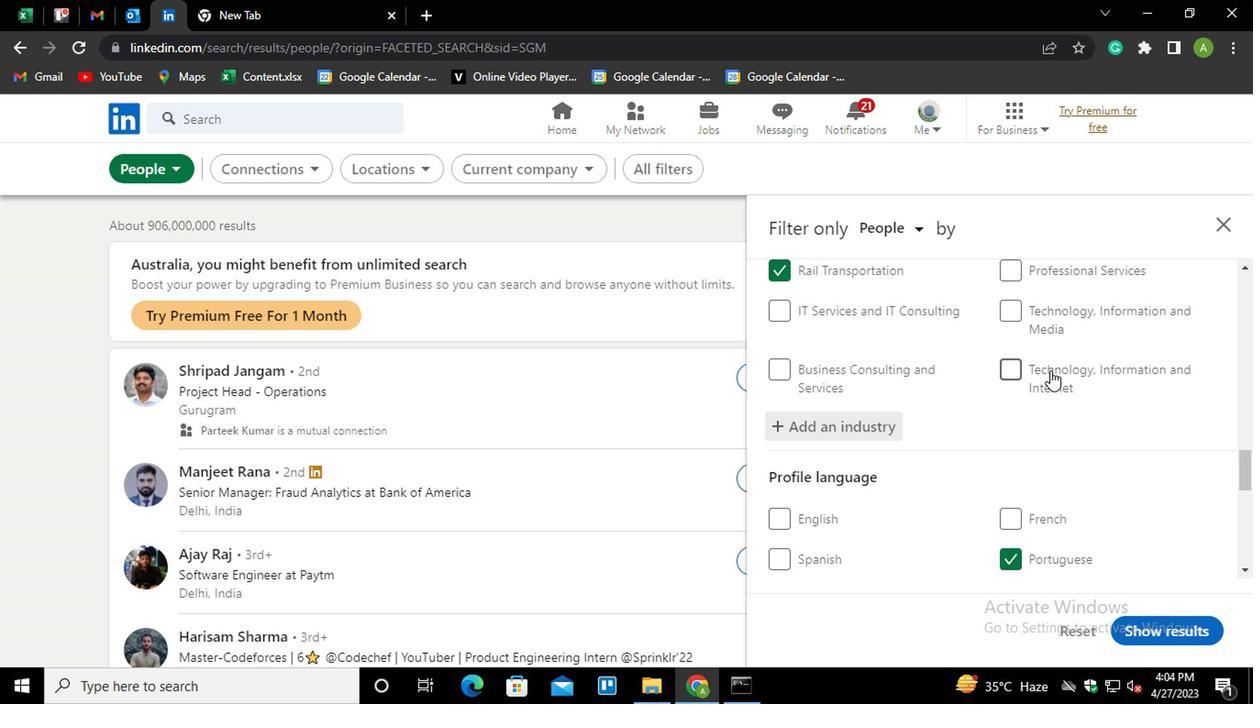 
Action: Mouse scrolled (852, 368) with delta (0, 0)
Screenshot: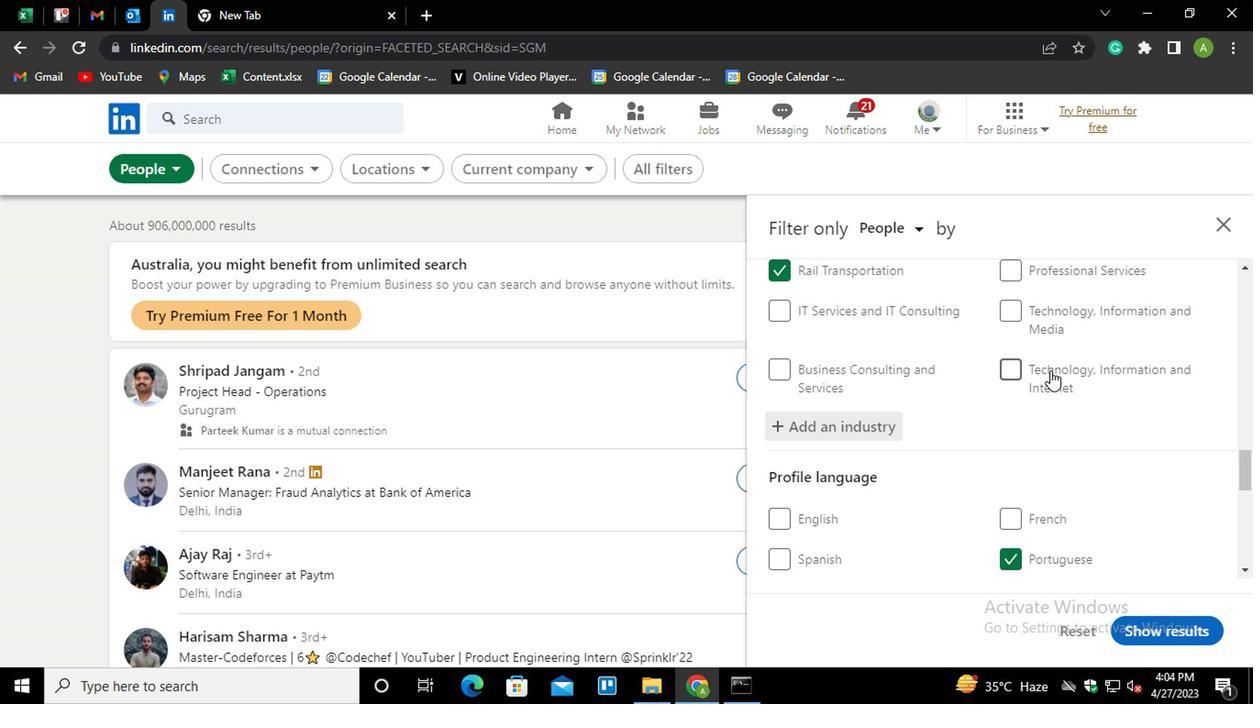 
Action: Mouse scrolled (852, 368) with delta (0, 0)
Screenshot: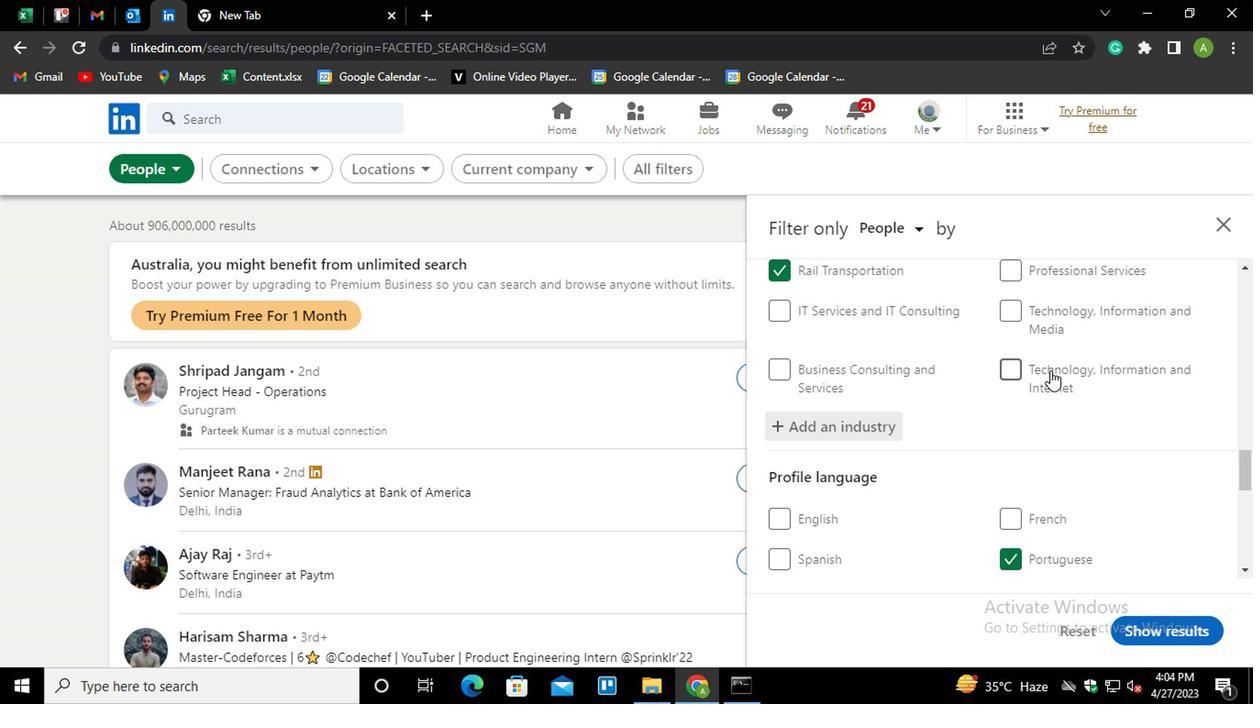 
Action: Mouse scrolled (852, 368) with delta (0, 0)
Screenshot: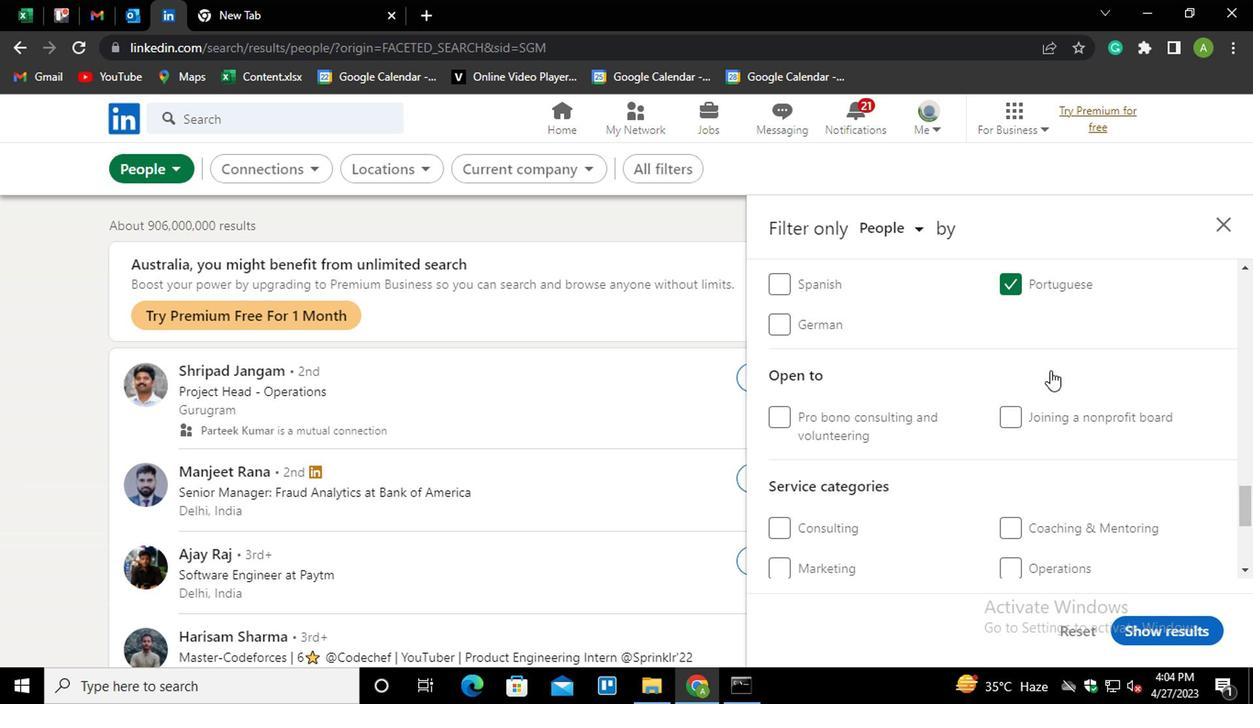 
Action: Mouse scrolled (852, 368) with delta (0, 0)
Screenshot: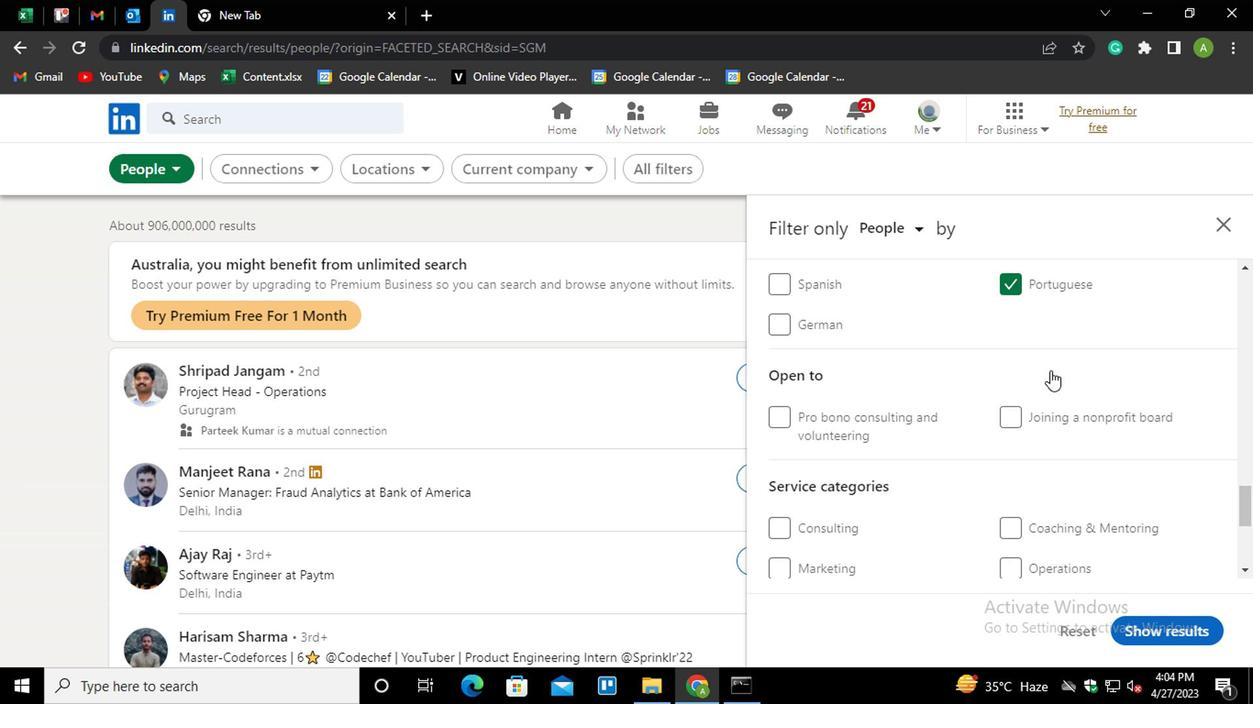 
Action: Mouse moved to (832, 409)
Screenshot: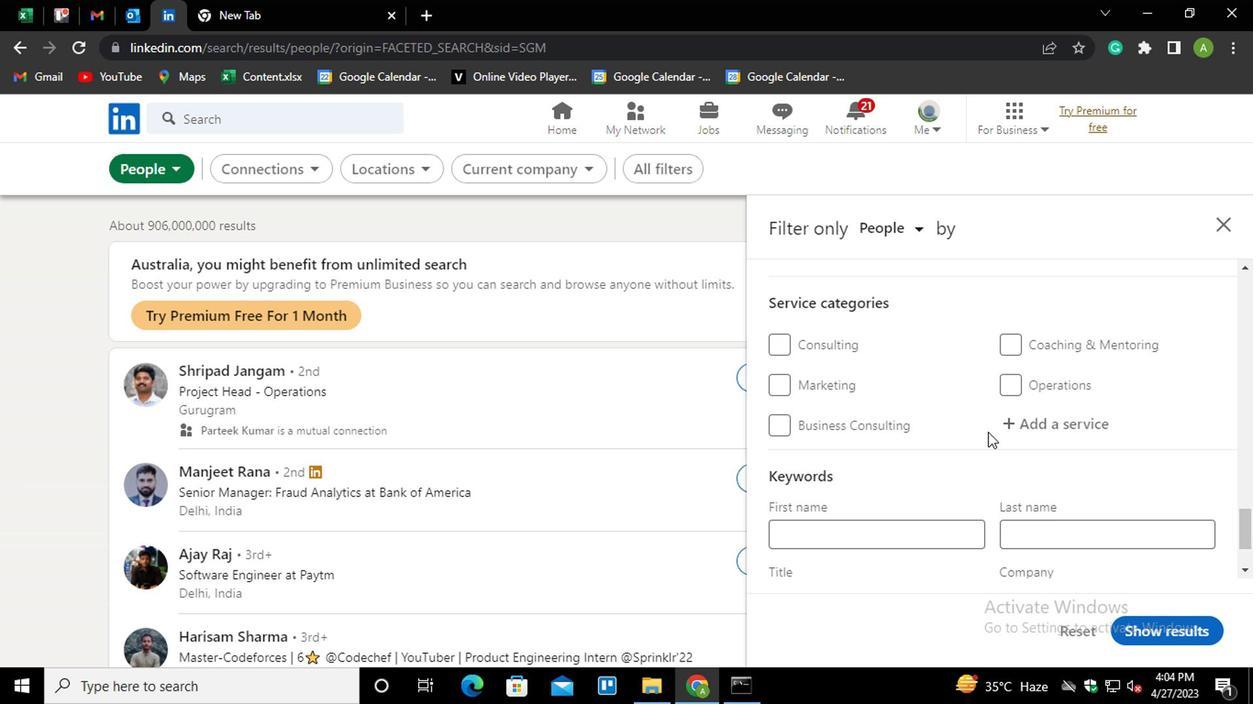 
Action: Mouse pressed left at (832, 409)
Screenshot: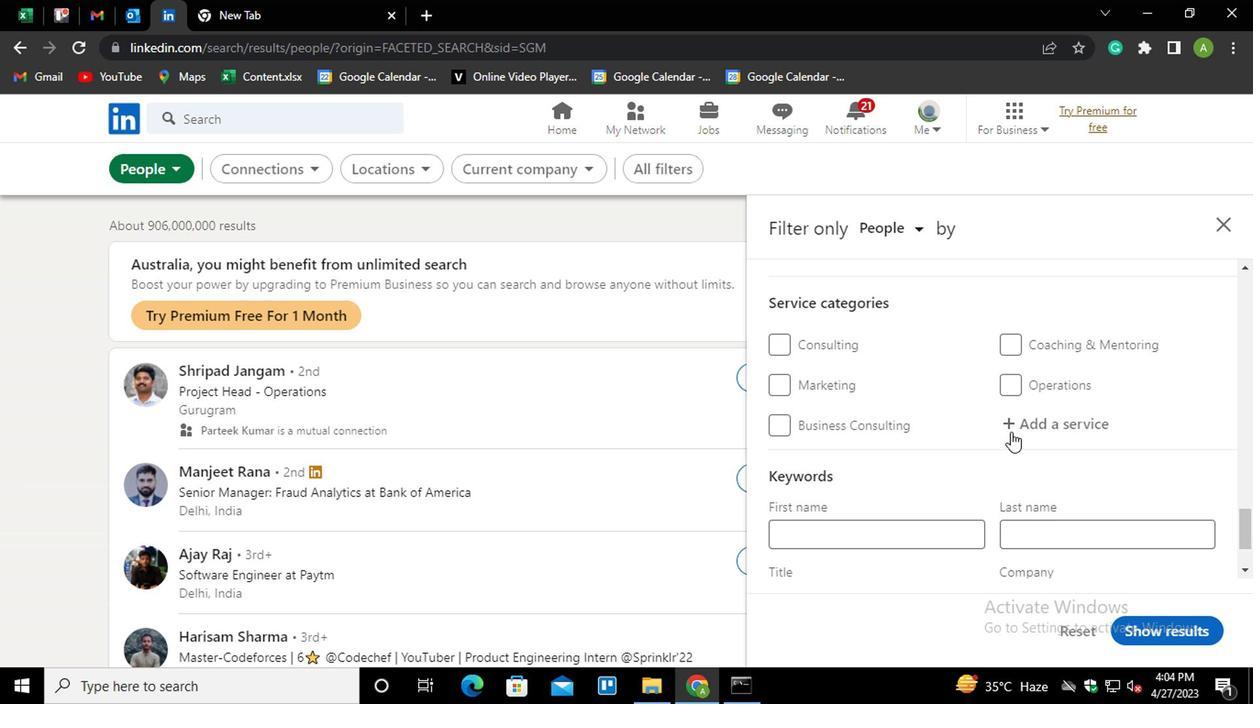 
Action: Mouse moved to (840, 405)
Screenshot: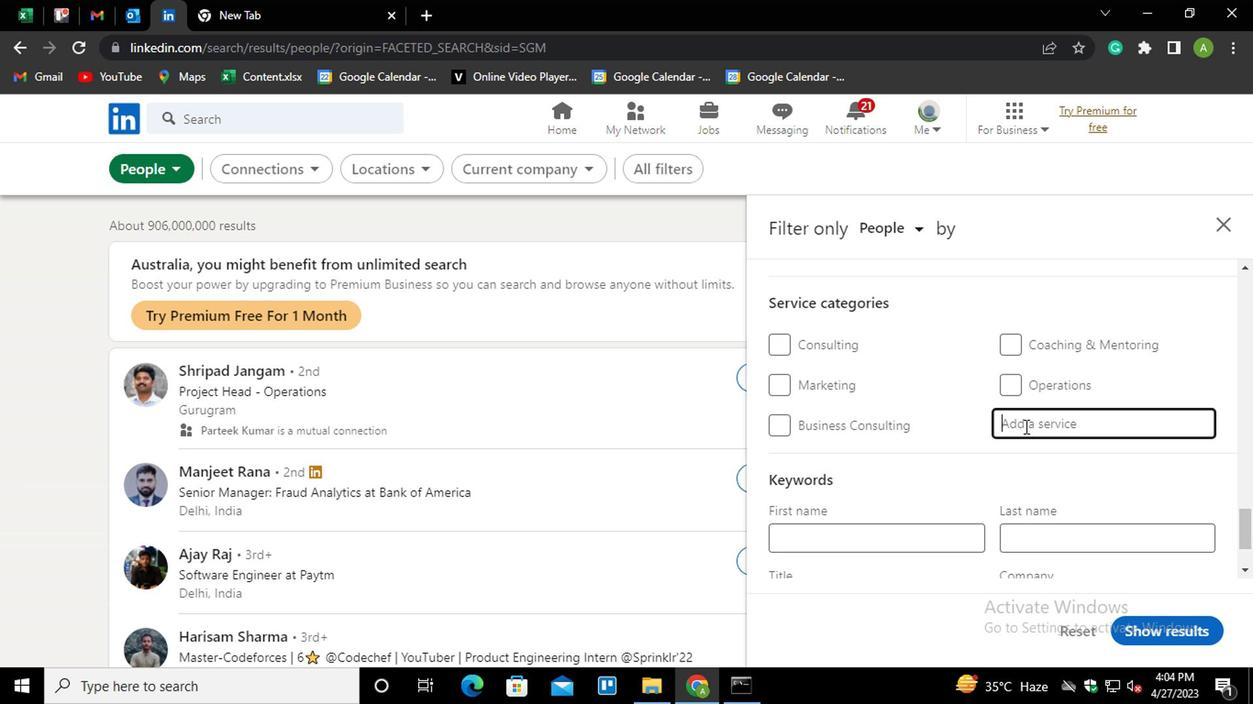 
Action: Mouse pressed left at (840, 405)
Screenshot: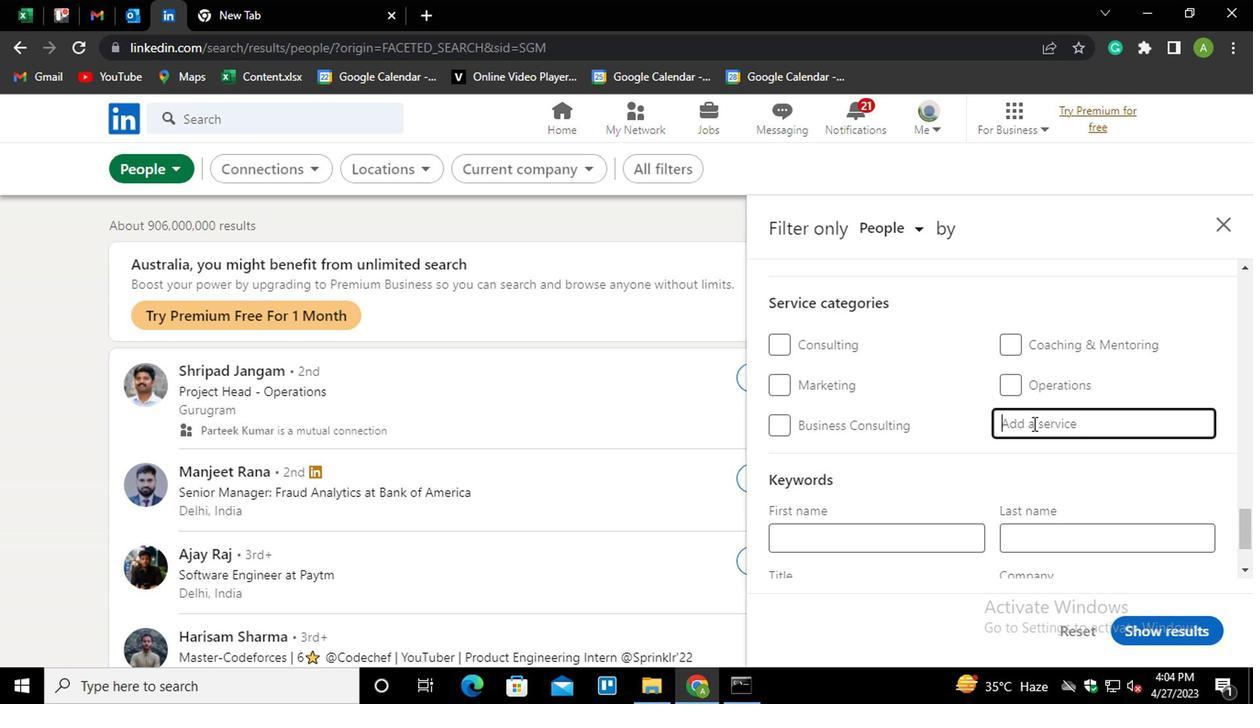 
Action: Key pressed <Key.shift>HEADSHO<Key.down><Key.enter>
Screenshot: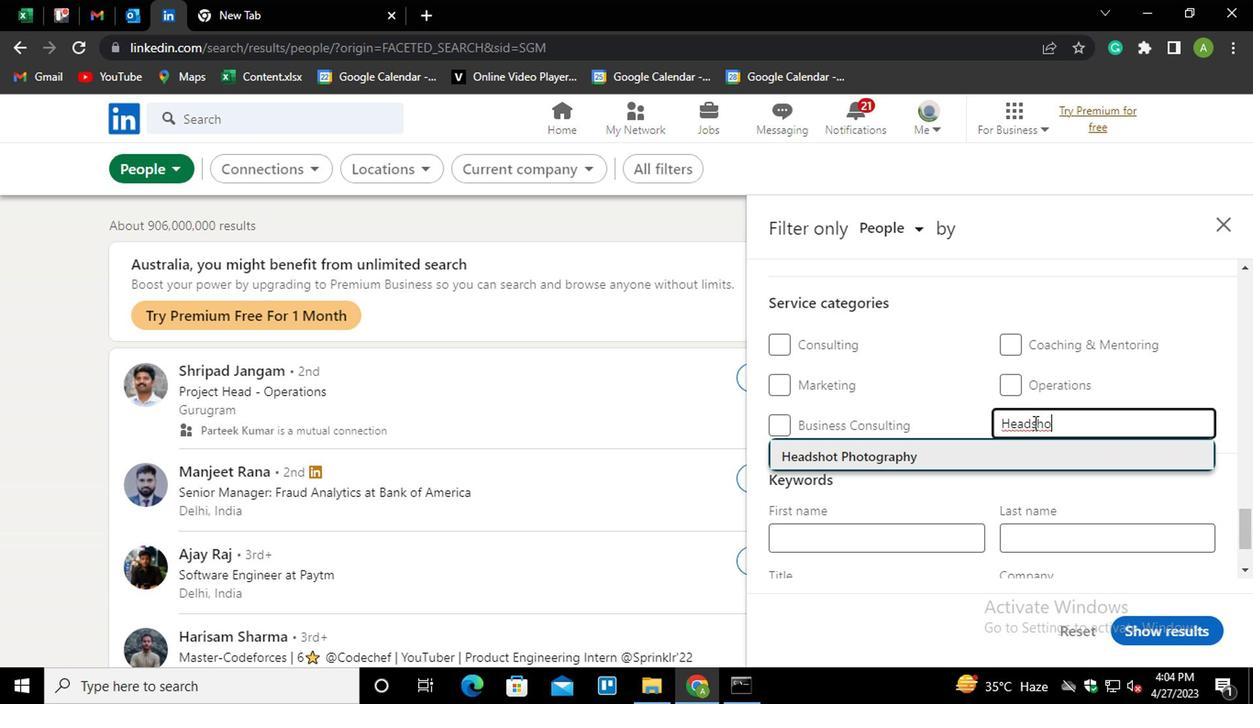 
Action: Mouse scrolled (840, 405) with delta (0, 0)
Screenshot: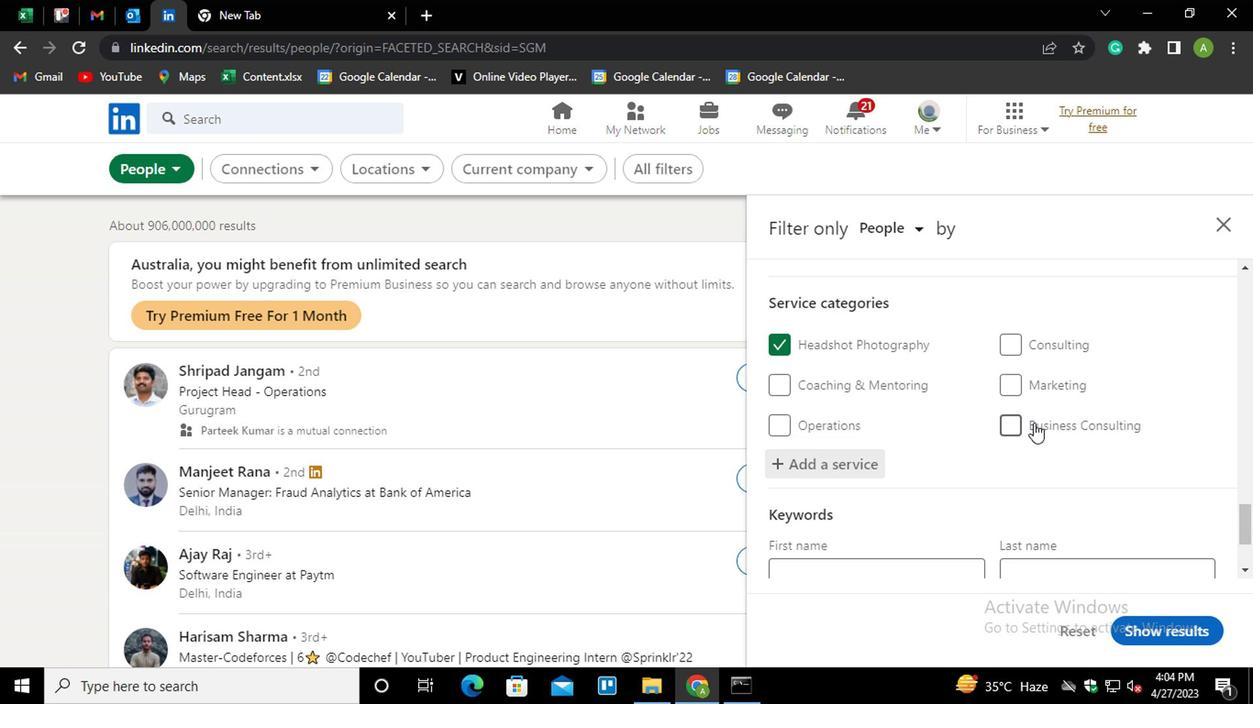 
Action: Mouse scrolled (840, 405) with delta (0, 0)
Screenshot: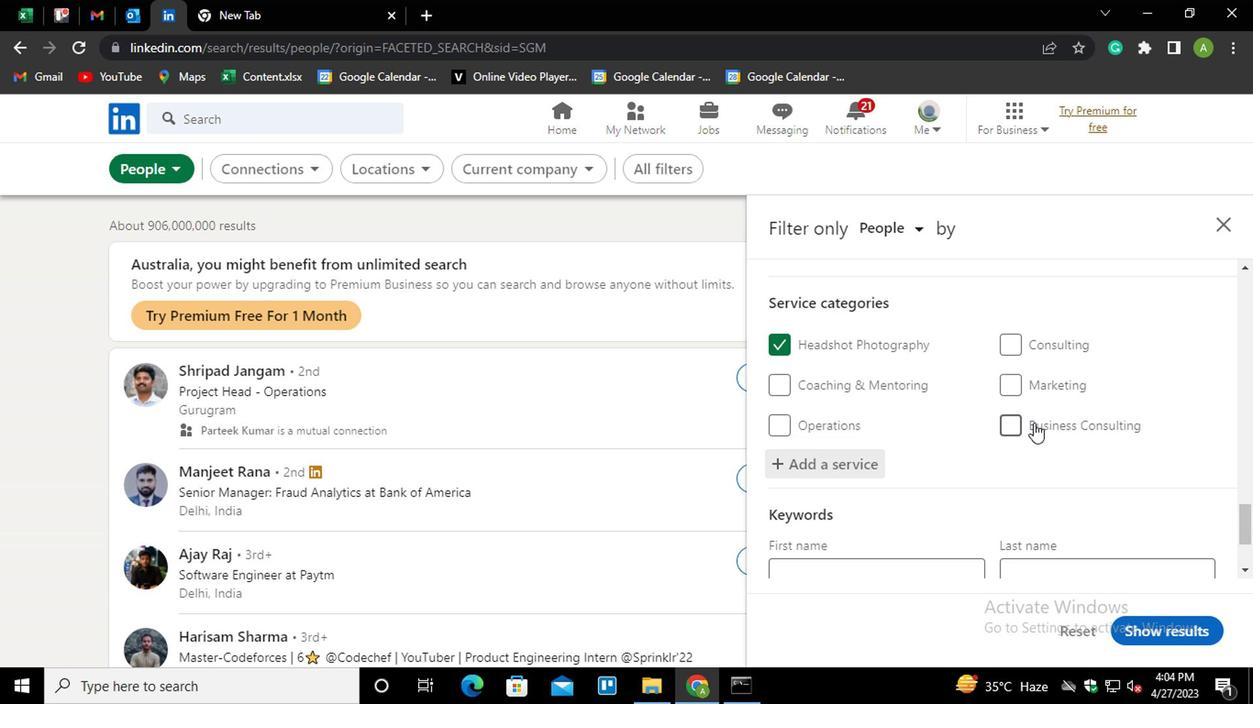 
Action: Mouse scrolled (840, 405) with delta (0, 0)
Screenshot: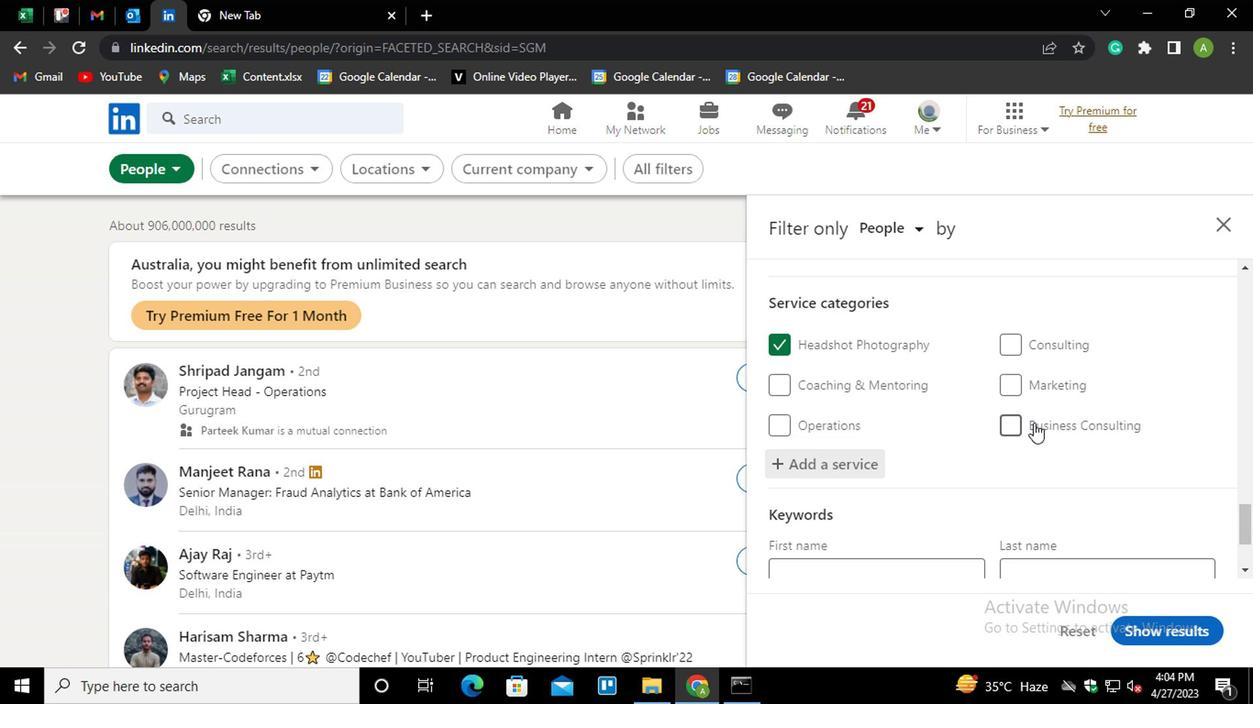 
Action: Mouse moved to (736, 460)
Screenshot: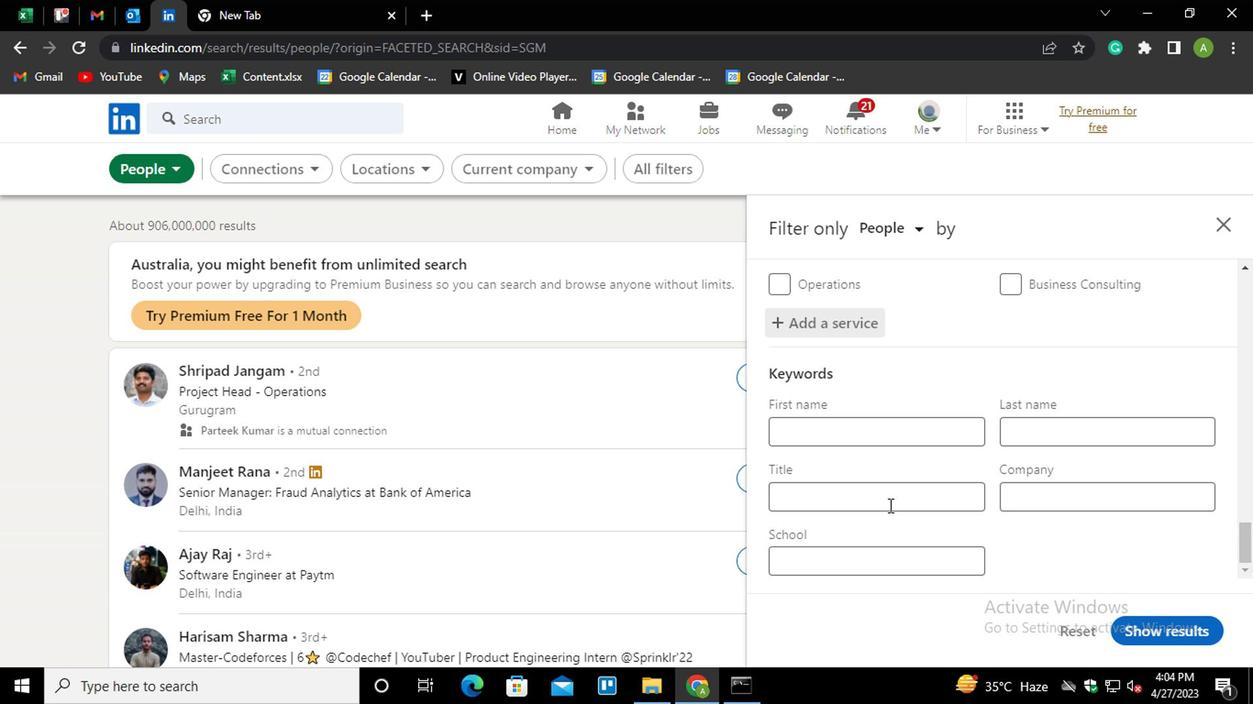 
Action: Mouse pressed left at (736, 460)
Screenshot: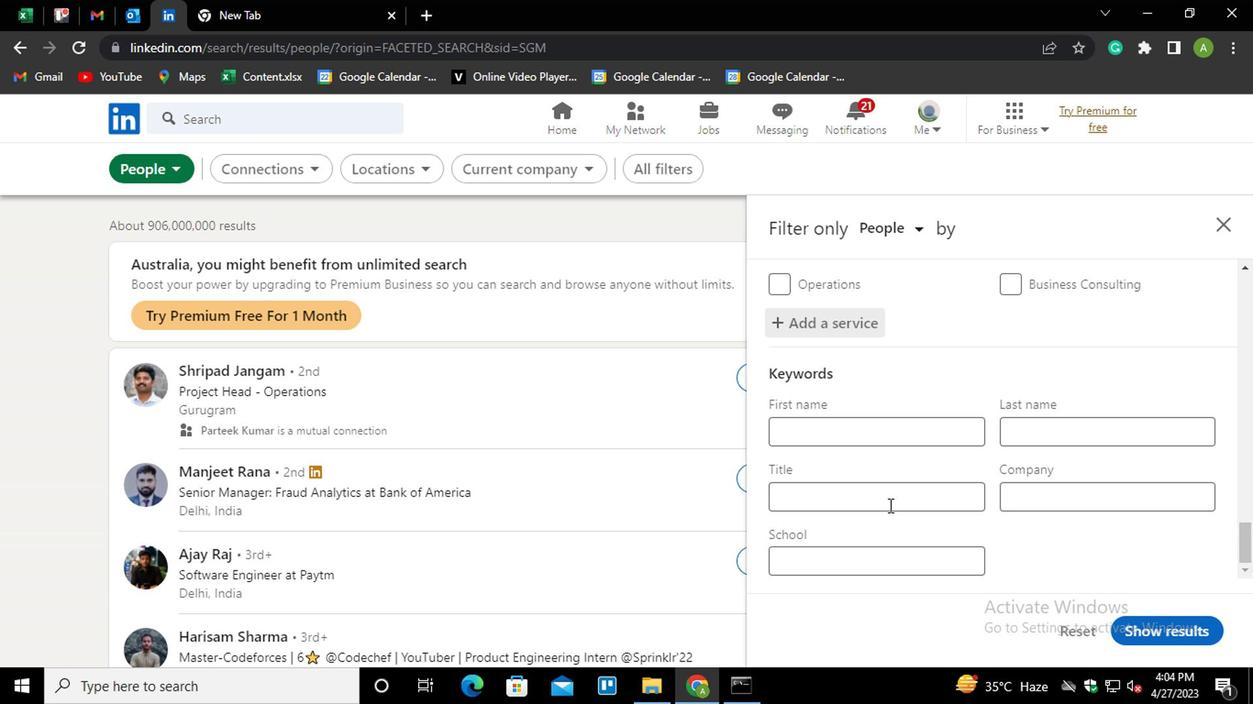 
Action: Mouse moved to (734, 460)
Screenshot: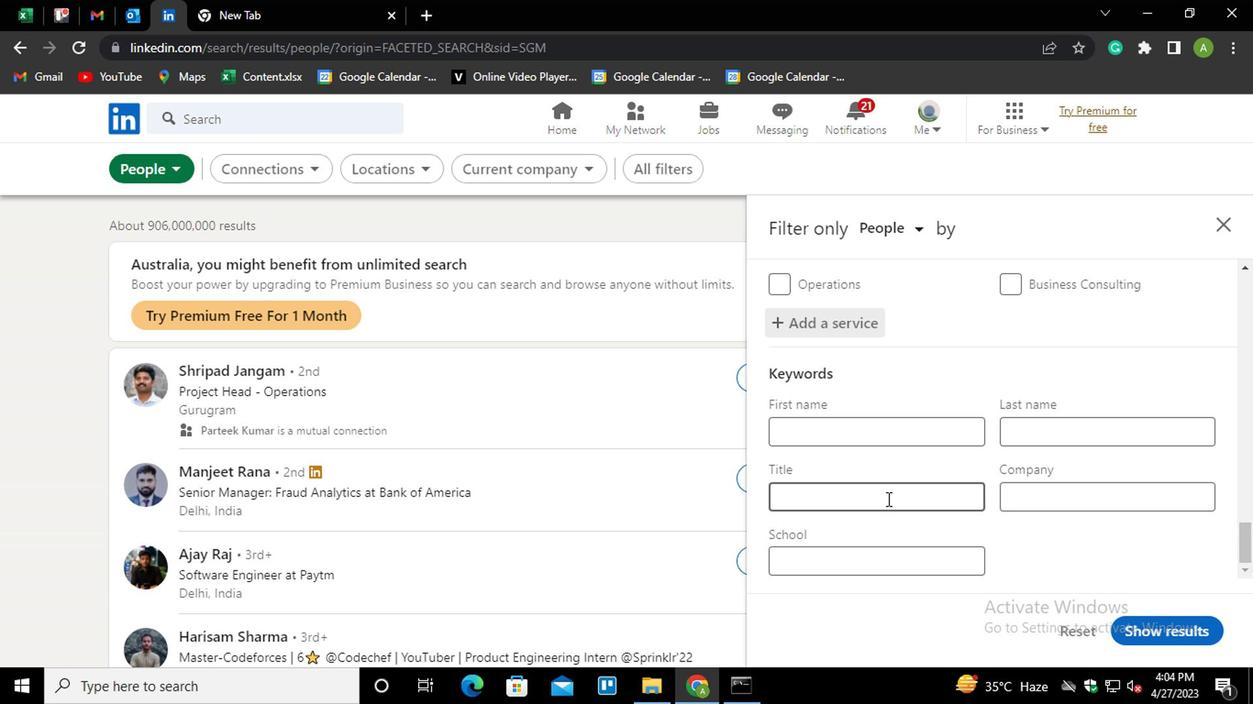 
Action: Key pressed <Key.shift>HAIR<Key.space><Key.shift>STYLIST
Screenshot: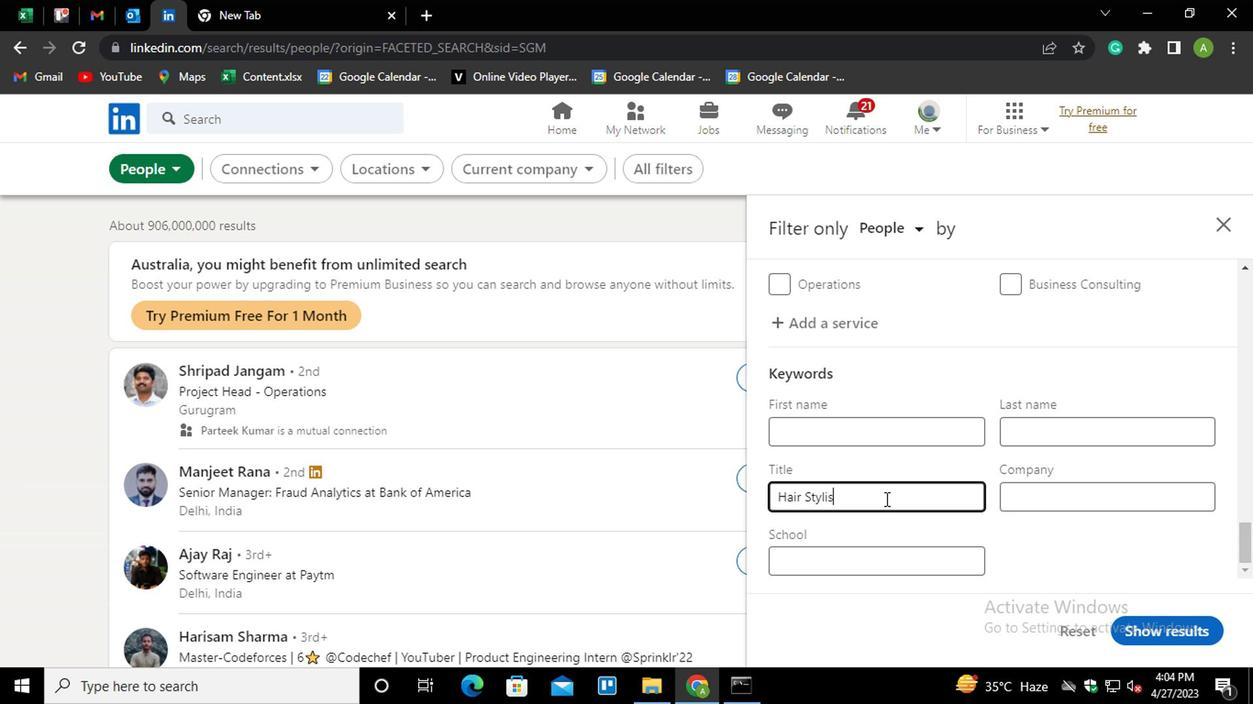 
Action: Mouse moved to (879, 493)
Screenshot: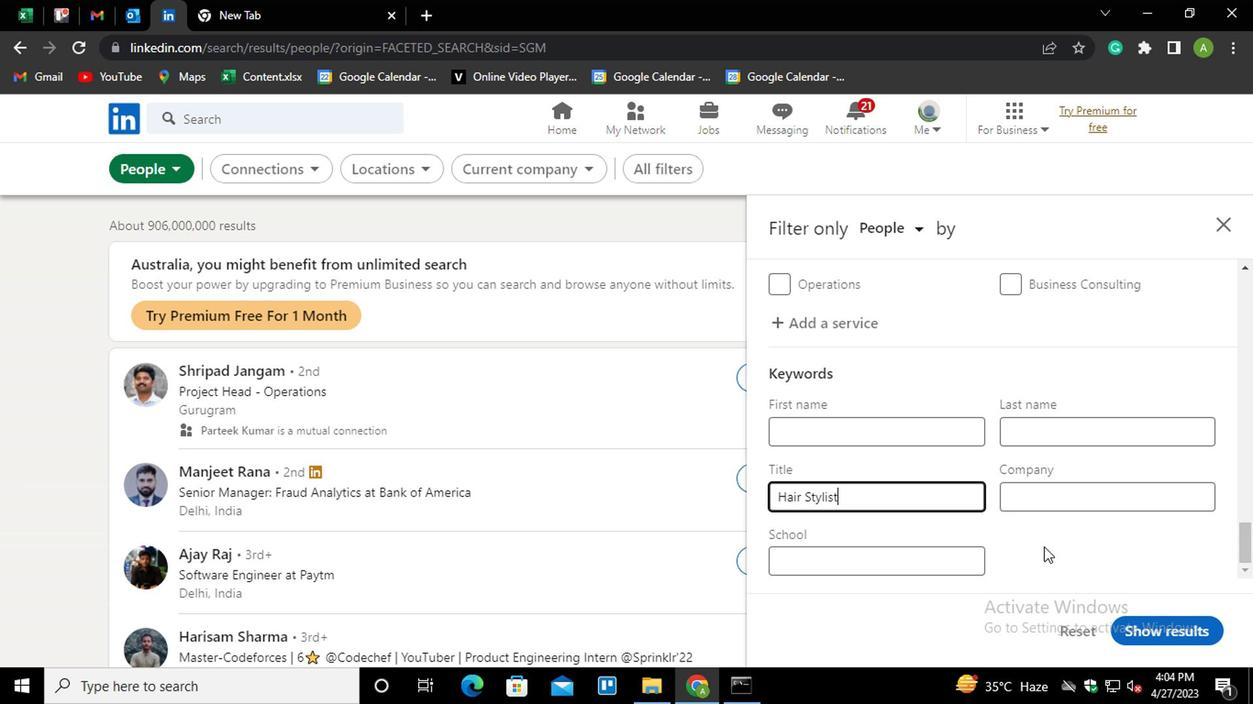 
Action: Mouse pressed left at (879, 493)
Screenshot: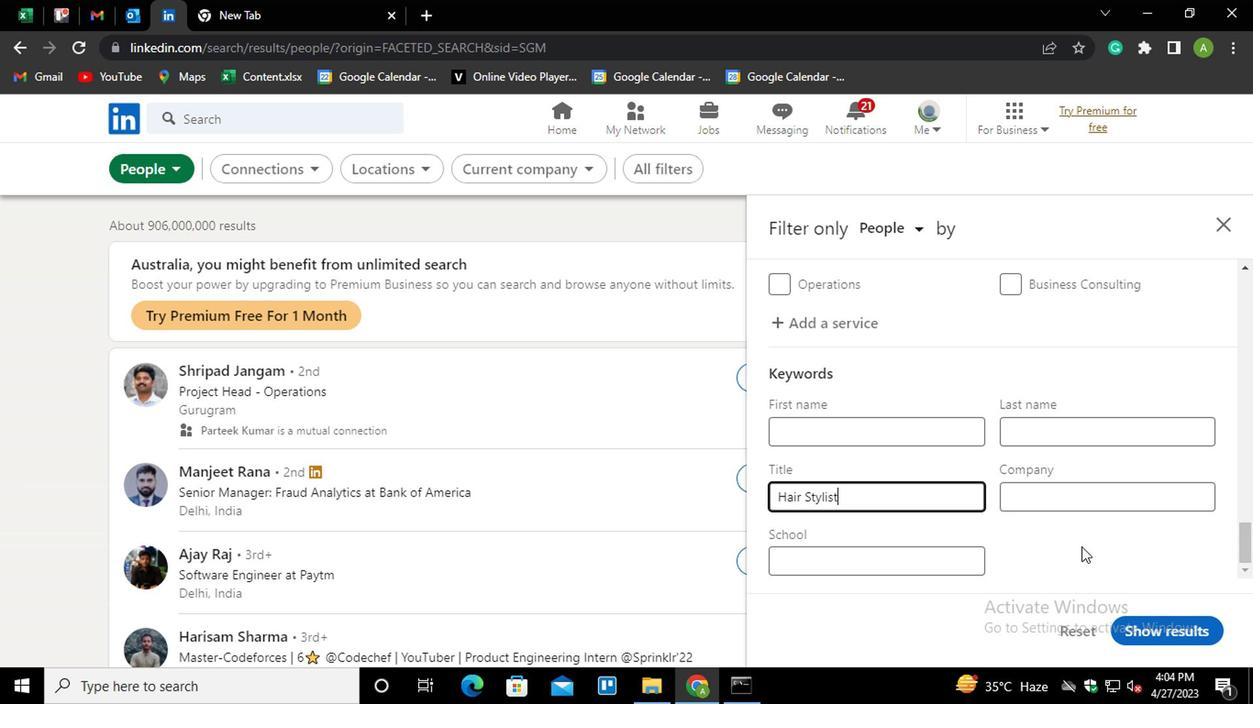 
Action: Mouse moved to (958, 546)
Screenshot: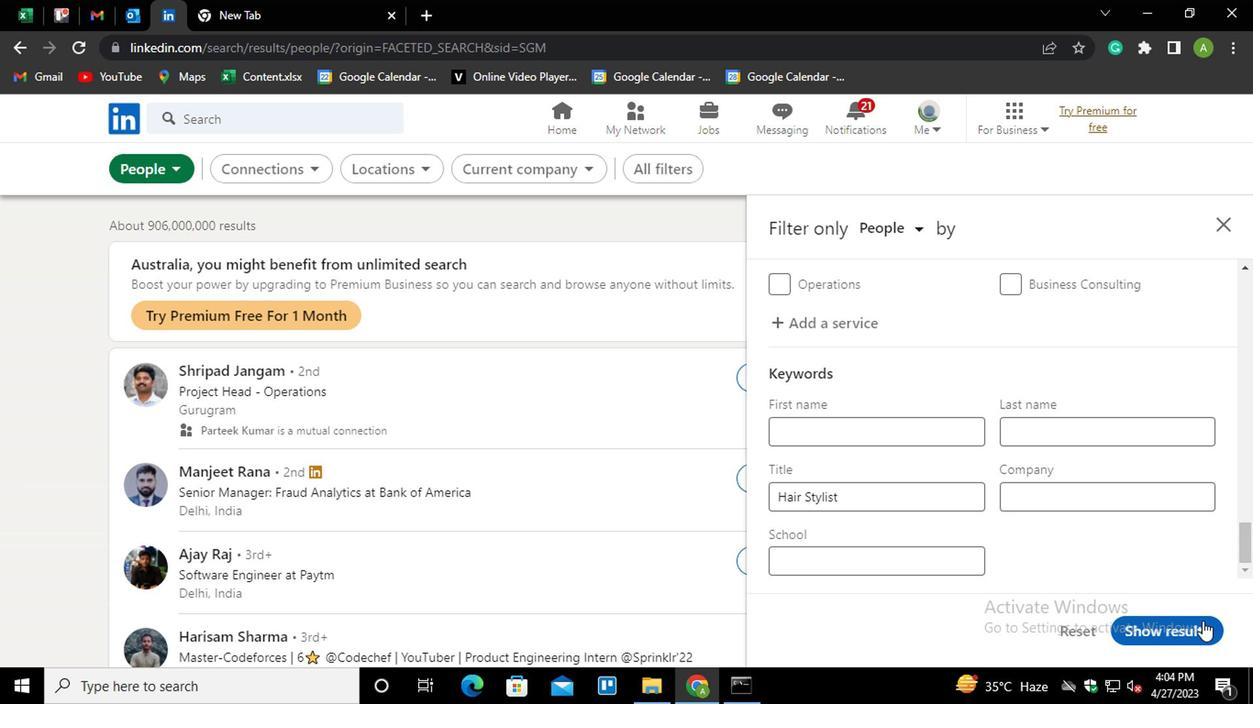 
Action: Mouse pressed left at (958, 546)
Screenshot: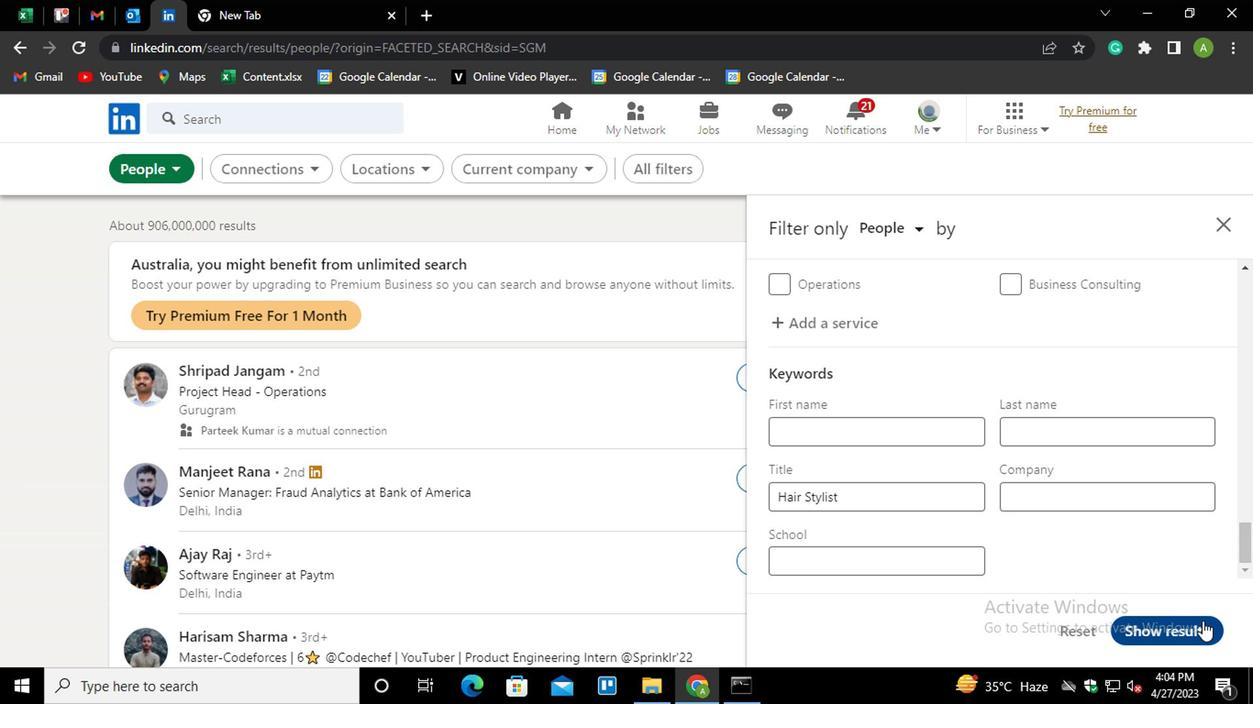 
Action: Mouse moved to (926, 516)
Screenshot: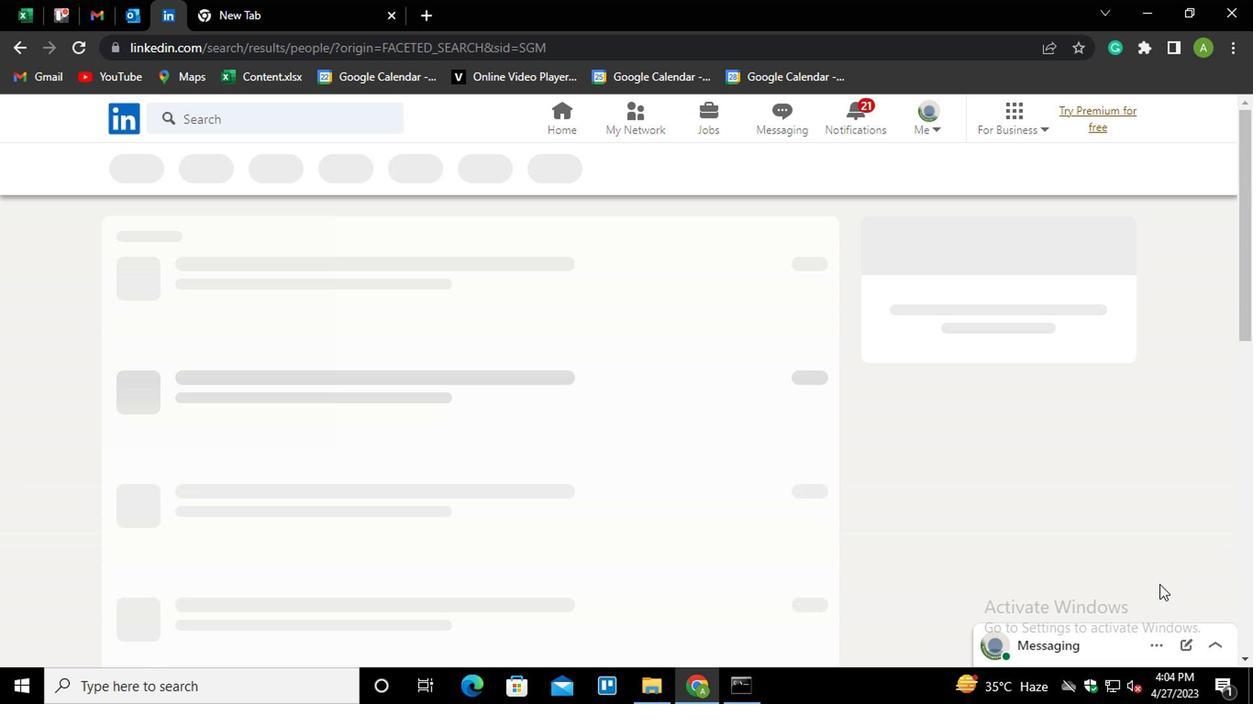 
